 Task: Find connections with filter location La Garde with filter topic #Projectmanagementwith filter profile language Potuguese with filter current company Furlenco with filter school Doon International School with filter industry Financial Services with filter service category Insurance with filter keywords title Chief Robot Whisperer
Action: Mouse moved to (564, 97)
Screenshot: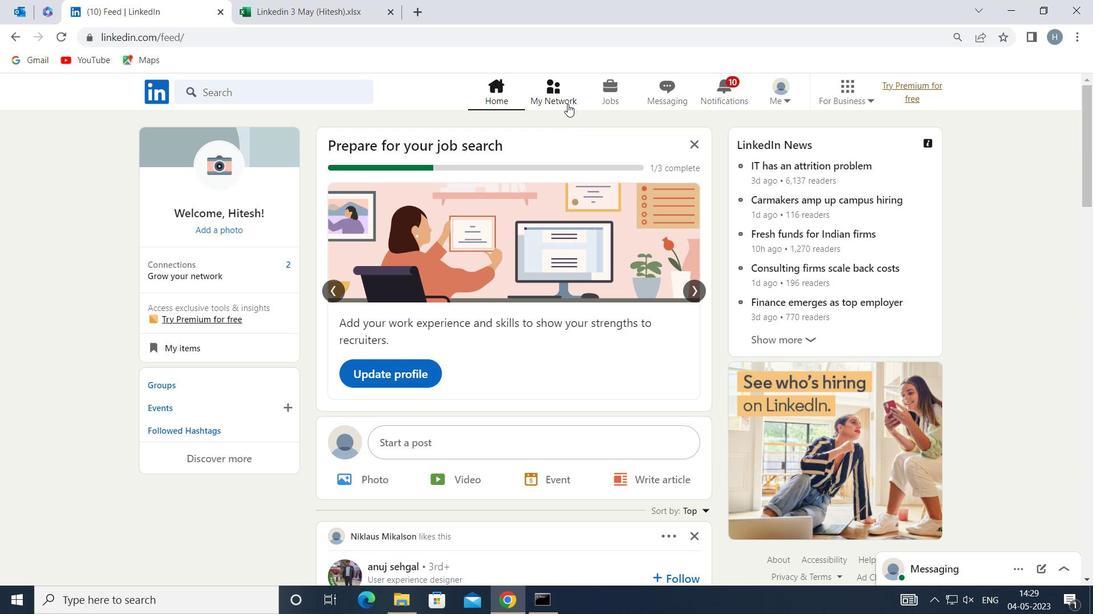 
Action: Mouse pressed left at (564, 97)
Screenshot: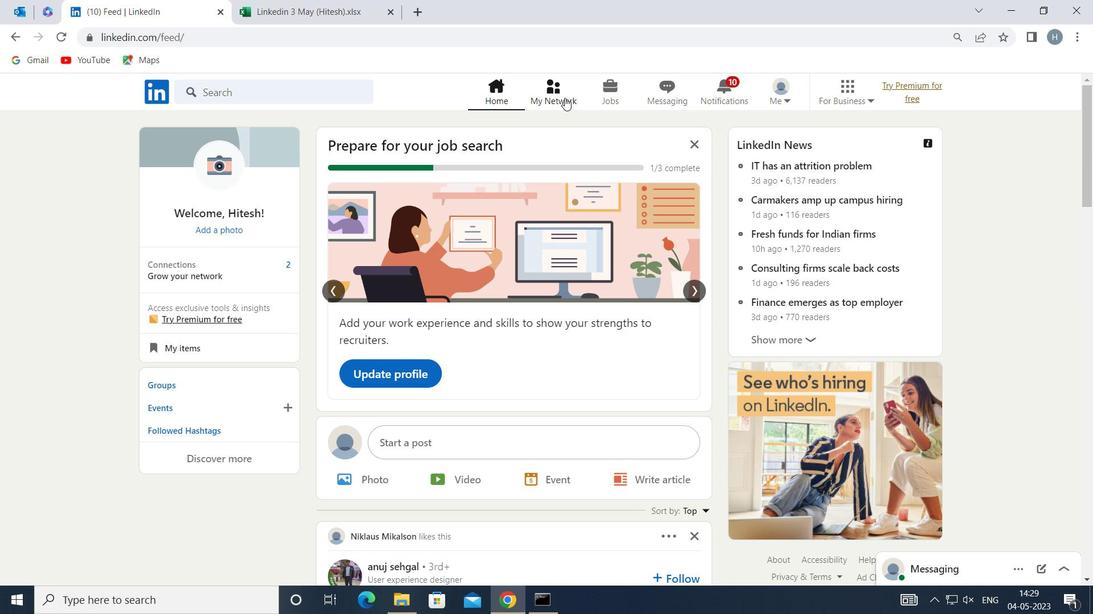 
Action: Mouse moved to (311, 170)
Screenshot: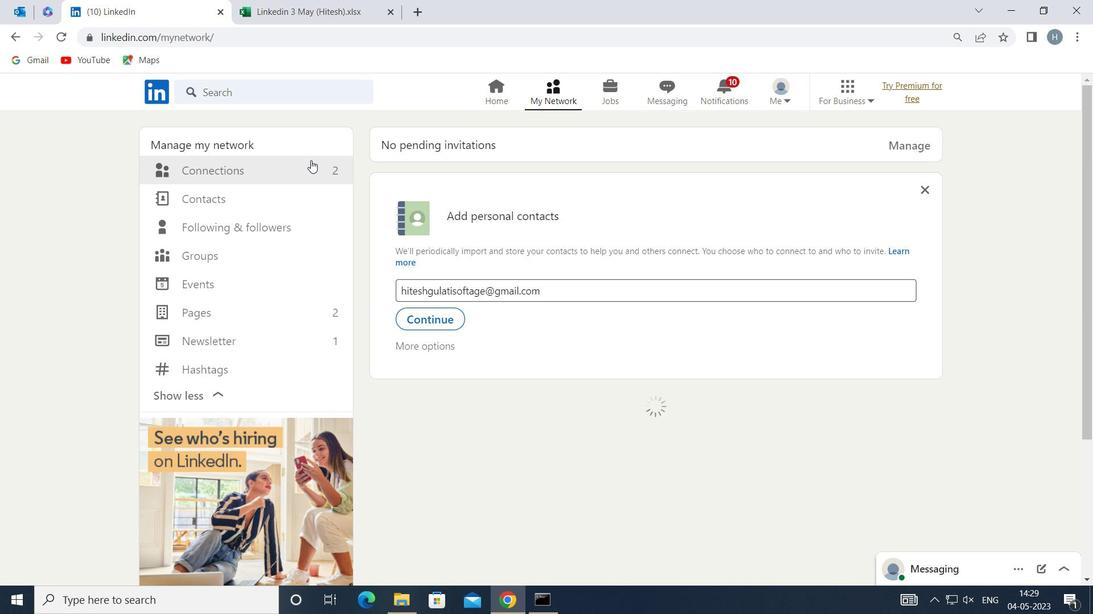 
Action: Mouse pressed left at (311, 170)
Screenshot: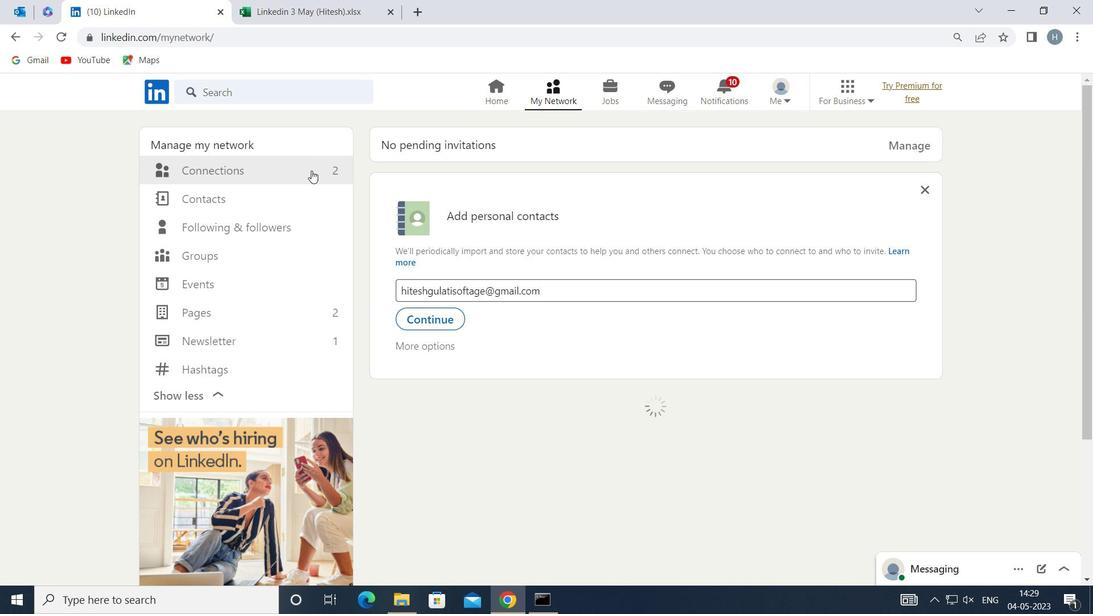 
Action: Mouse moved to (655, 174)
Screenshot: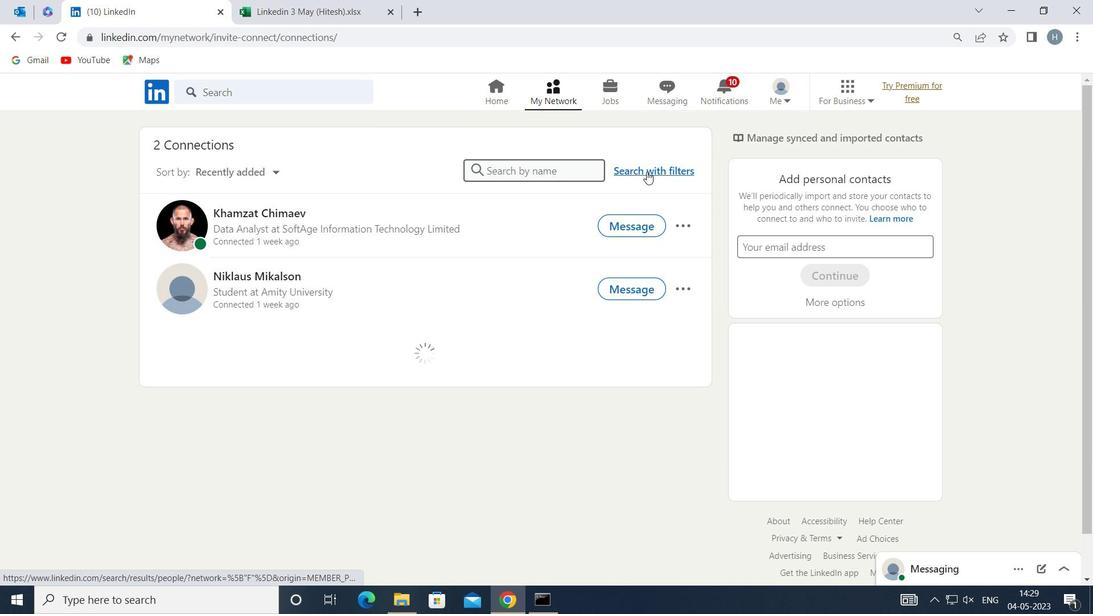 
Action: Mouse pressed left at (655, 174)
Screenshot: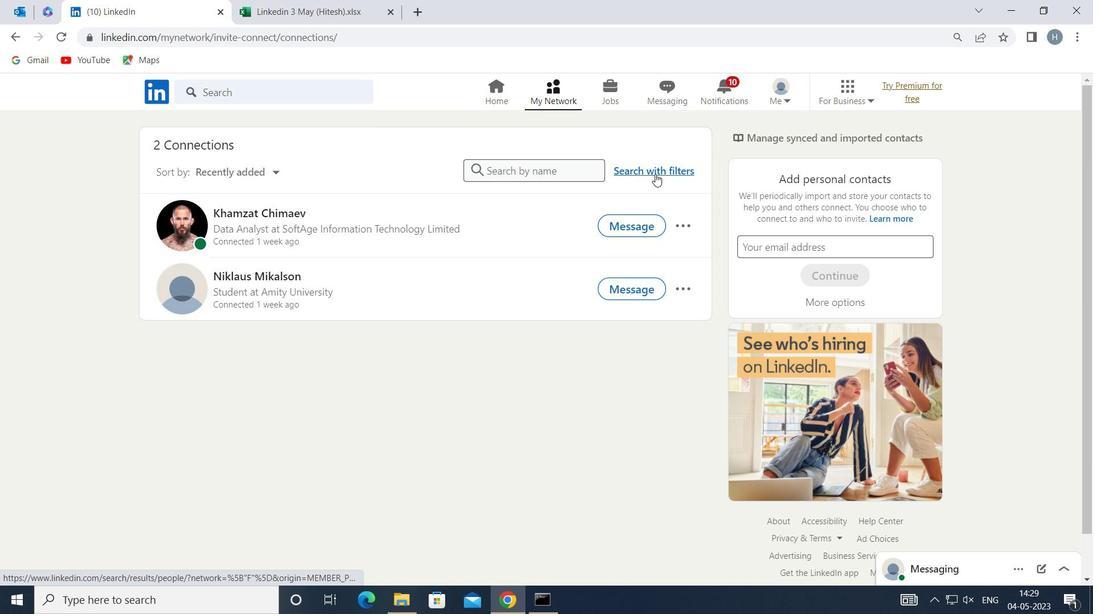 
Action: Mouse moved to (597, 132)
Screenshot: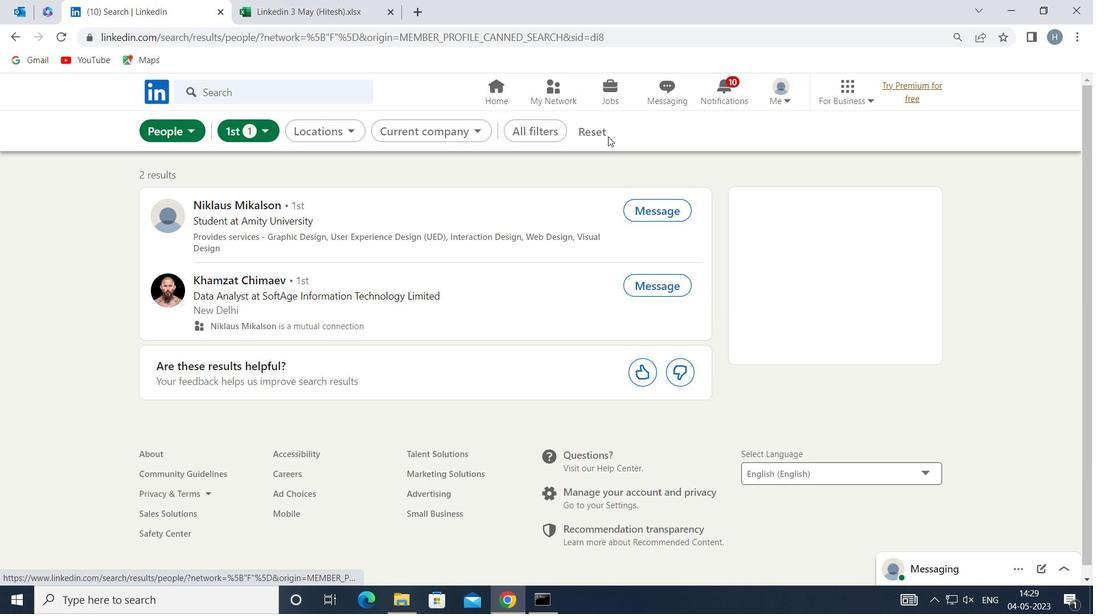 
Action: Mouse pressed left at (597, 132)
Screenshot: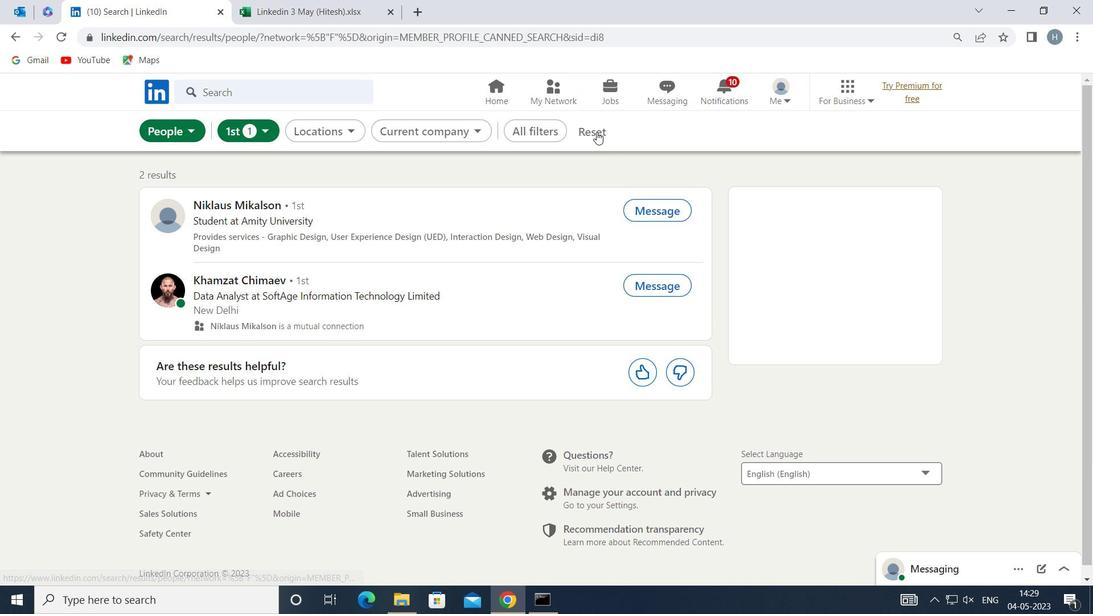 
Action: Mouse moved to (576, 131)
Screenshot: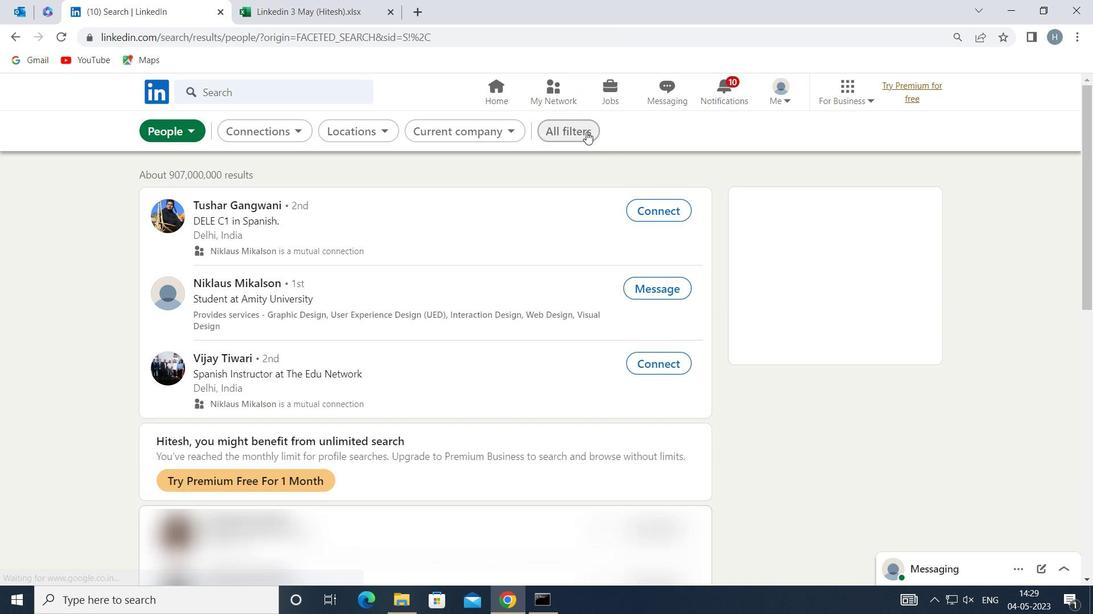 
Action: Mouse pressed left at (576, 131)
Screenshot: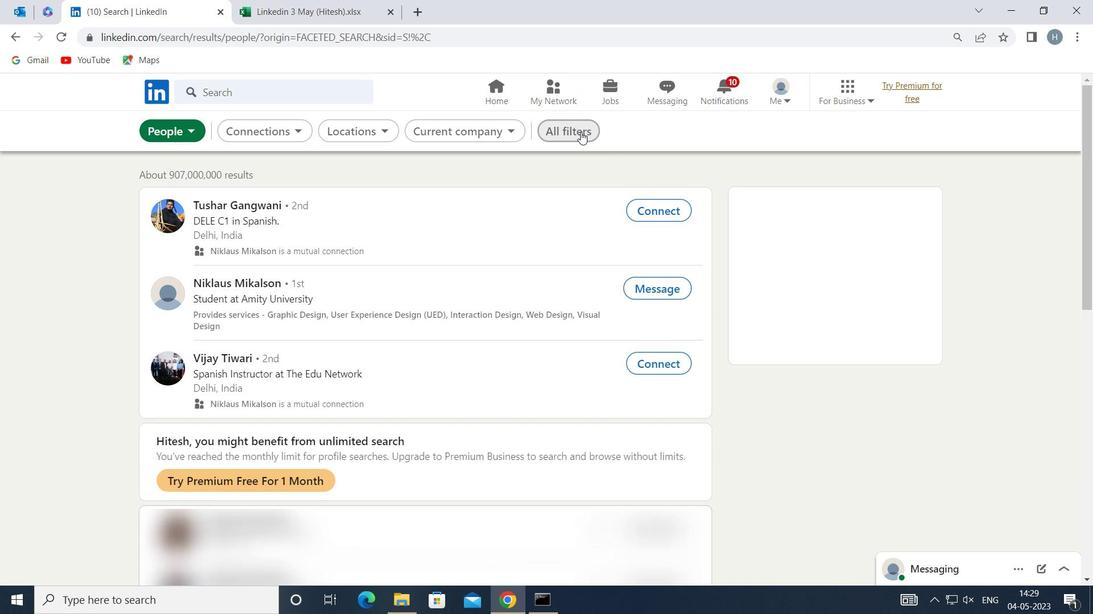 
Action: Mouse moved to (914, 423)
Screenshot: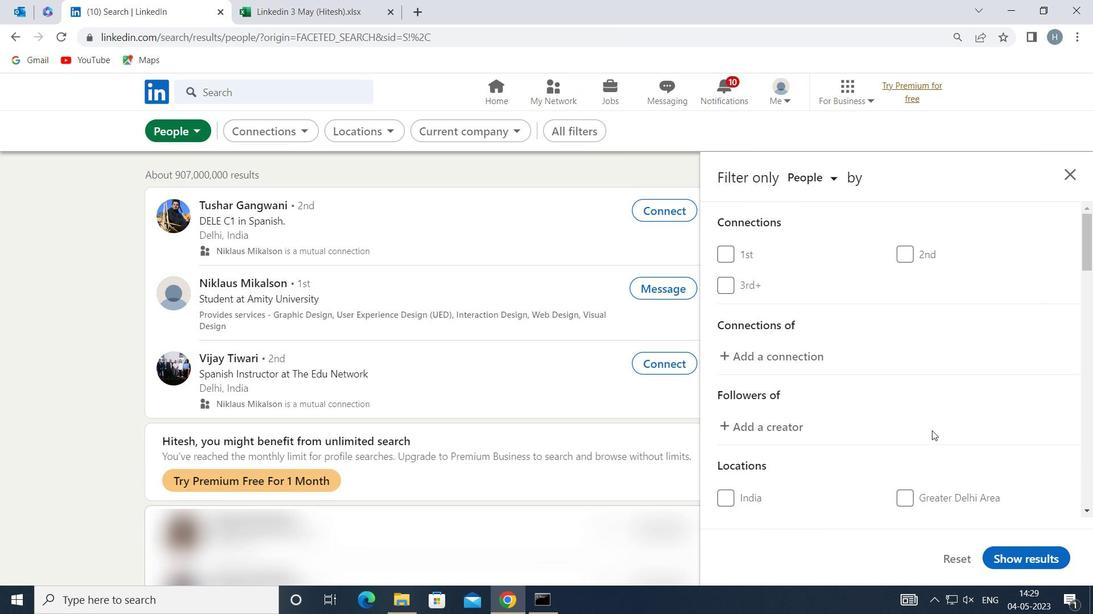 
Action: Mouse scrolled (914, 422) with delta (0, 0)
Screenshot: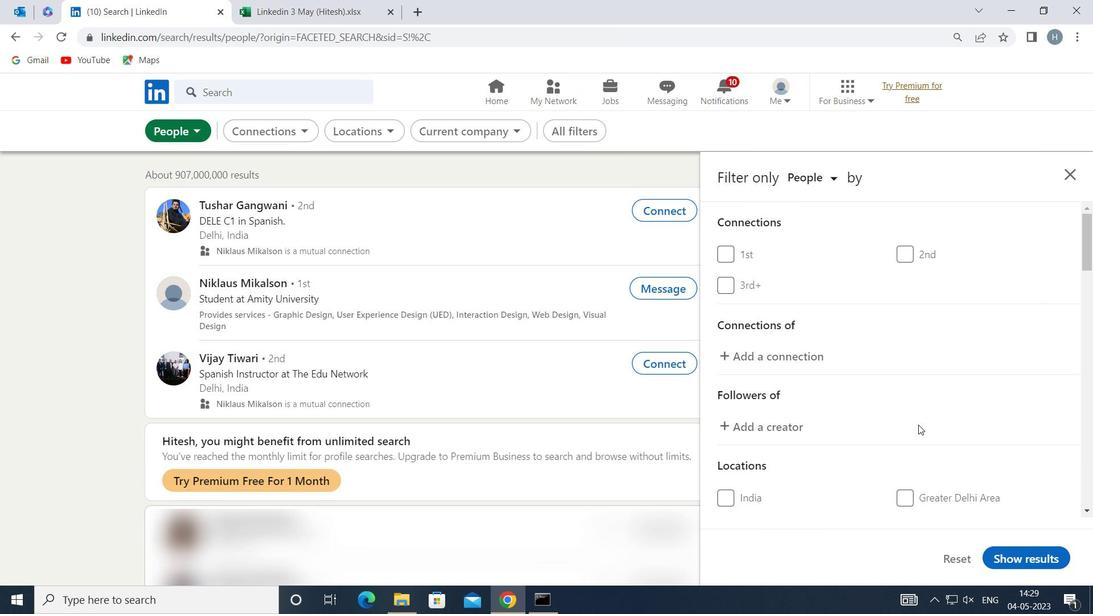 
Action: Mouse moved to (913, 421)
Screenshot: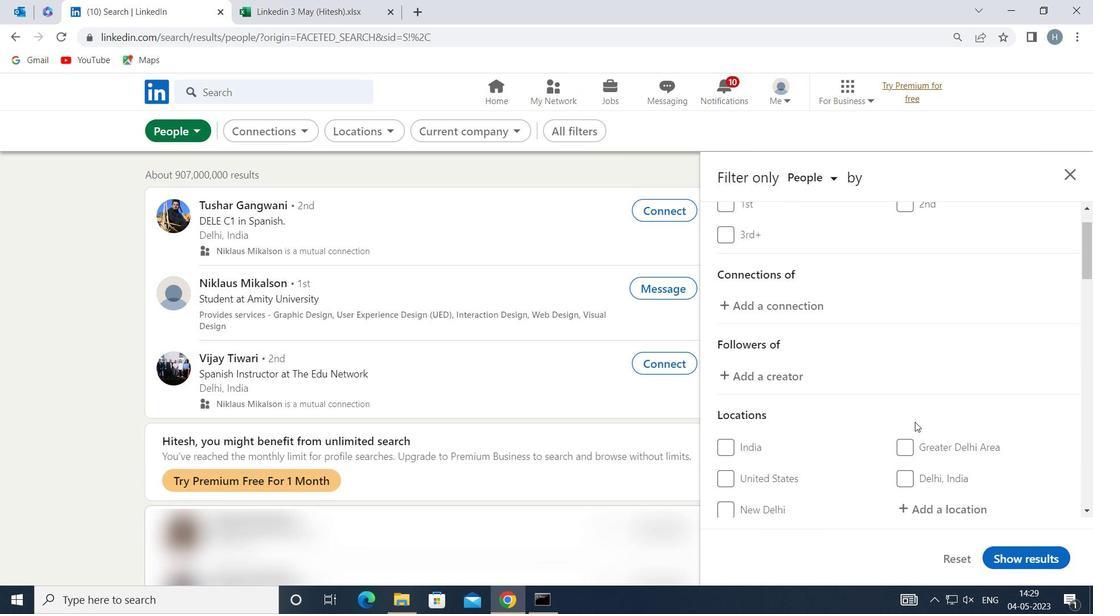 
Action: Mouse scrolled (913, 421) with delta (0, 0)
Screenshot: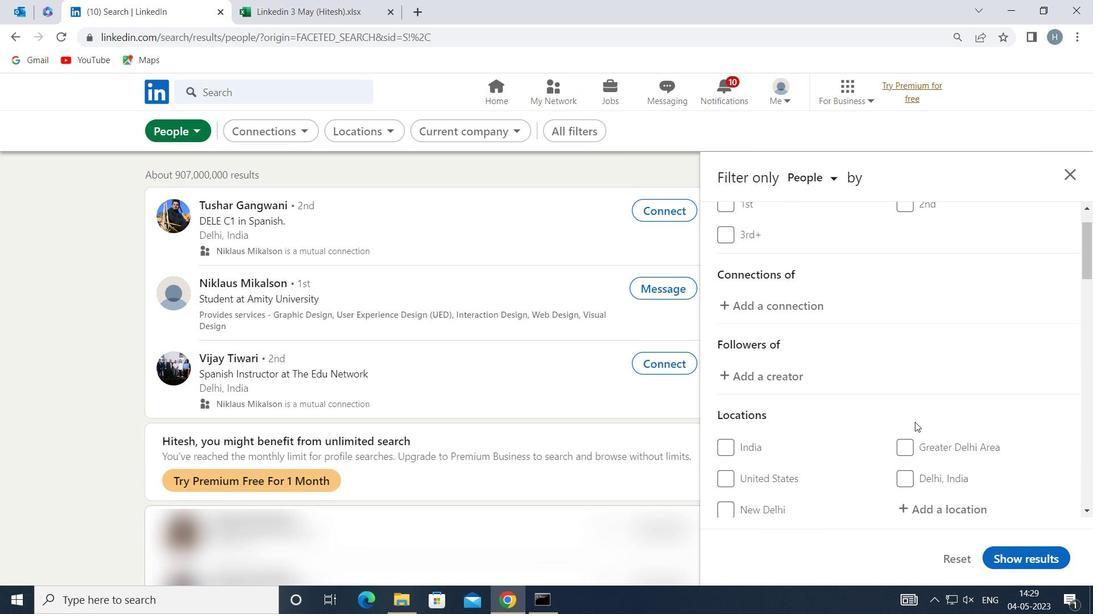 
Action: Mouse moved to (933, 419)
Screenshot: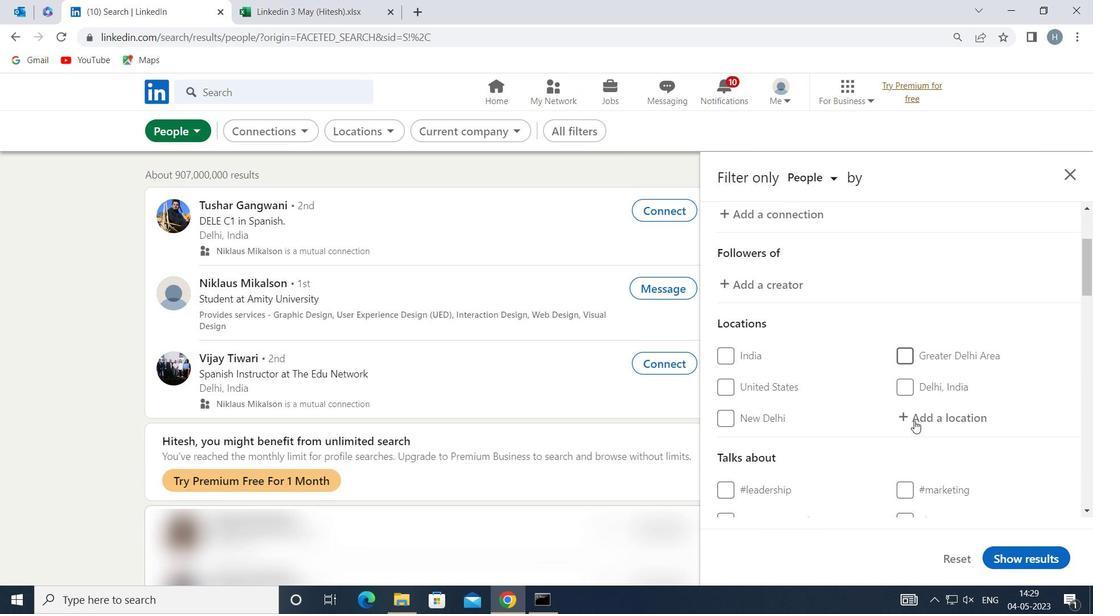 
Action: Mouse pressed left at (933, 419)
Screenshot: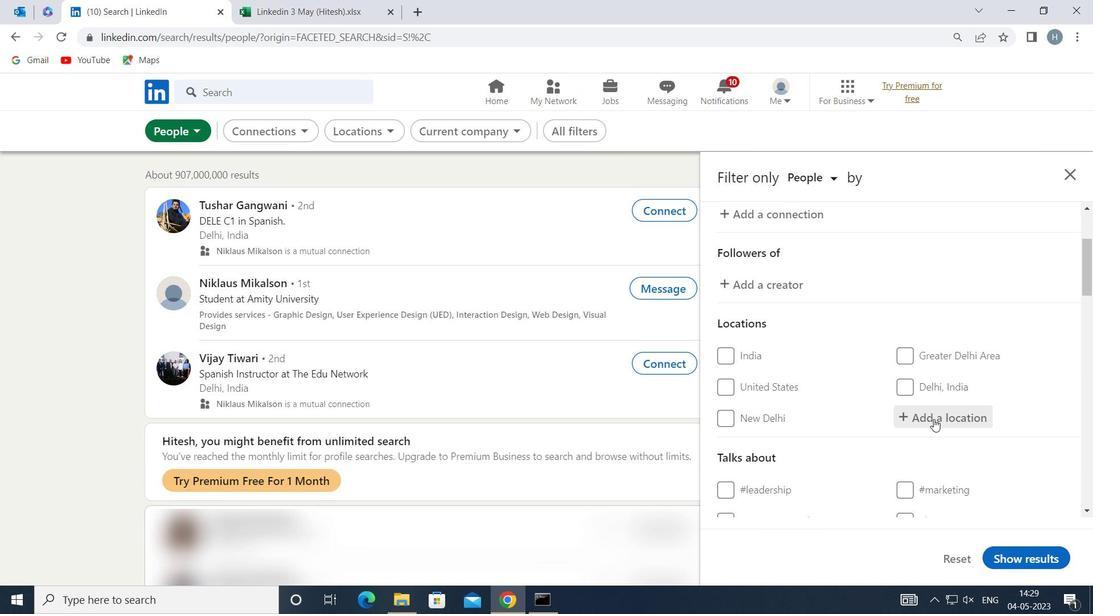 
Action: Key pressed <Key.shift>LA<Key.space><Key.shift>GARDE<Key.enter>
Screenshot: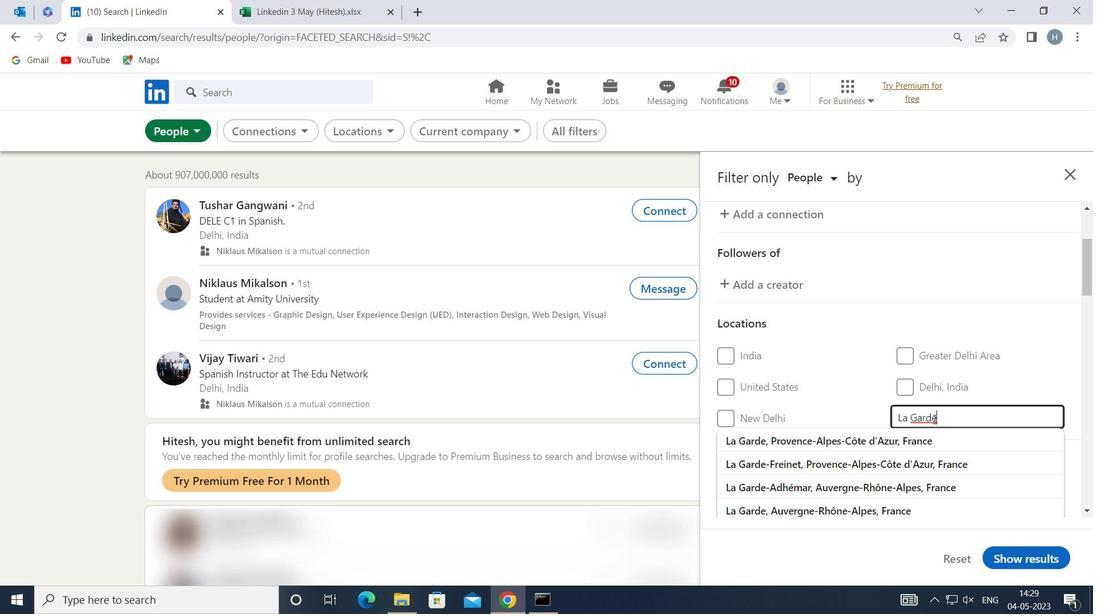 
Action: Mouse moved to (1046, 383)
Screenshot: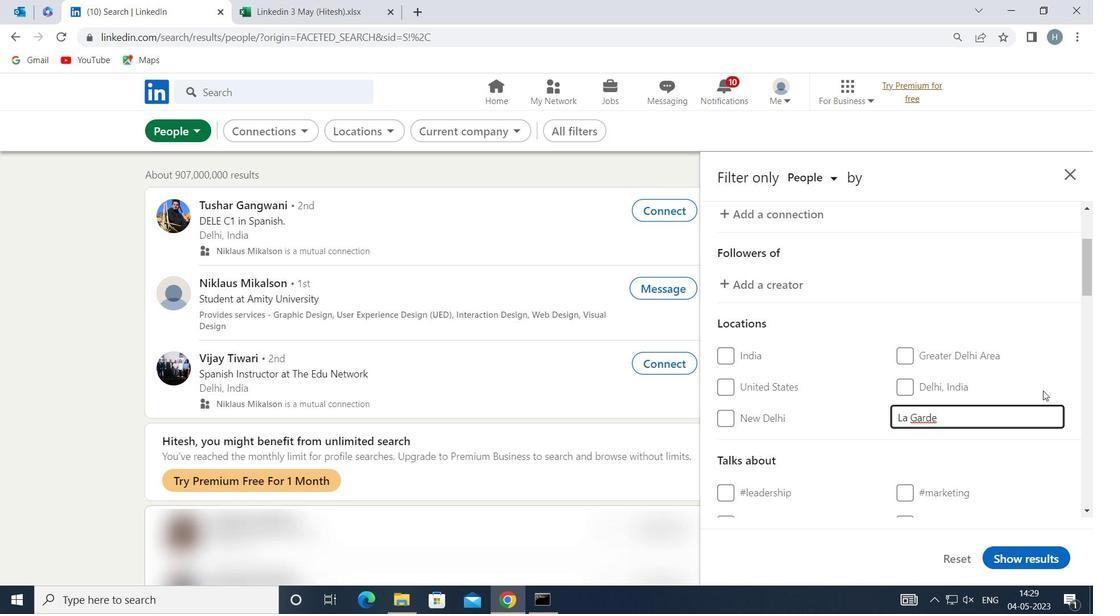 
Action: Mouse pressed left at (1046, 383)
Screenshot: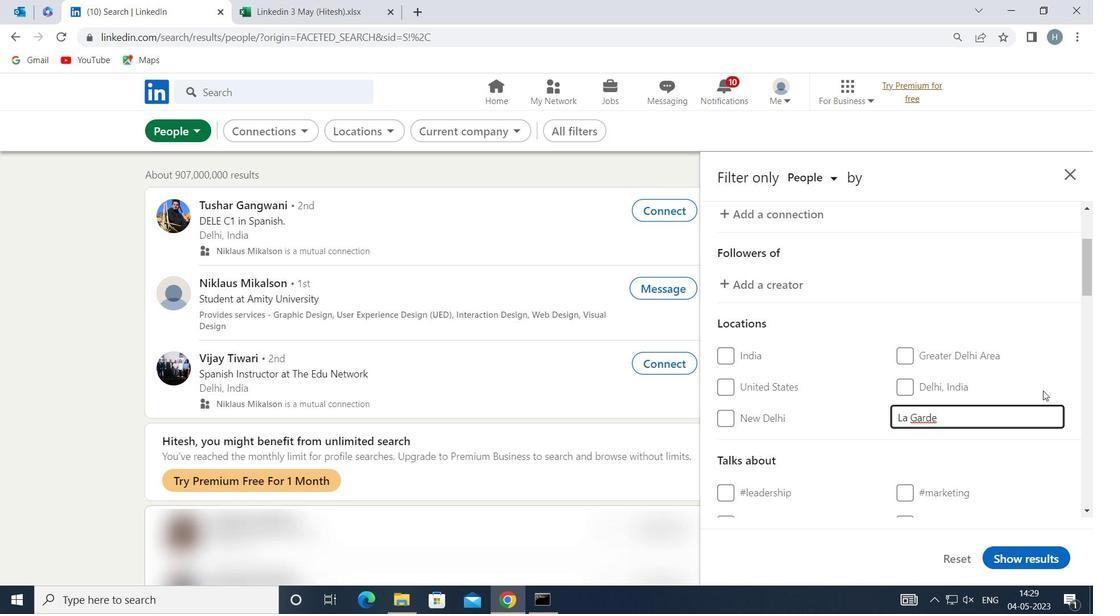 
Action: Mouse moved to (1017, 391)
Screenshot: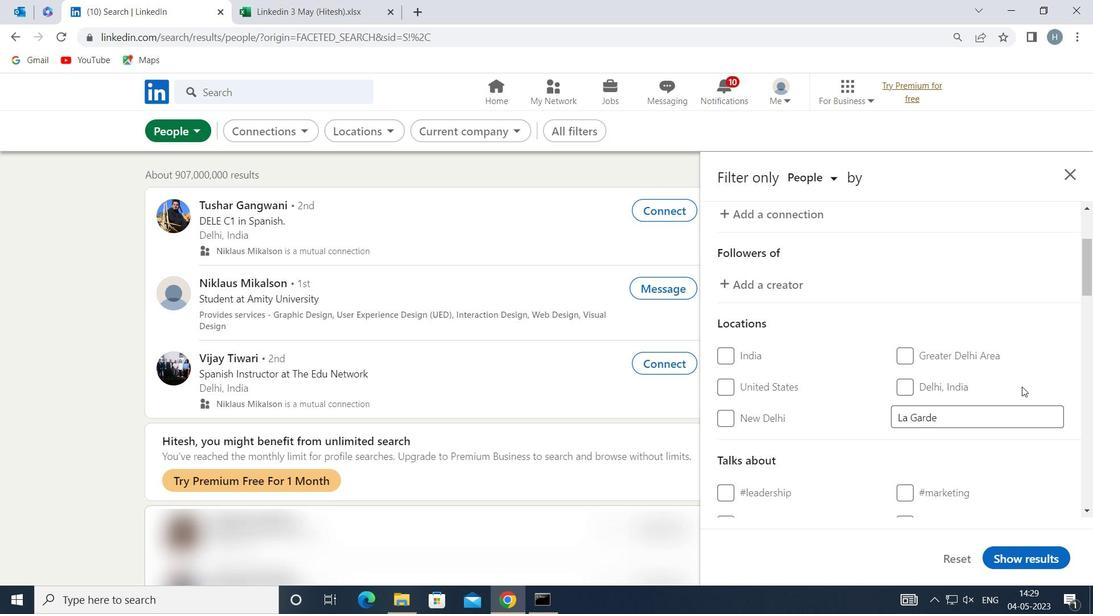
Action: Mouse scrolled (1017, 390) with delta (0, 0)
Screenshot: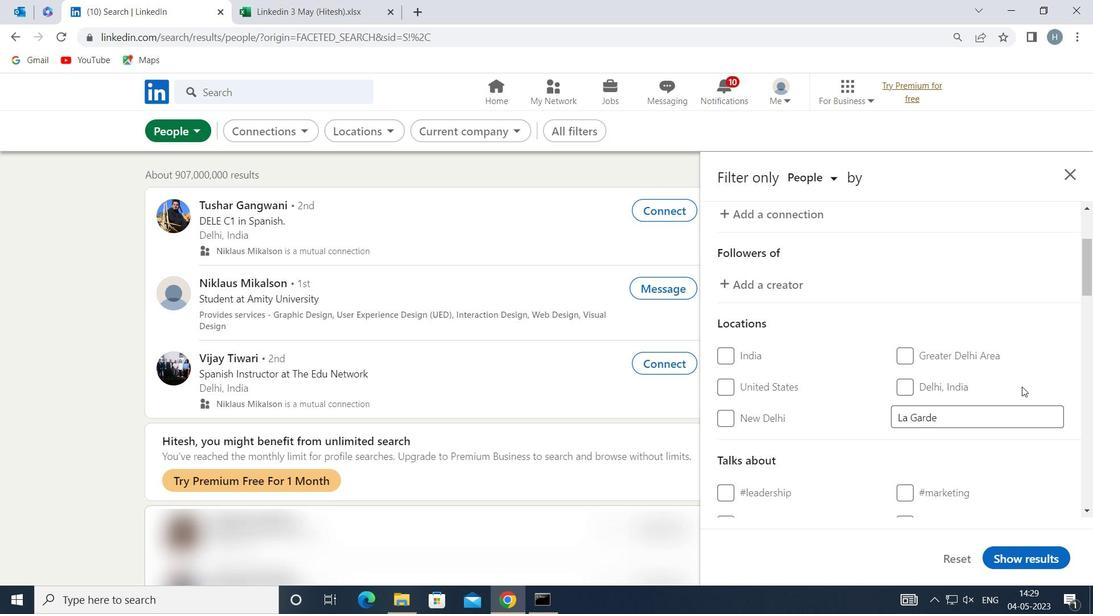 
Action: Mouse moved to (950, 475)
Screenshot: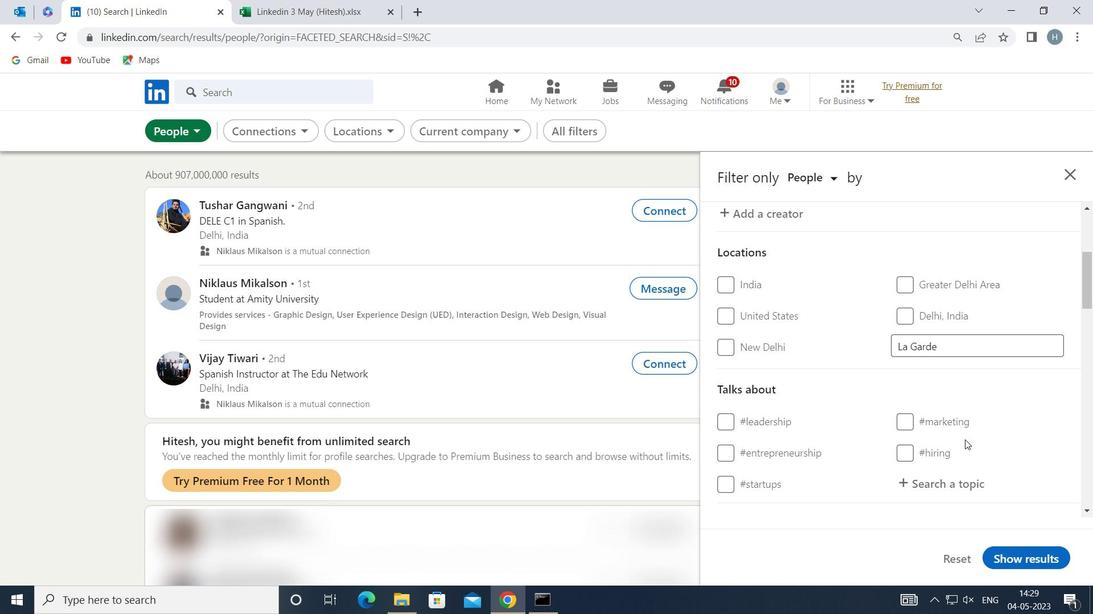 
Action: Mouse pressed left at (950, 475)
Screenshot: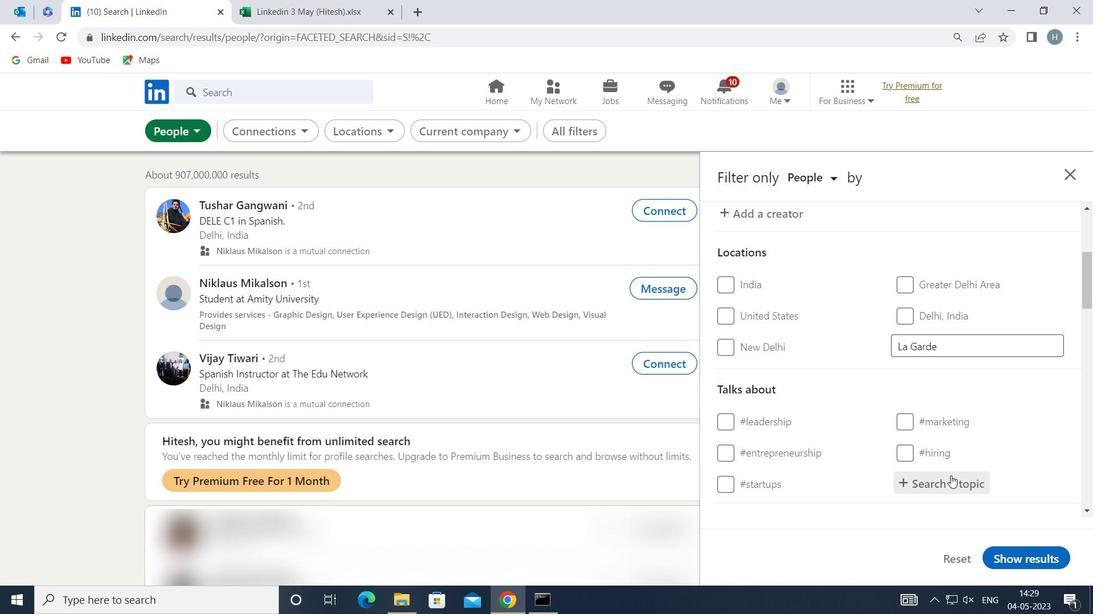 
Action: Key pressed <Key.shift>PROJECTMANAGEMENT
Screenshot: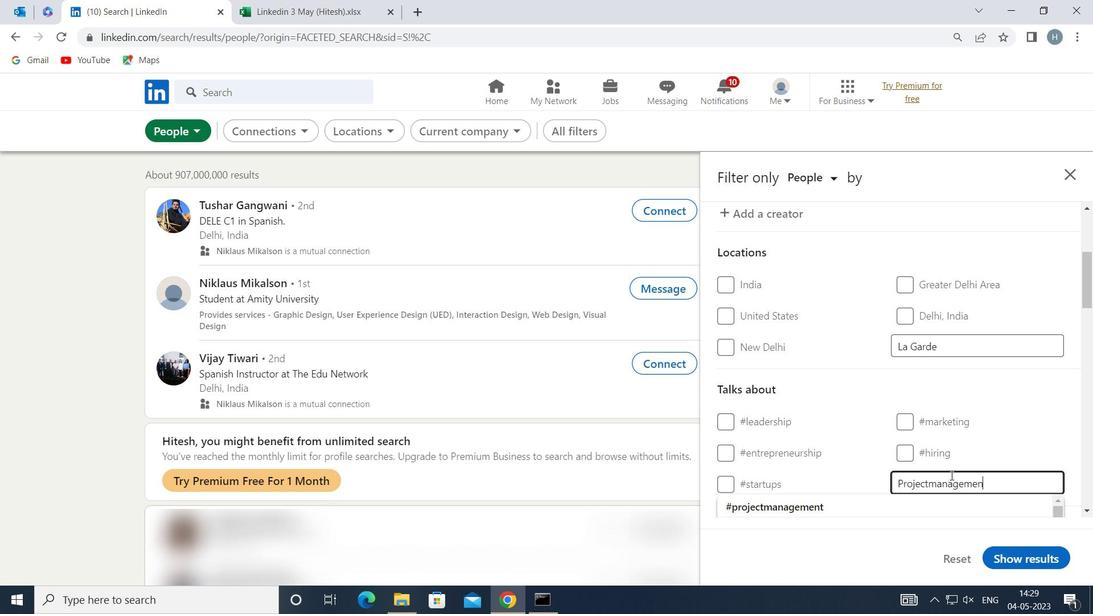 
Action: Mouse scrolled (950, 475) with delta (0, 0)
Screenshot: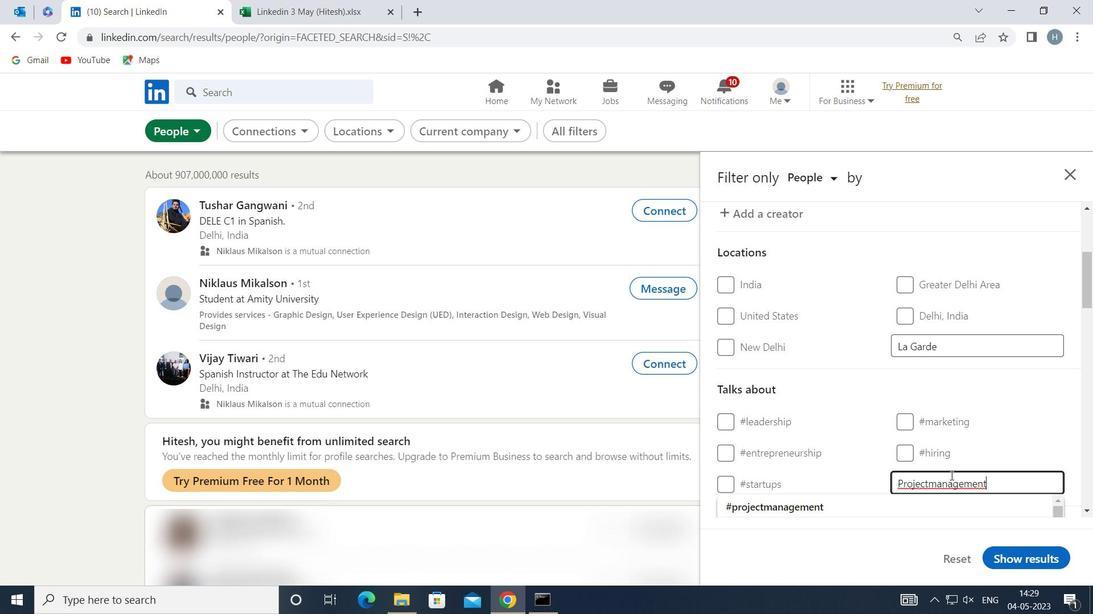
Action: Mouse moved to (893, 438)
Screenshot: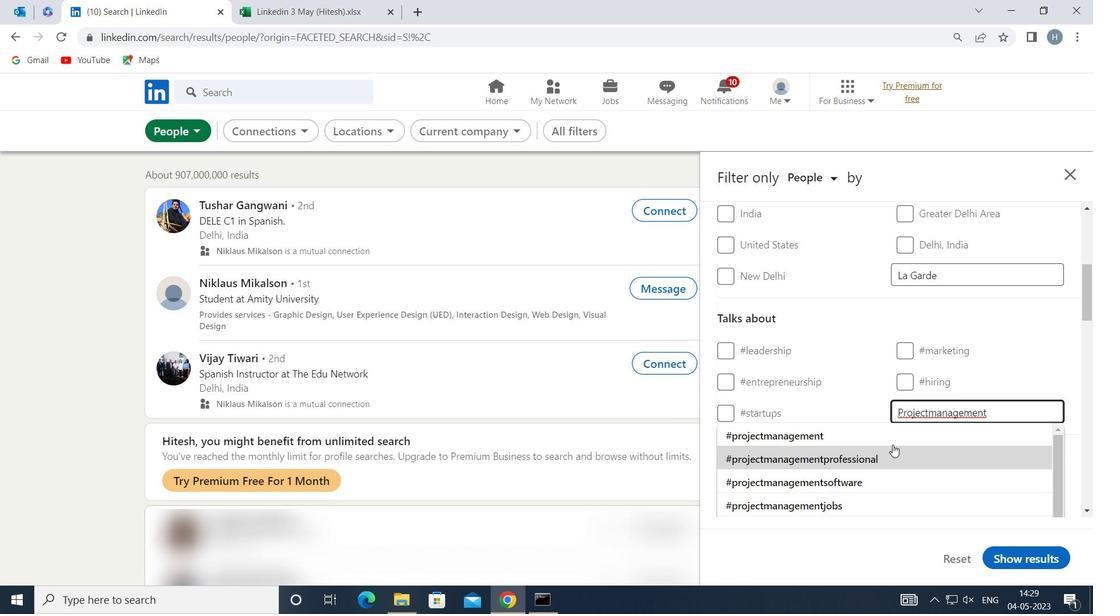 
Action: Mouse pressed left at (893, 438)
Screenshot: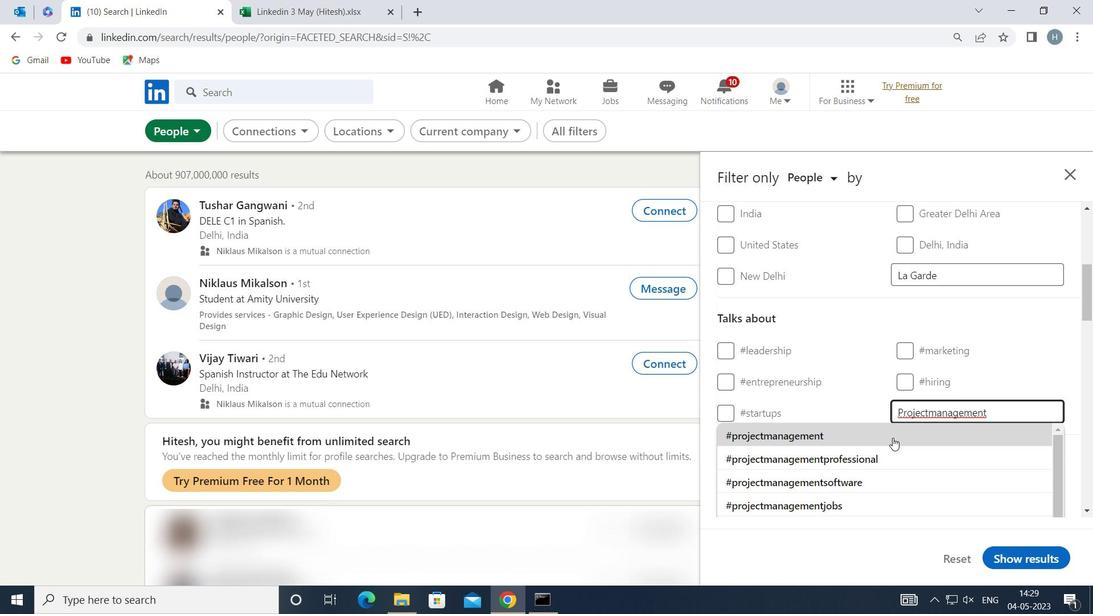 
Action: Mouse moved to (876, 401)
Screenshot: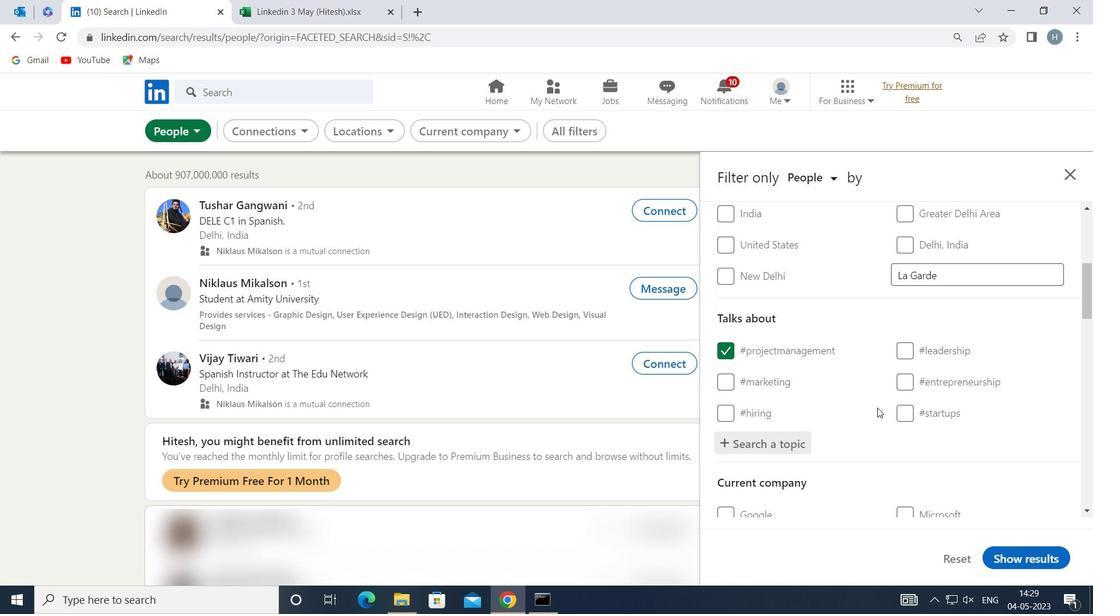 
Action: Mouse scrolled (876, 401) with delta (0, 0)
Screenshot: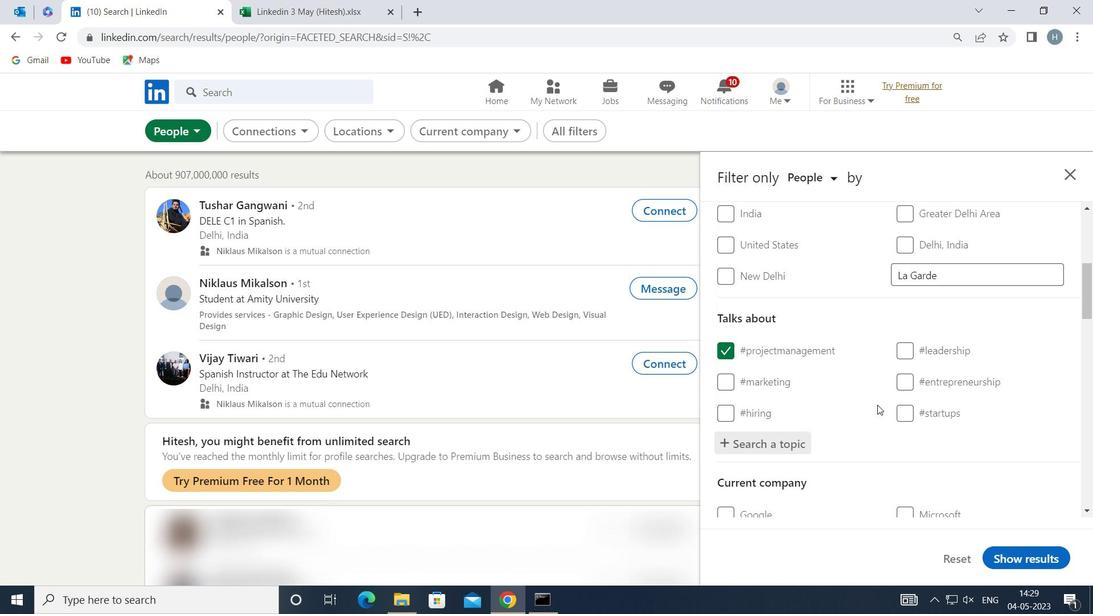 
Action: Mouse moved to (866, 375)
Screenshot: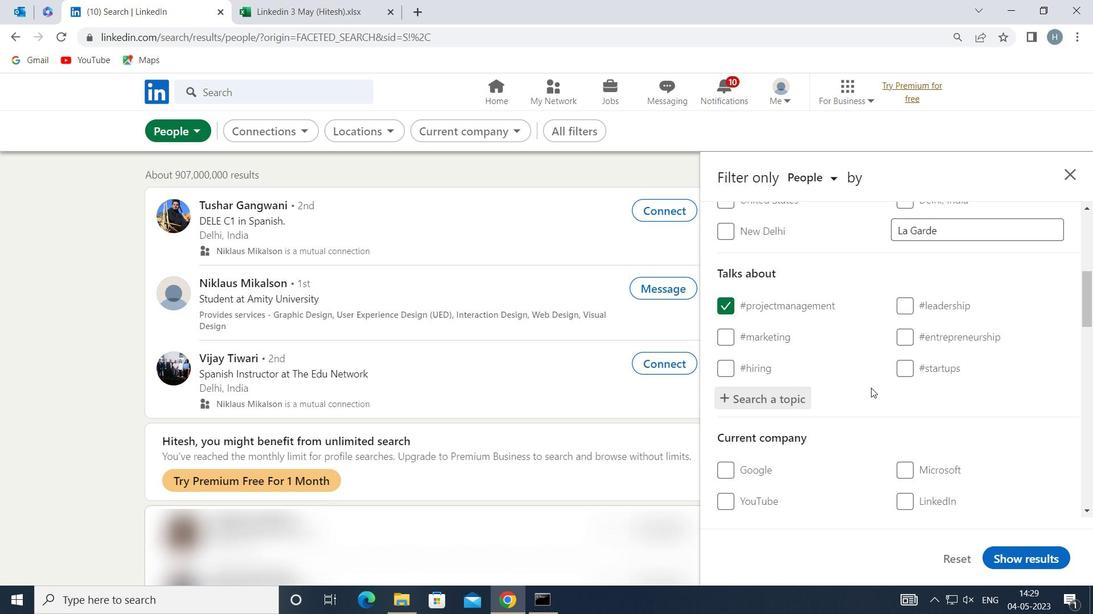 
Action: Mouse scrolled (866, 374) with delta (0, 0)
Screenshot: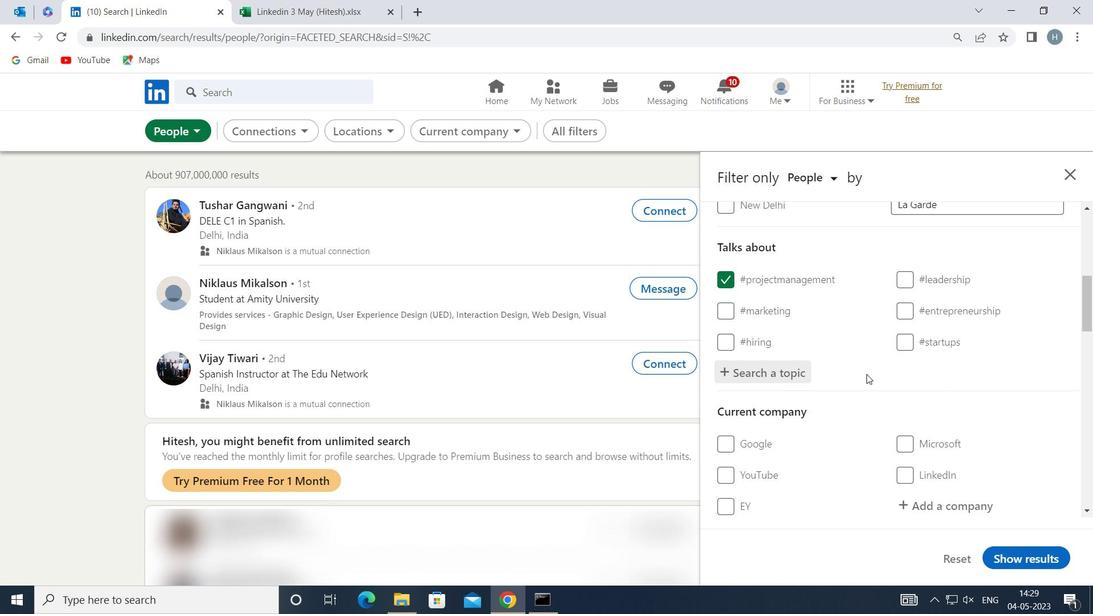 
Action: Mouse scrolled (866, 374) with delta (0, 0)
Screenshot: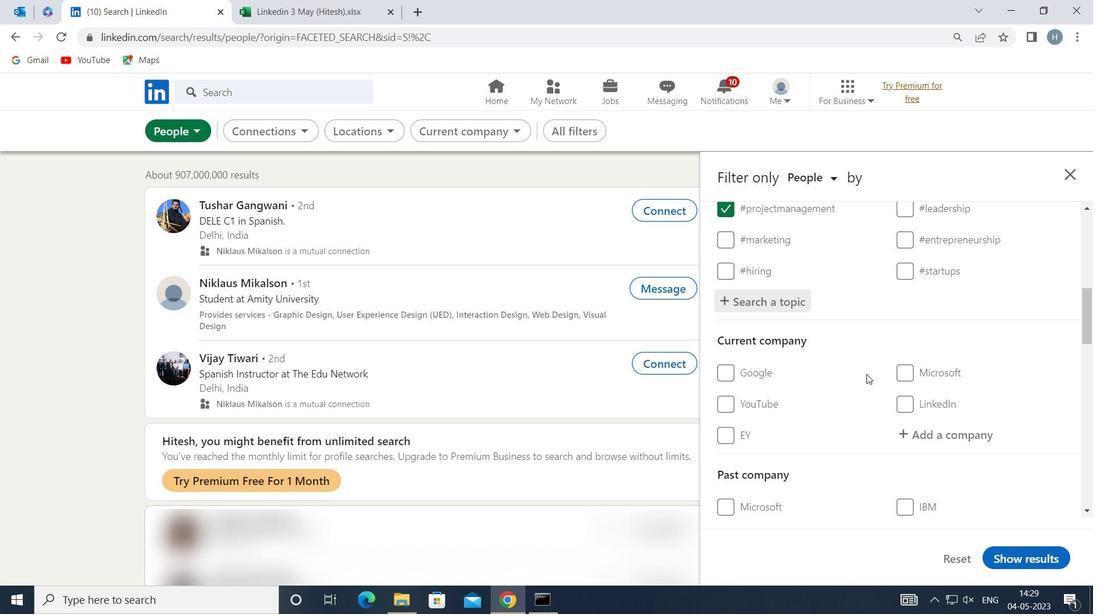
Action: Mouse scrolled (866, 374) with delta (0, 0)
Screenshot: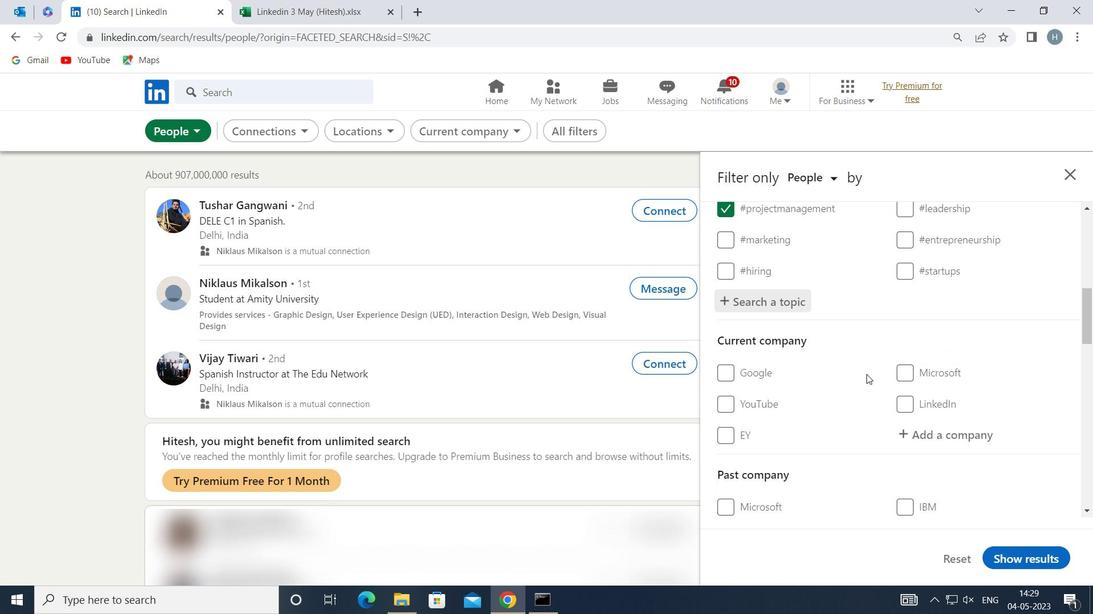 
Action: Mouse scrolled (866, 374) with delta (0, 0)
Screenshot: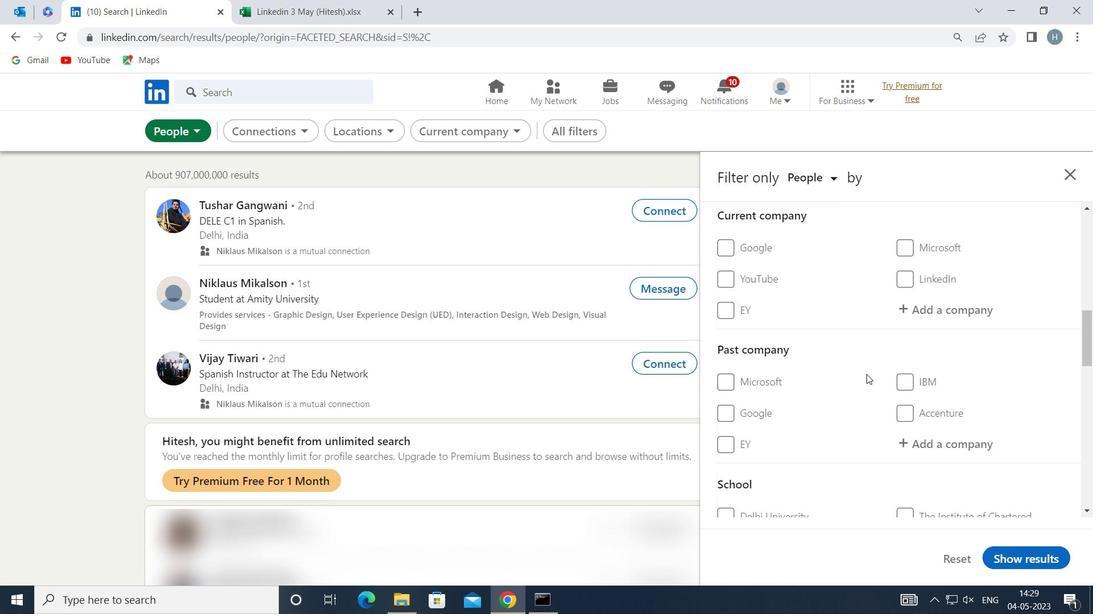 
Action: Mouse scrolled (866, 374) with delta (0, 0)
Screenshot: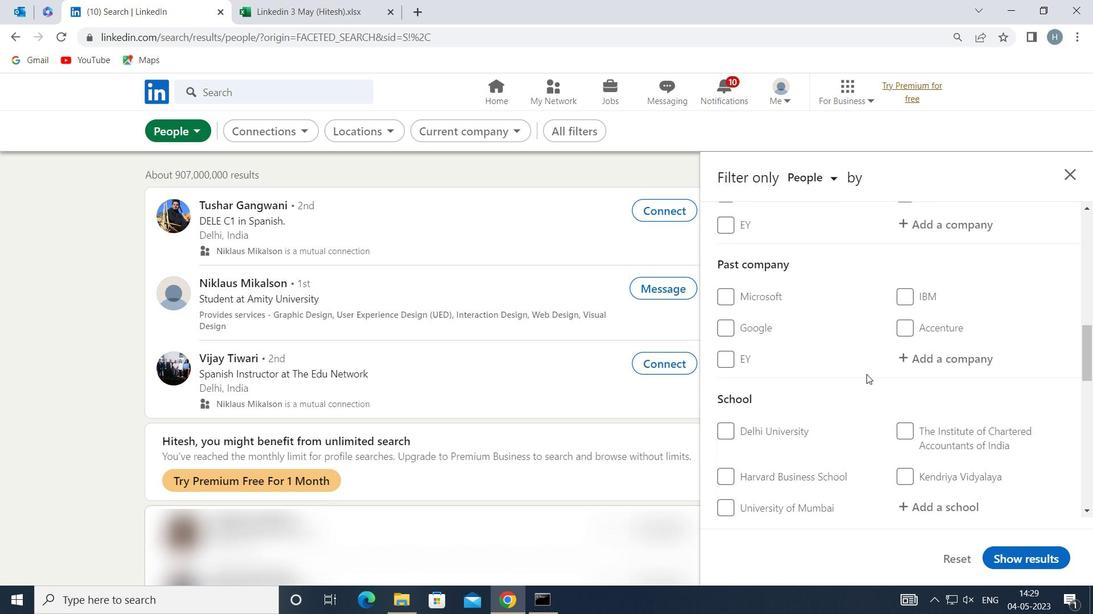 
Action: Mouse scrolled (866, 374) with delta (0, 0)
Screenshot: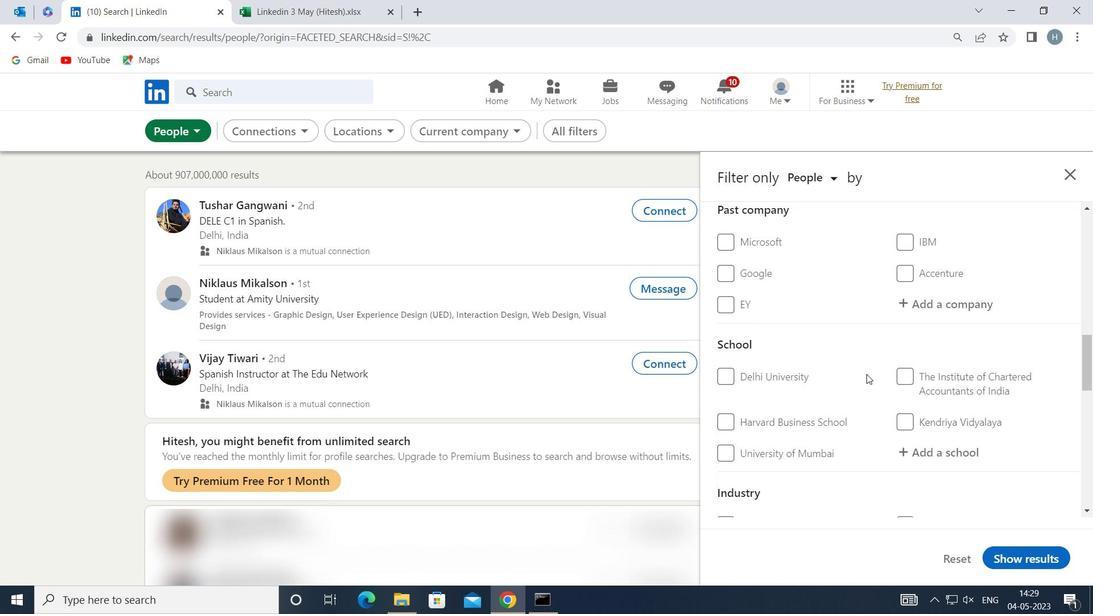 
Action: Mouse scrolled (866, 374) with delta (0, 0)
Screenshot: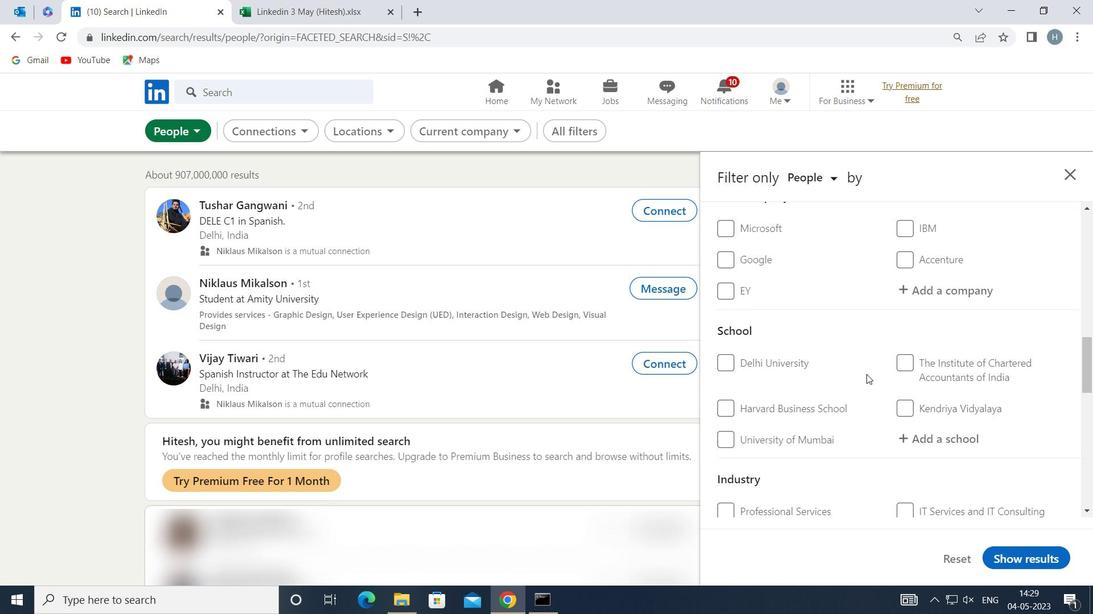 
Action: Mouse scrolled (866, 374) with delta (0, 0)
Screenshot: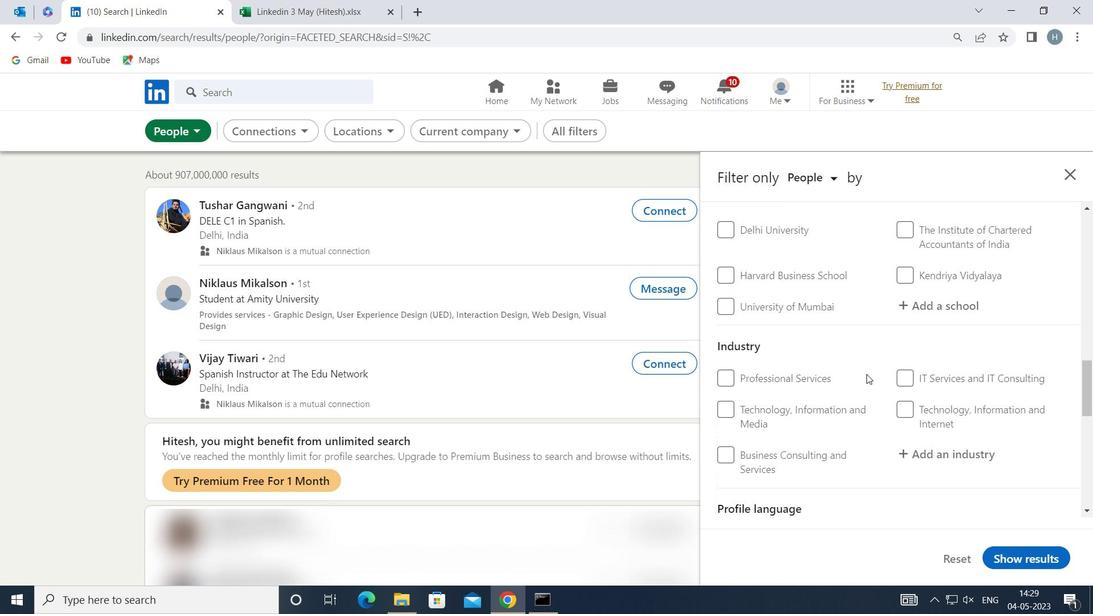 
Action: Mouse moved to (868, 375)
Screenshot: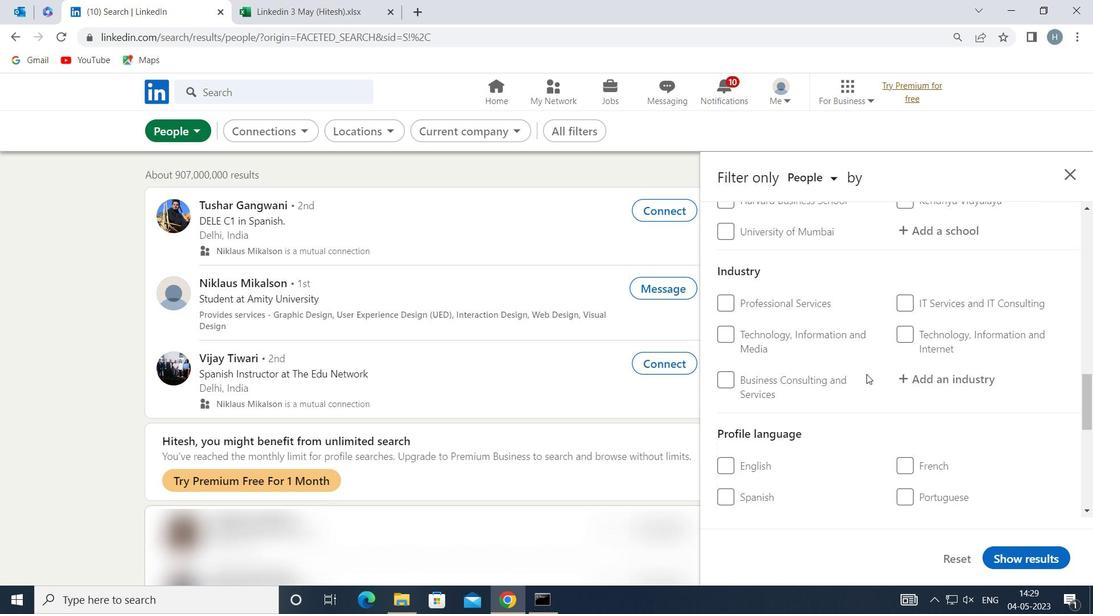 
Action: Mouse scrolled (868, 374) with delta (0, 0)
Screenshot: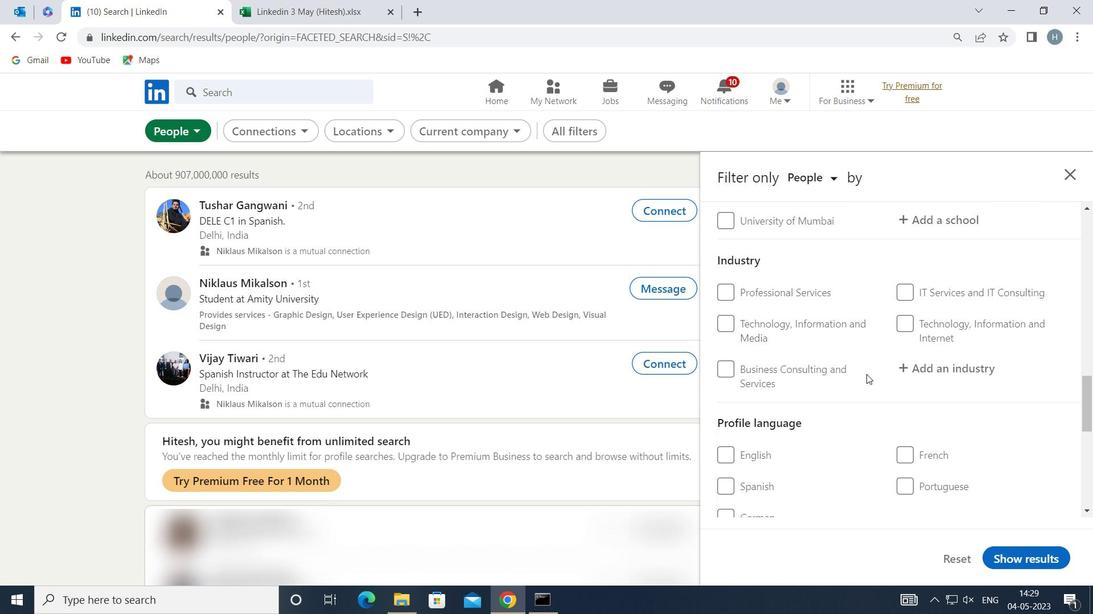 
Action: Mouse moved to (901, 409)
Screenshot: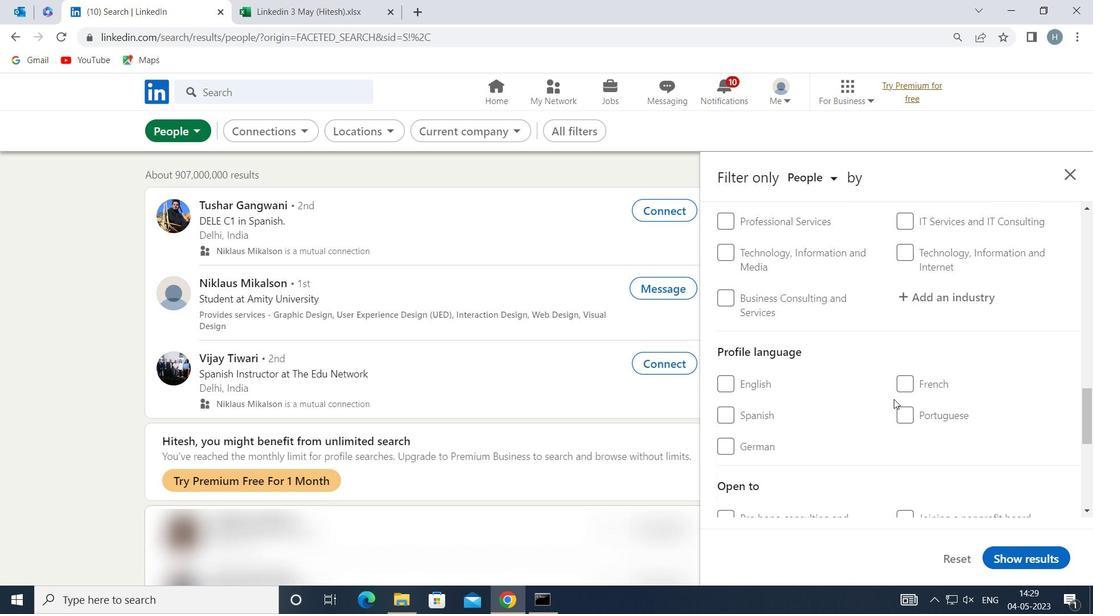 
Action: Mouse pressed left at (901, 409)
Screenshot: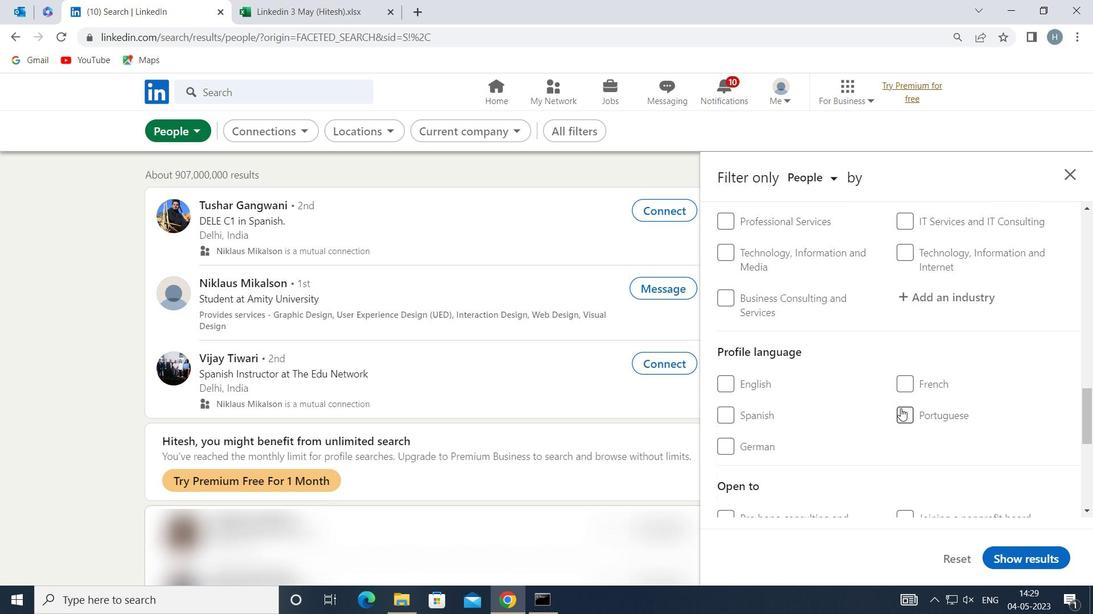 
Action: Mouse moved to (862, 403)
Screenshot: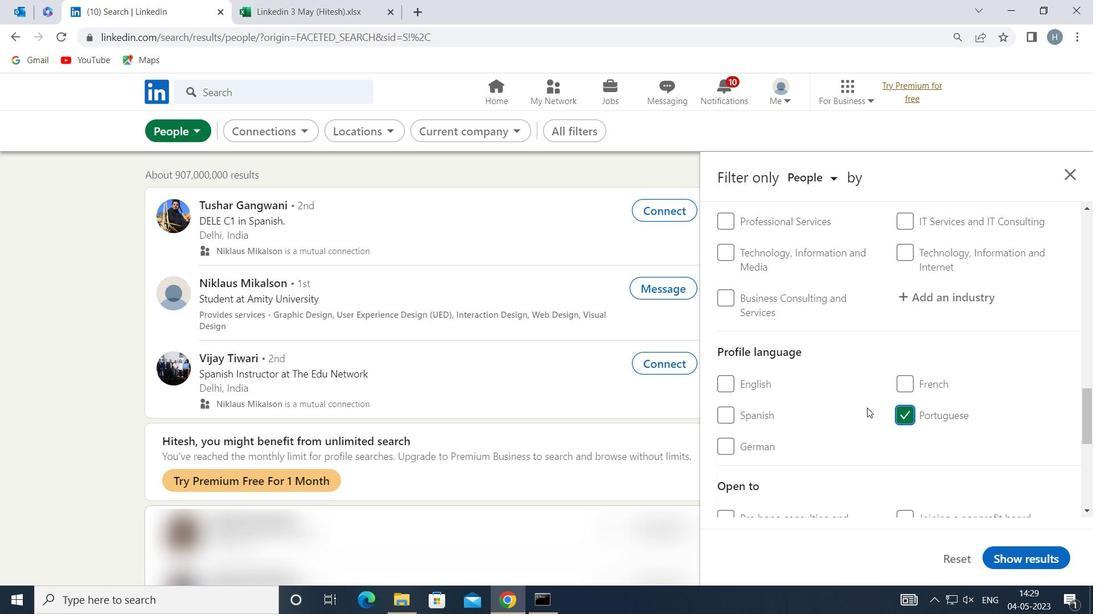 
Action: Mouse scrolled (862, 403) with delta (0, 0)
Screenshot: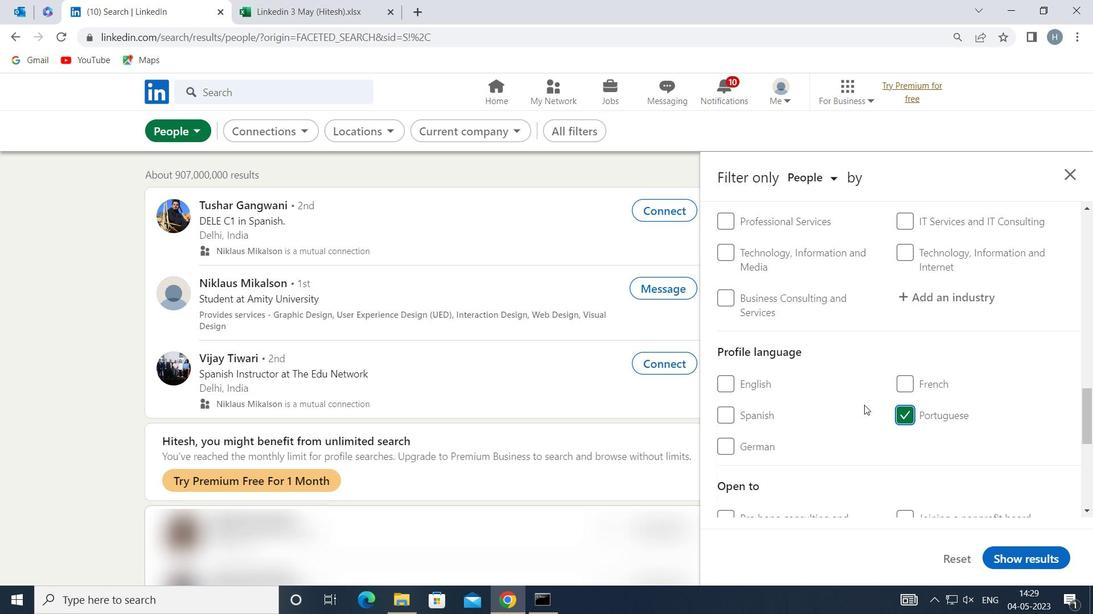 
Action: Mouse scrolled (862, 403) with delta (0, 0)
Screenshot: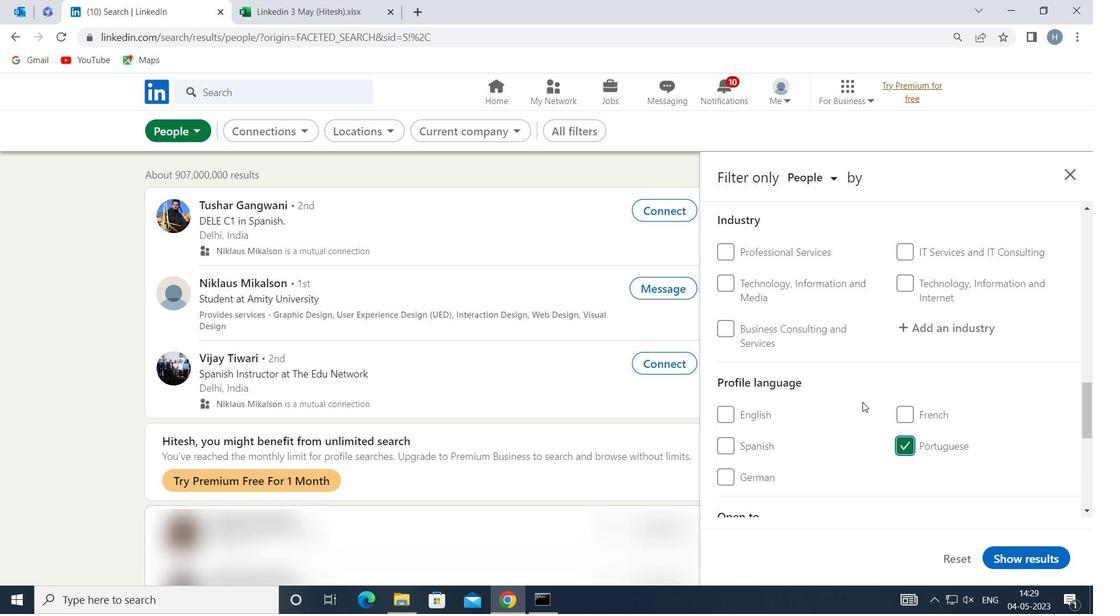 
Action: Mouse scrolled (862, 403) with delta (0, 0)
Screenshot: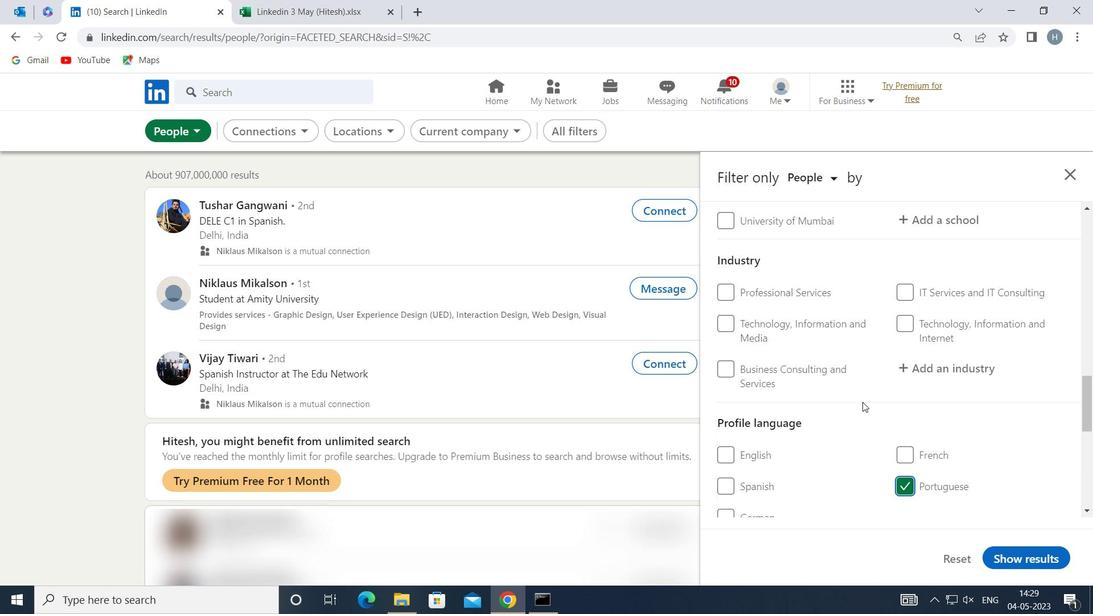 
Action: Mouse scrolled (862, 403) with delta (0, 0)
Screenshot: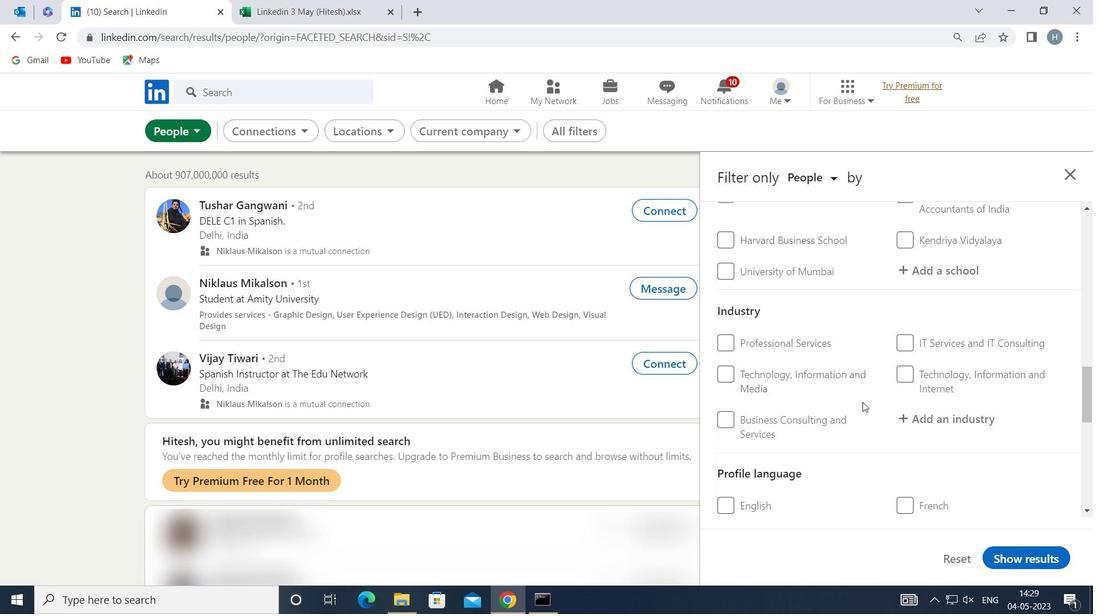 
Action: Mouse scrolled (862, 403) with delta (0, 0)
Screenshot: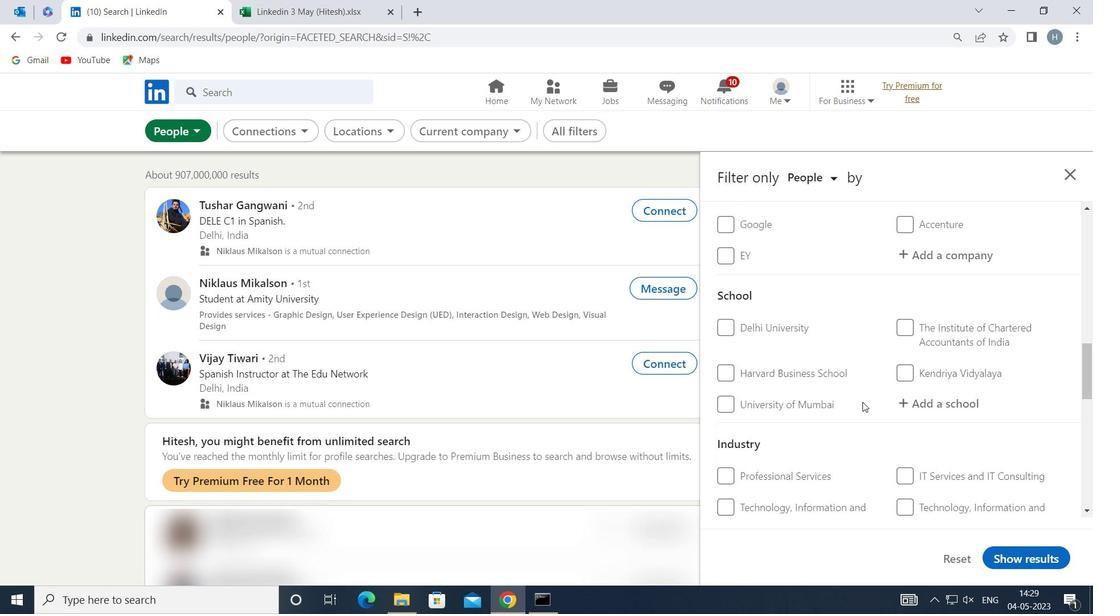 
Action: Mouse scrolled (862, 403) with delta (0, 0)
Screenshot: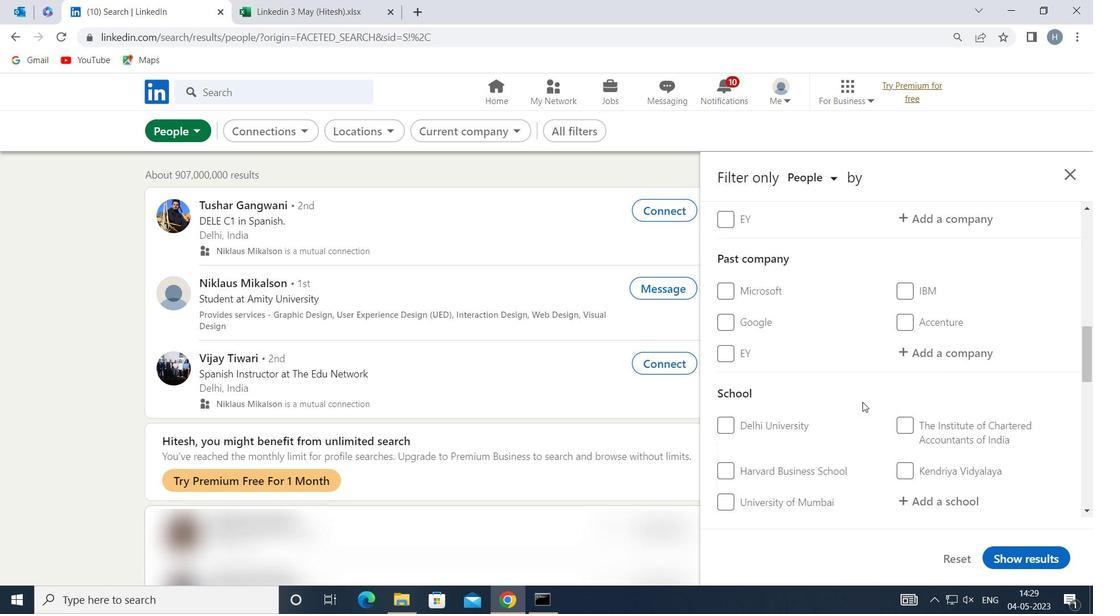 
Action: Mouse scrolled (862, 403) with delta (0, 0)
Screenshot: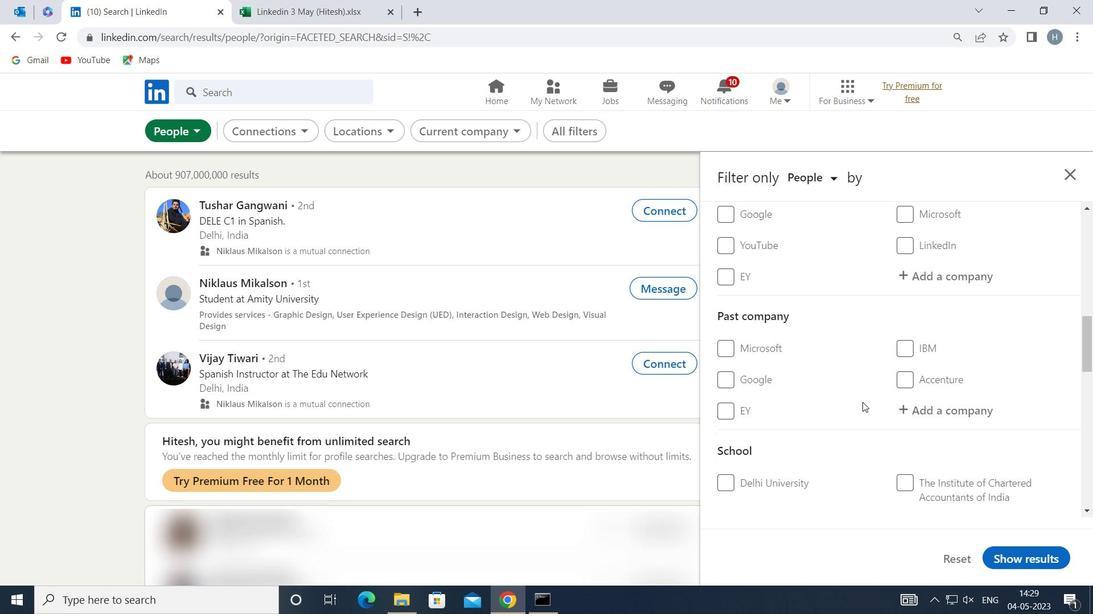 
Action: Mouse scrolled (862, 403) with delta (0, 0)
Screenshot: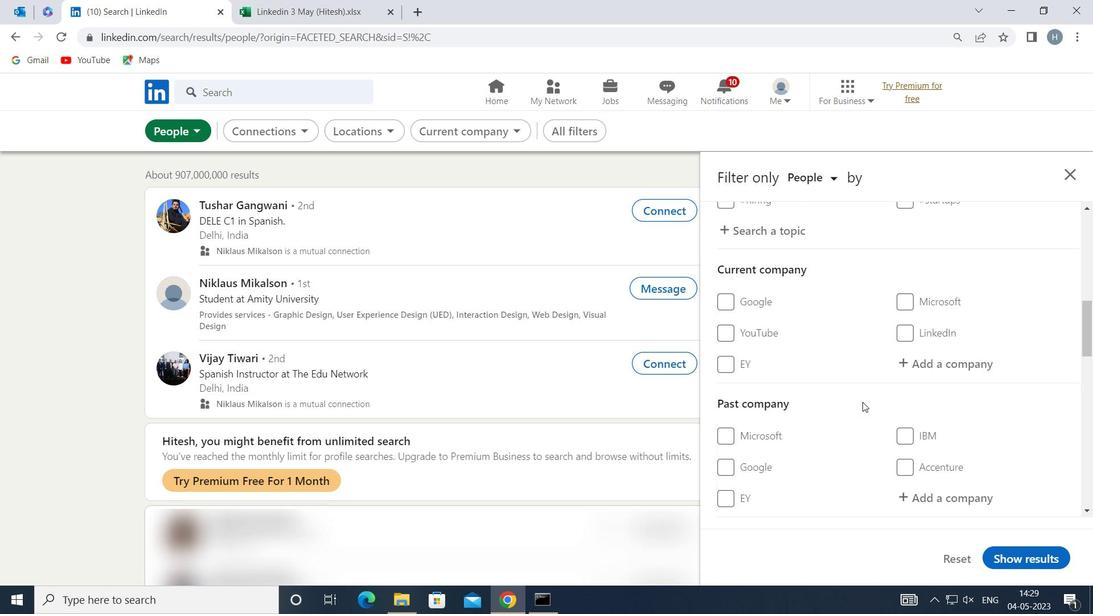 
Action: Mouse moved to (934, 434)
Screenshot: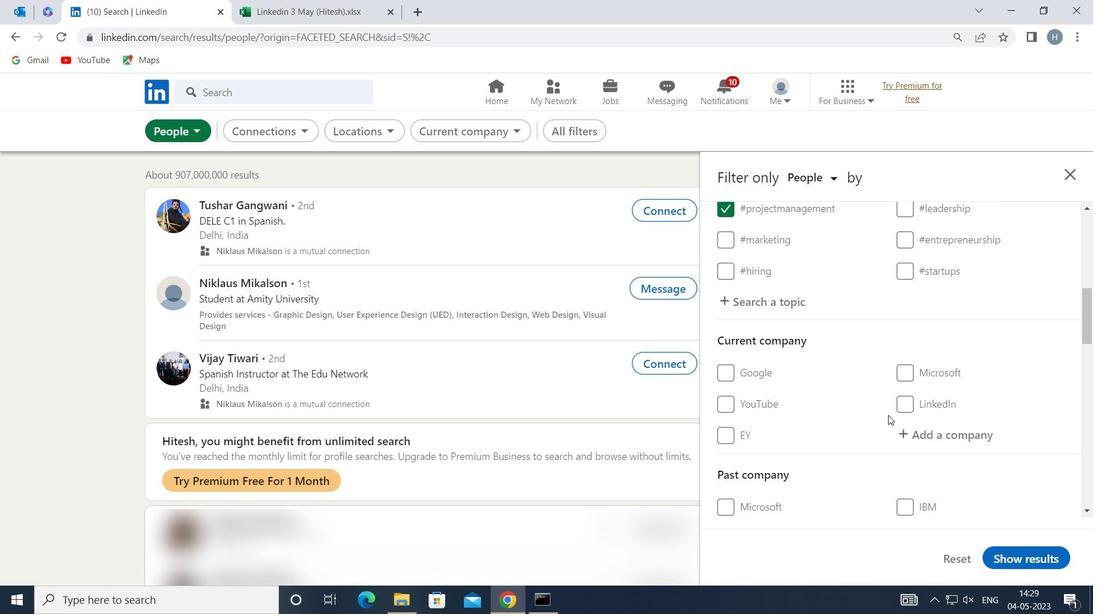 
Action: Mouse pressed left at (934, 434)
Screenshot: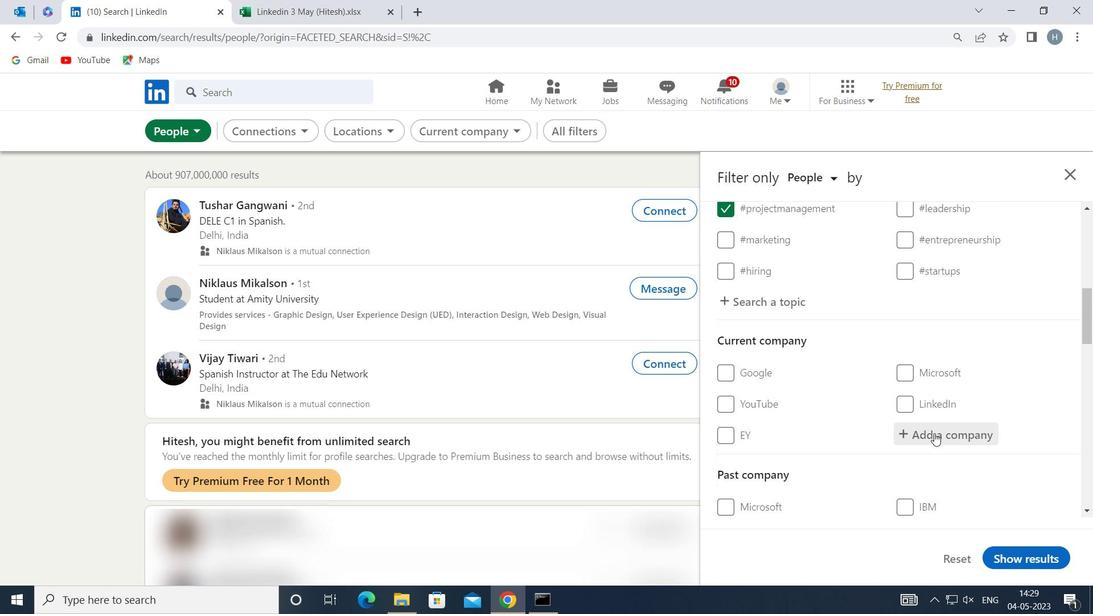 
Action: Key pressed <Key.shift>FURLENCO
Screenshot: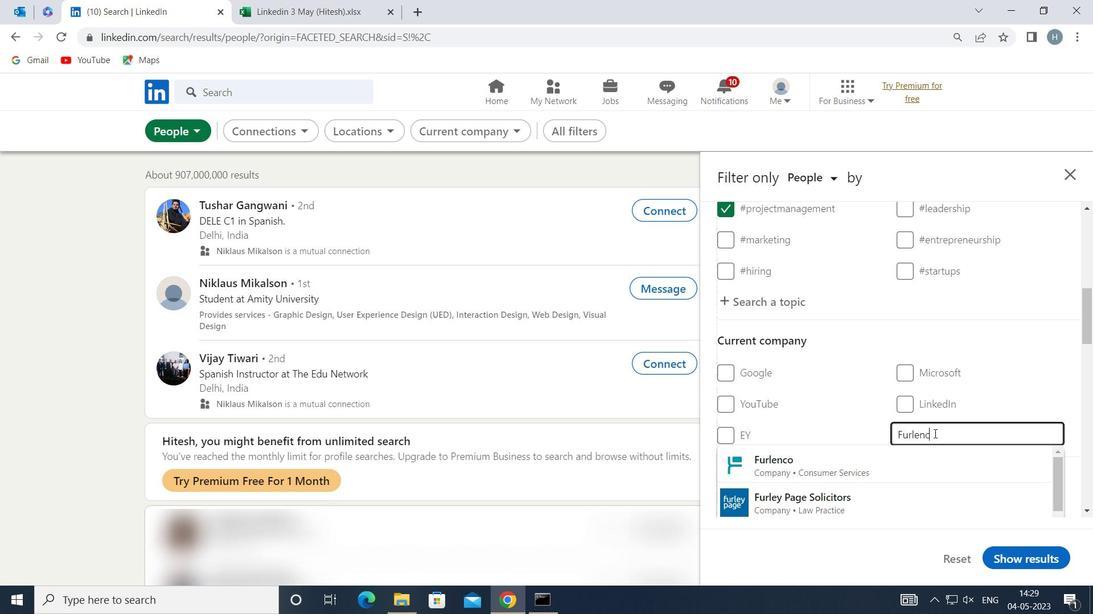
Action: Mouse moved to (857, 453)
Screenshot: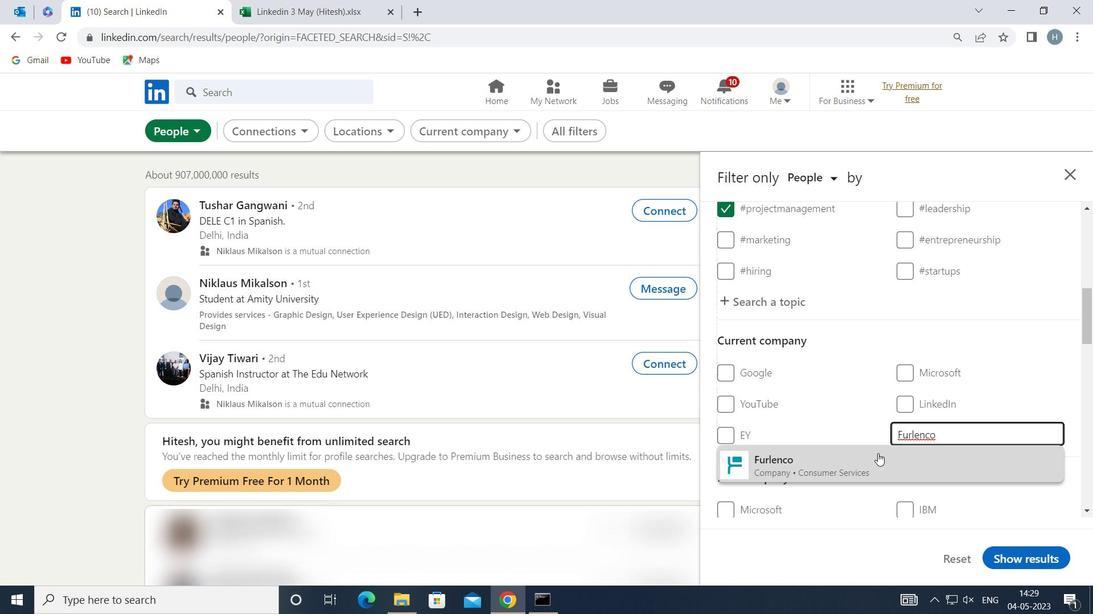 
Action: Mouse pressed left at (857, 453)
Screenshot: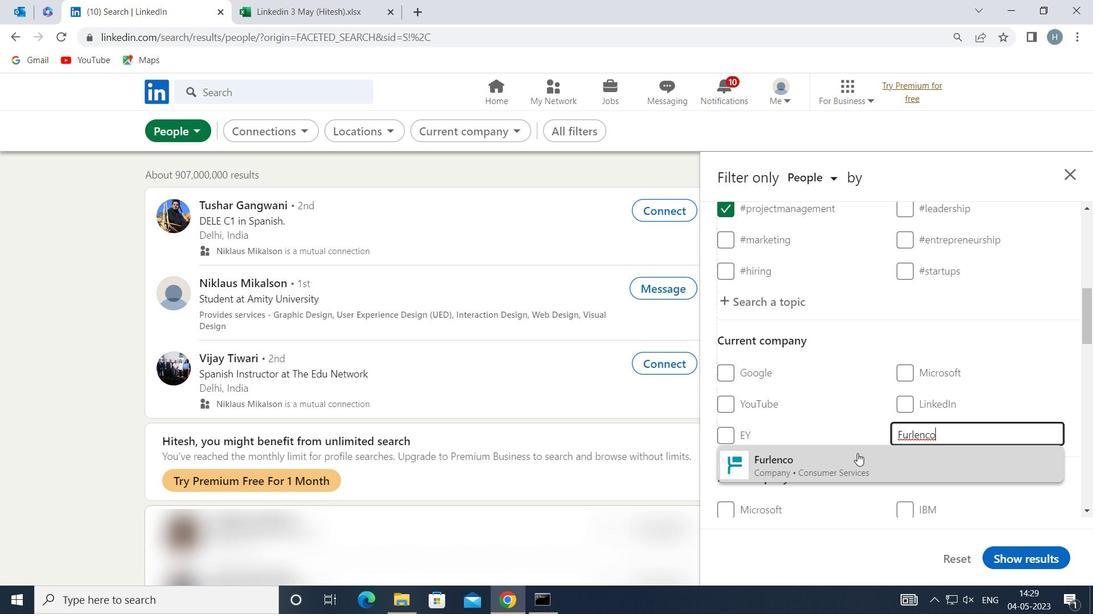 
Action: Mouse moved to (857, 411)
Screenshot: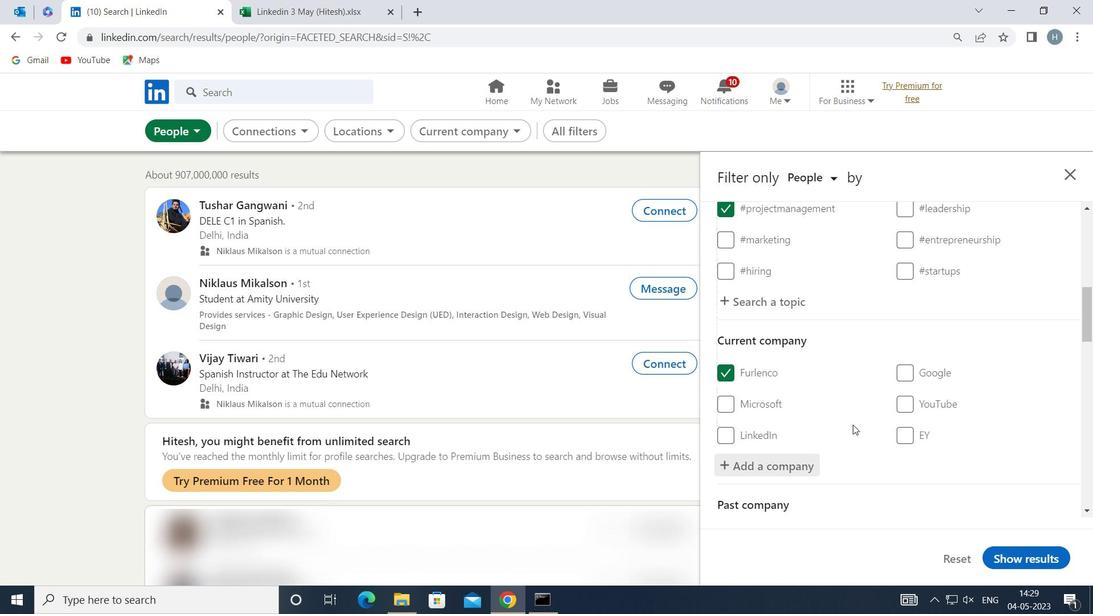 
Action: Mouse scrolled (857, 411) with delta (0, 0)
Screenshot: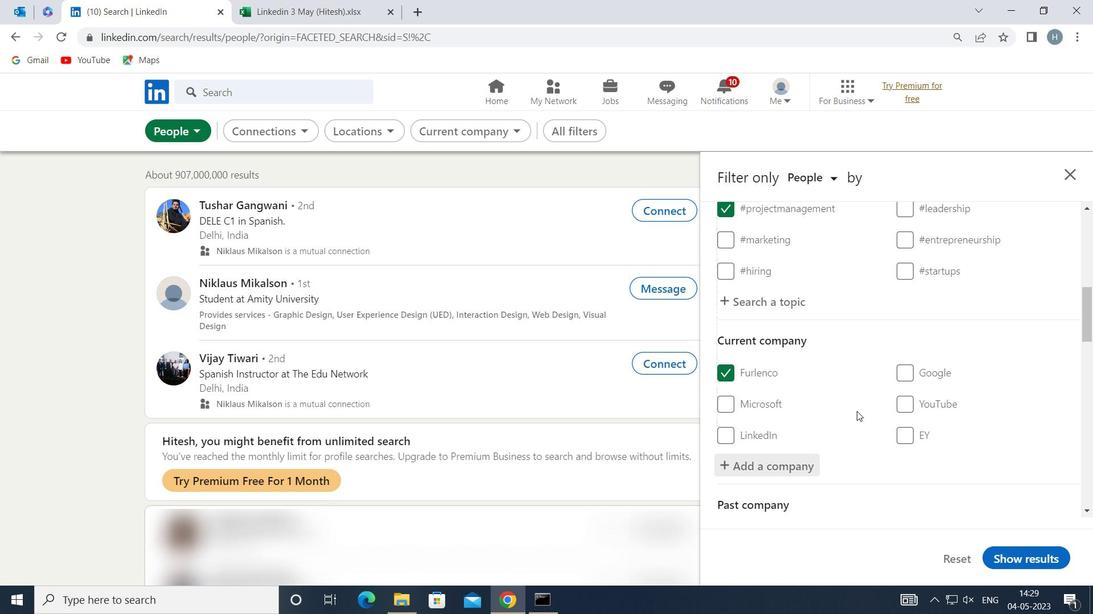 
Action: Mouse scrolled (857, 411) with delta (0, 0)
Screenshot: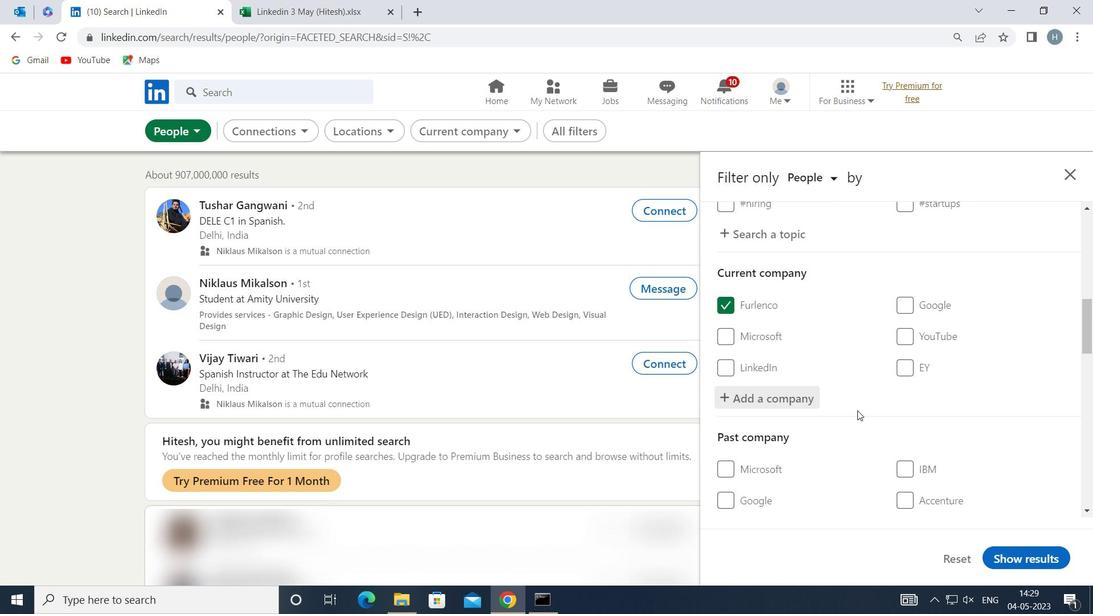 
Action: Mouse scrolled (857, 411) with delta (0, 0)
Screenshot: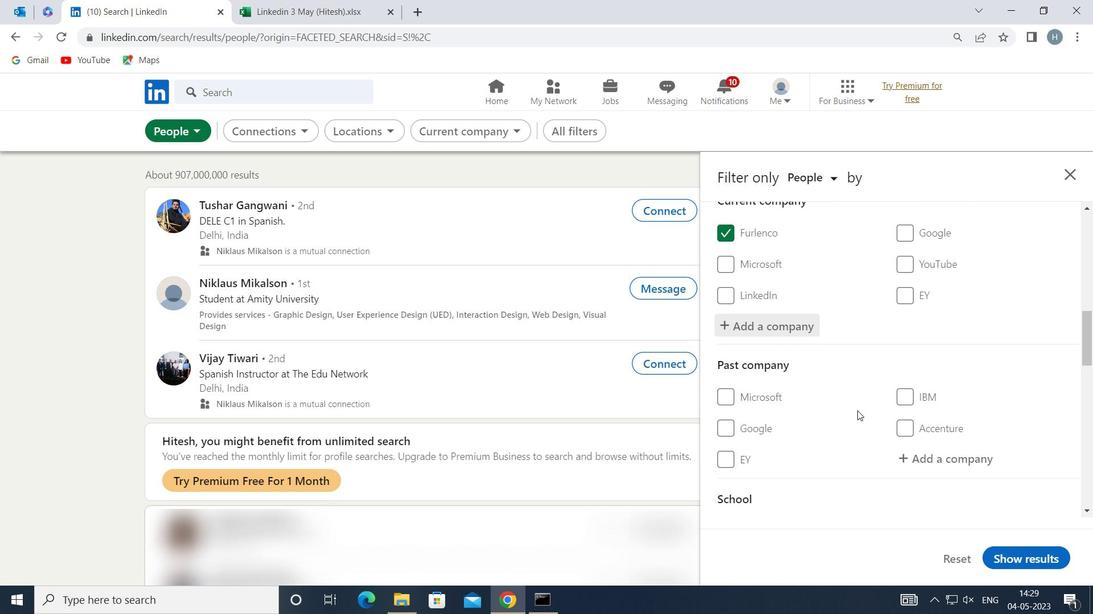 
Action: Mouse scrolled (857, 411) with delta (0, 0)
Screenshot: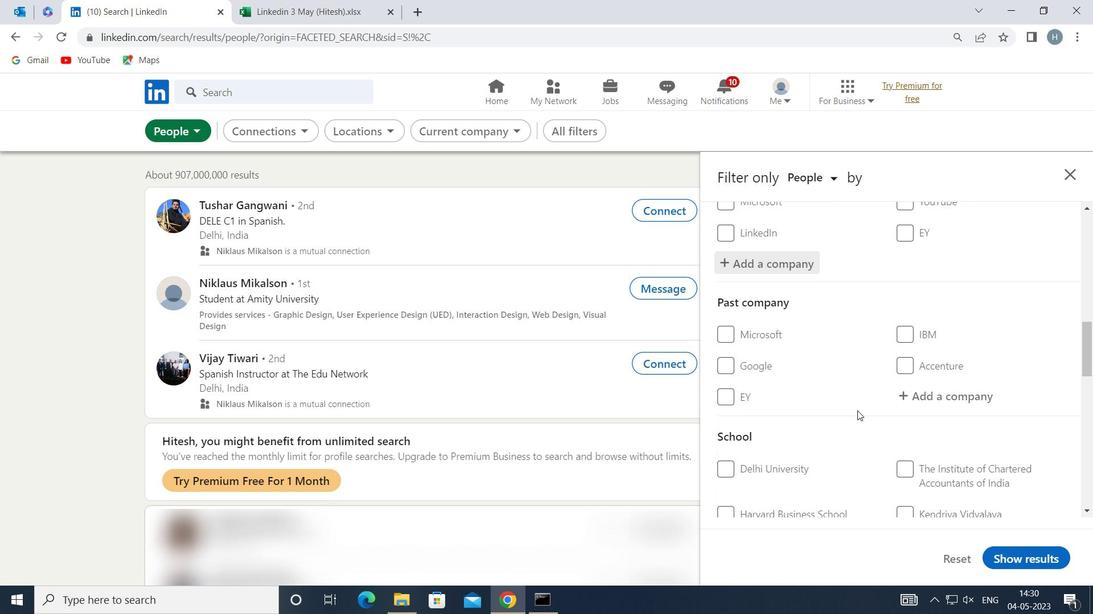 
Action: Mouse moved to (962, 470)
Screenshot: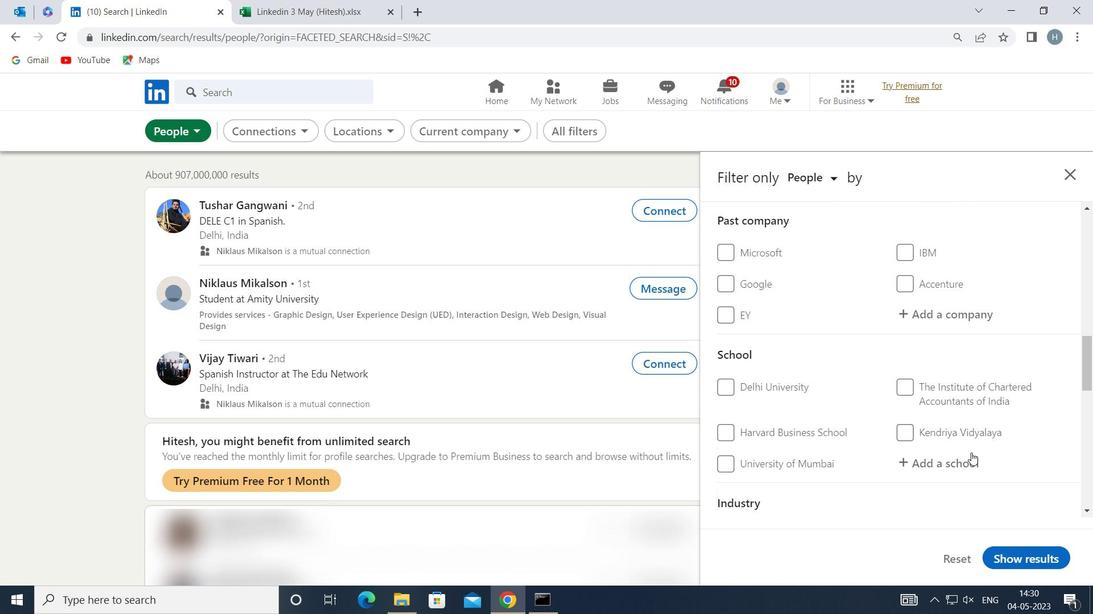 
Action: Mouse pressed left at (962, 470)
Screenshot: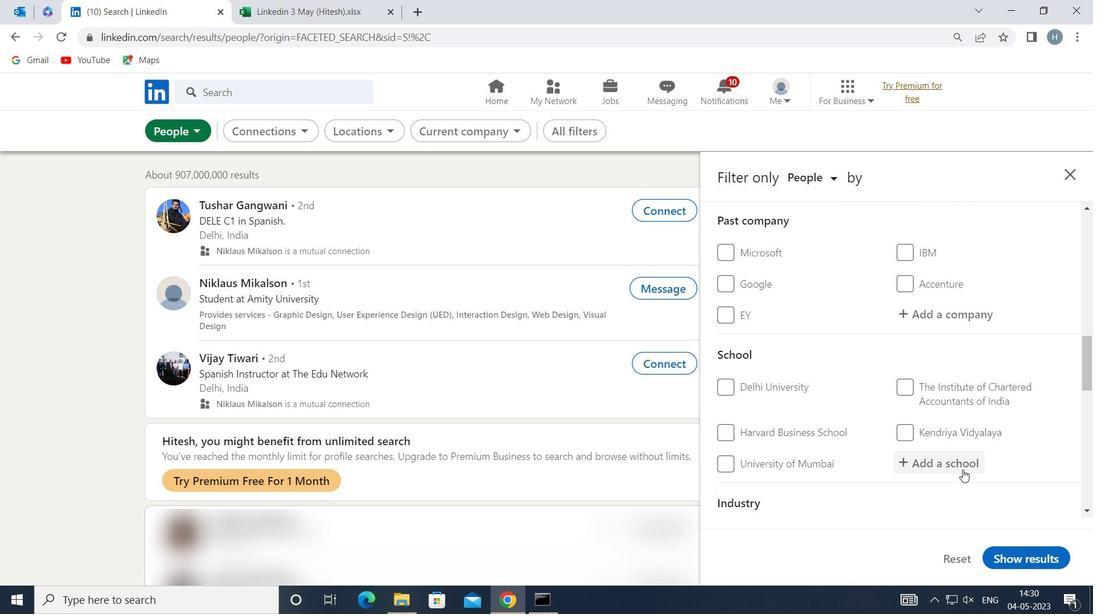 
Action: Mouse moved to (961, 467)
Screenshot: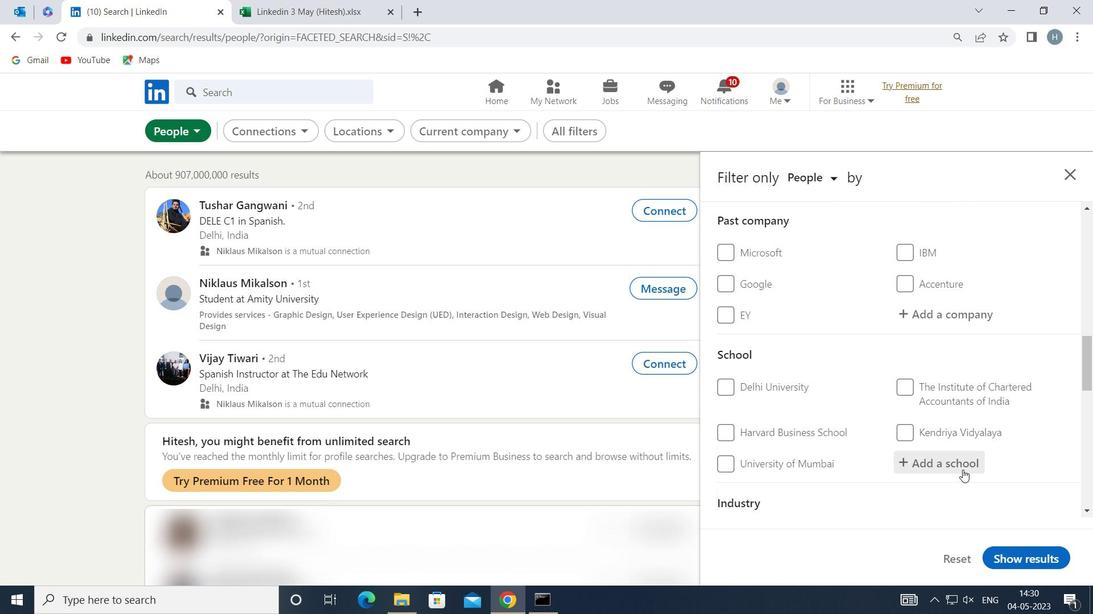 
Action: Key pressed <Key.shift>DOON<Key.space><Key.shift>INTERNATIONAL<Key.space><Key.shift><Key.shift>SCH<Key.backspace><Key.backspace>S<Key.backspace>CHOOL
Screenshot: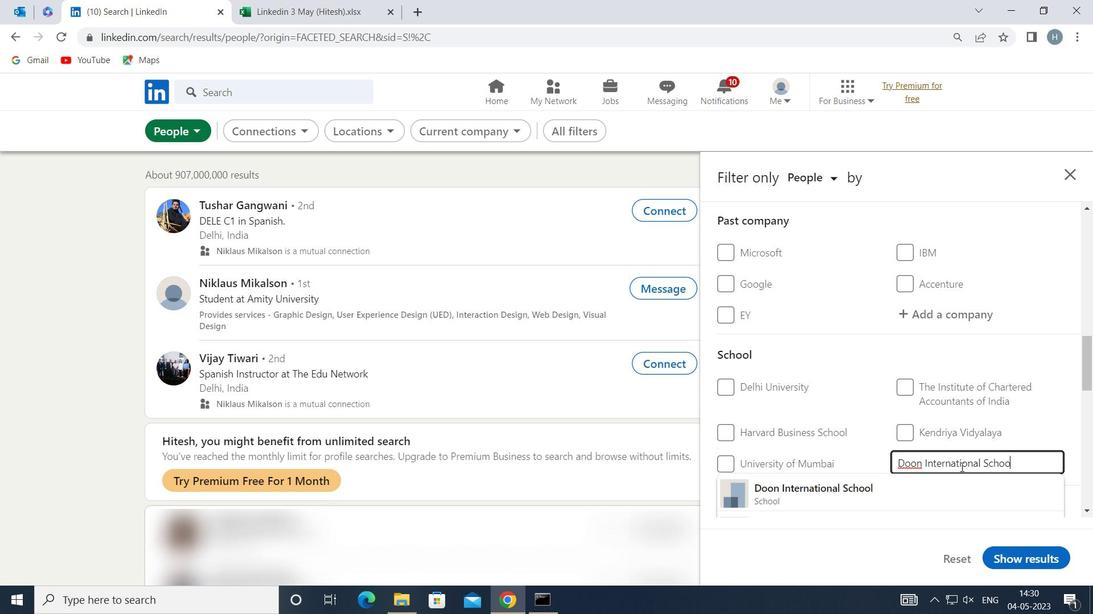 
Action: Mouse moved to (900, 486)
Screenshot: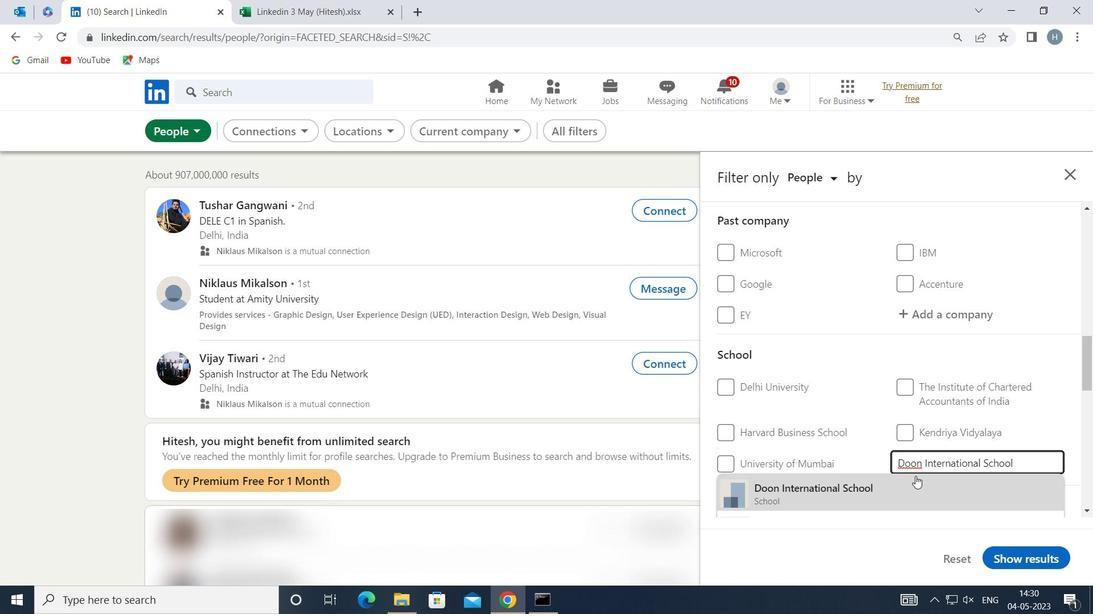 
Action: Mouse pressed left at (900, 486)
Screenshot: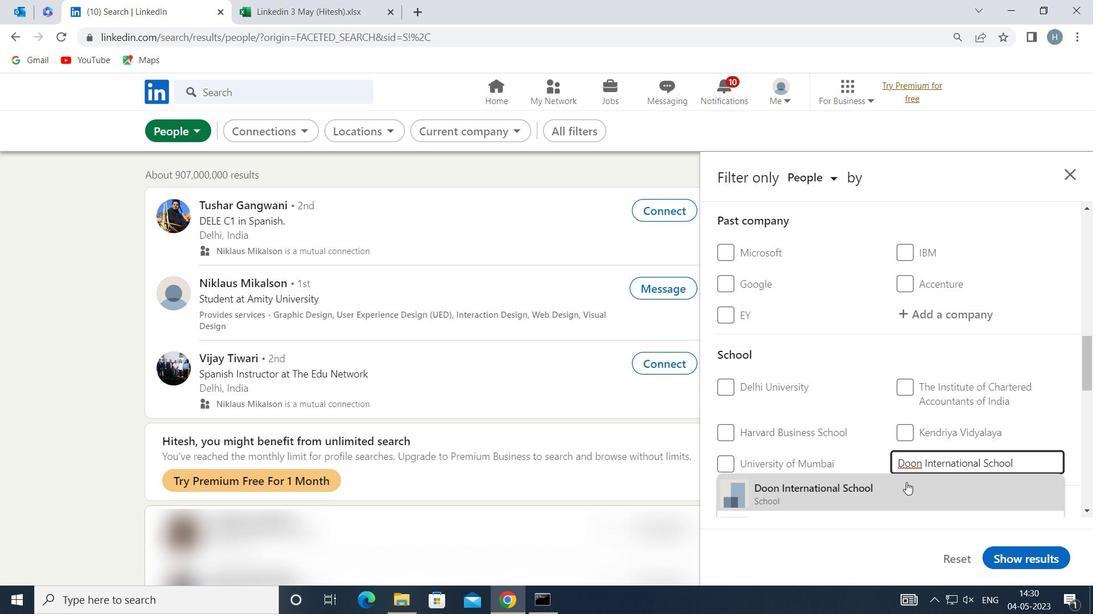 
Action: Mouse moved to (902, 416)
Screenshot: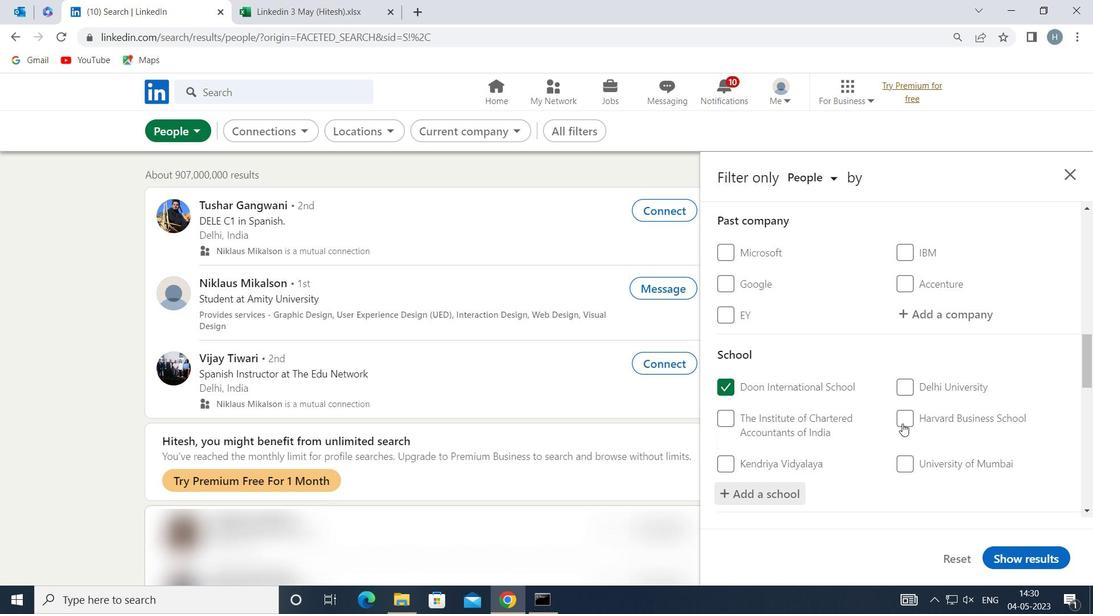 
Action: Mouse scrolled (902, 415) with delta (0, 0)
Screenshot: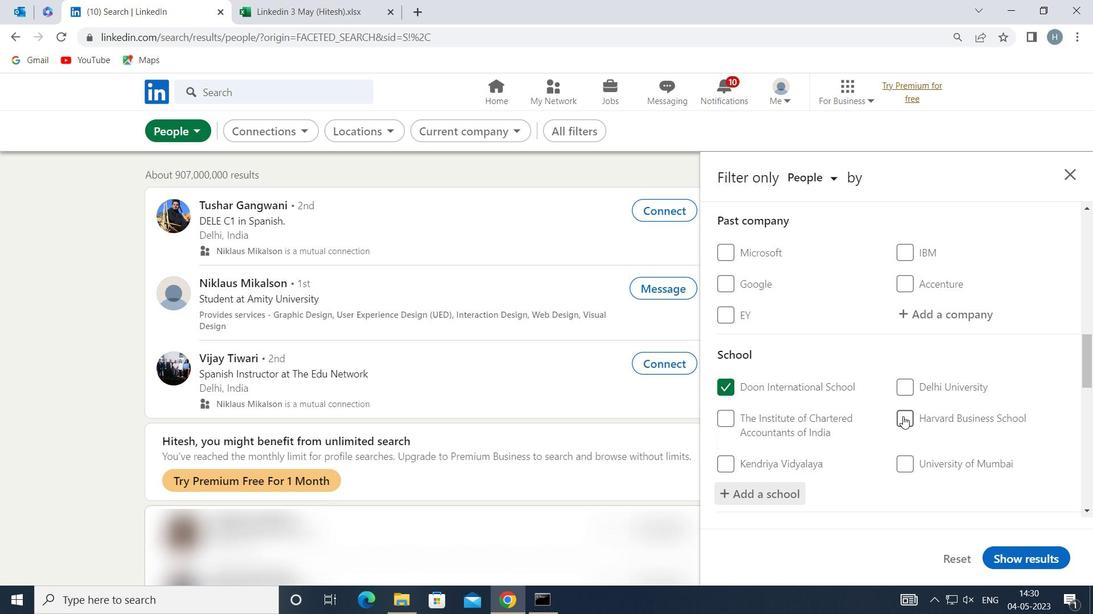 
Action: Mouse moved to (923, 409)
Screenshot: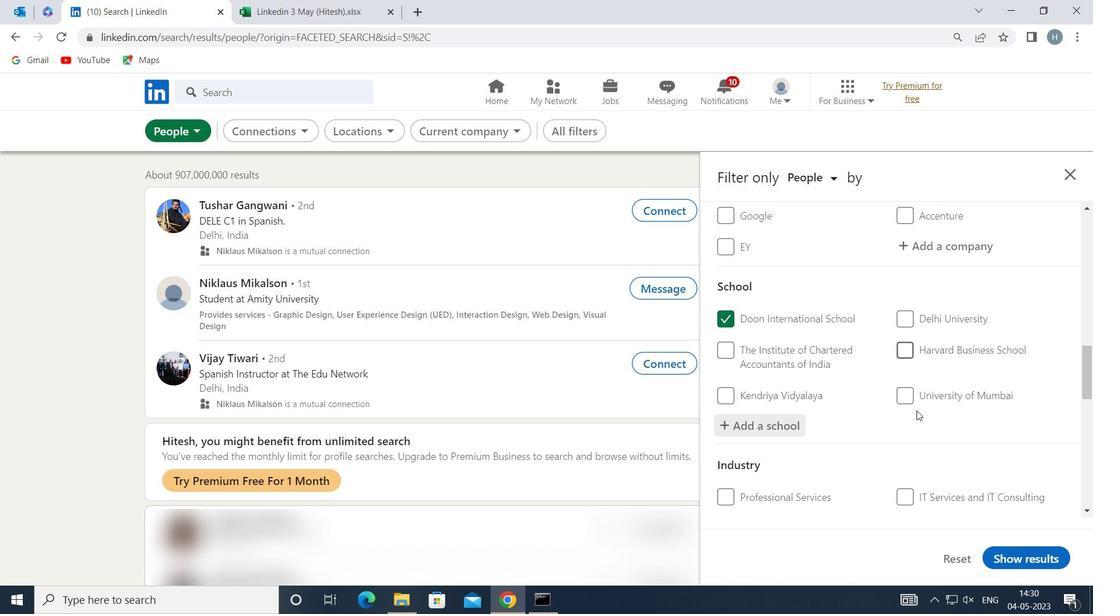 
Action: Mouse scrolled (923, 408) with delta (0, 0)
Screenshot: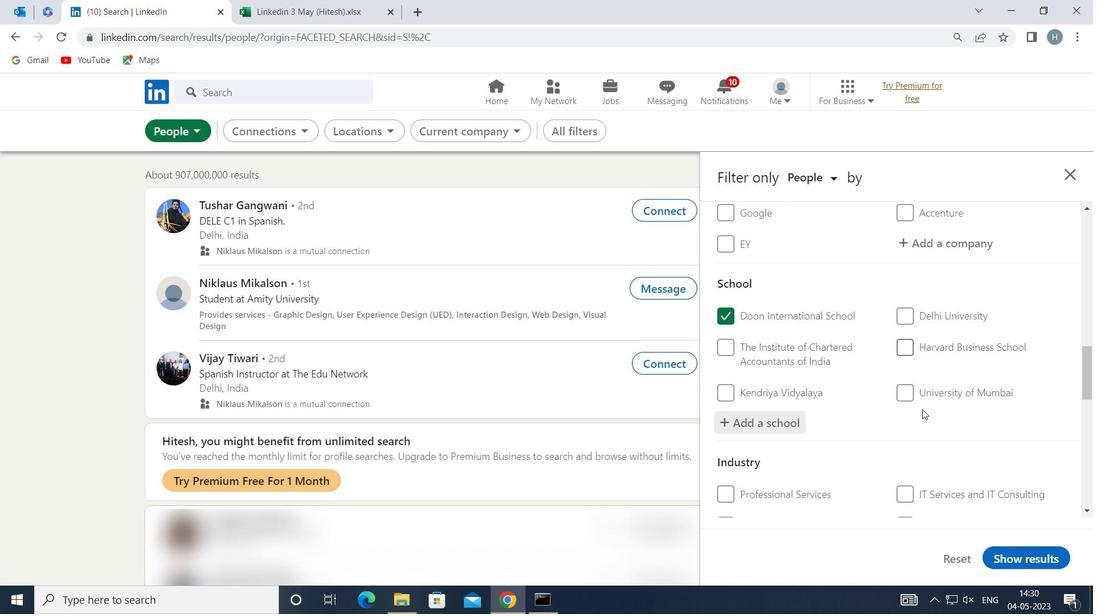 
Action: Mouse moved to (919, 405)
Screenshot: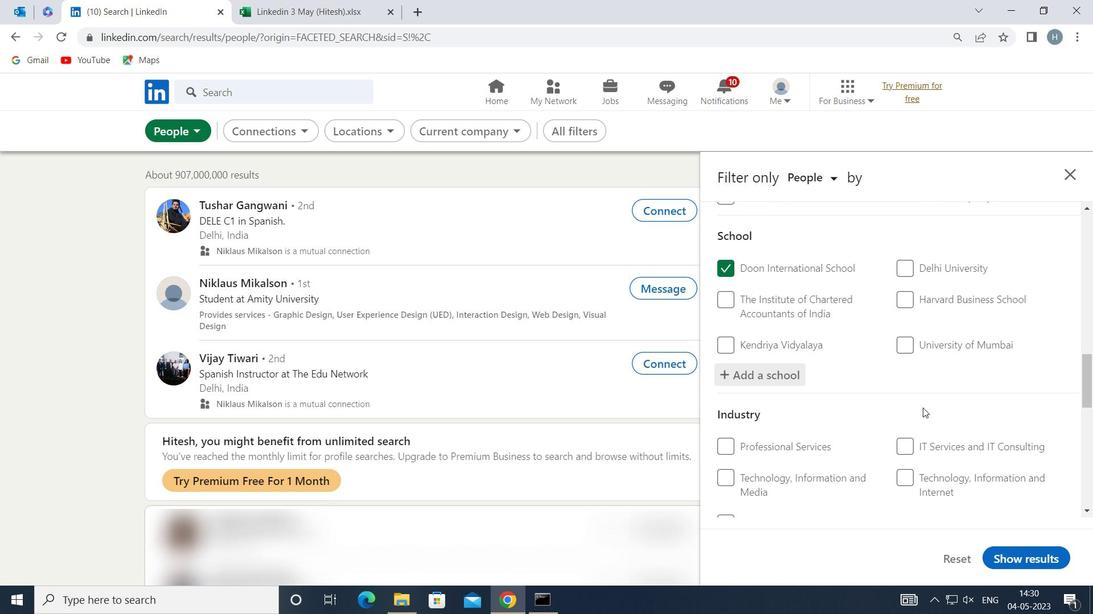 
Action: Mouse scrolled (919, 404) with delta (0, 0)
Screenshot: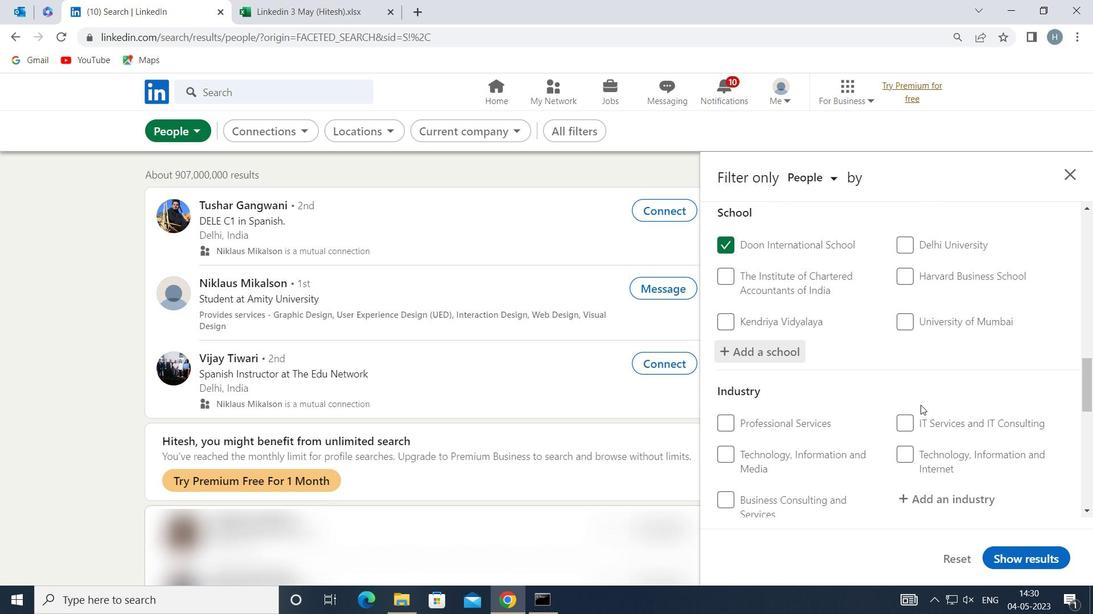 
Action: Mouse moved to (948, 422)
Screenshot: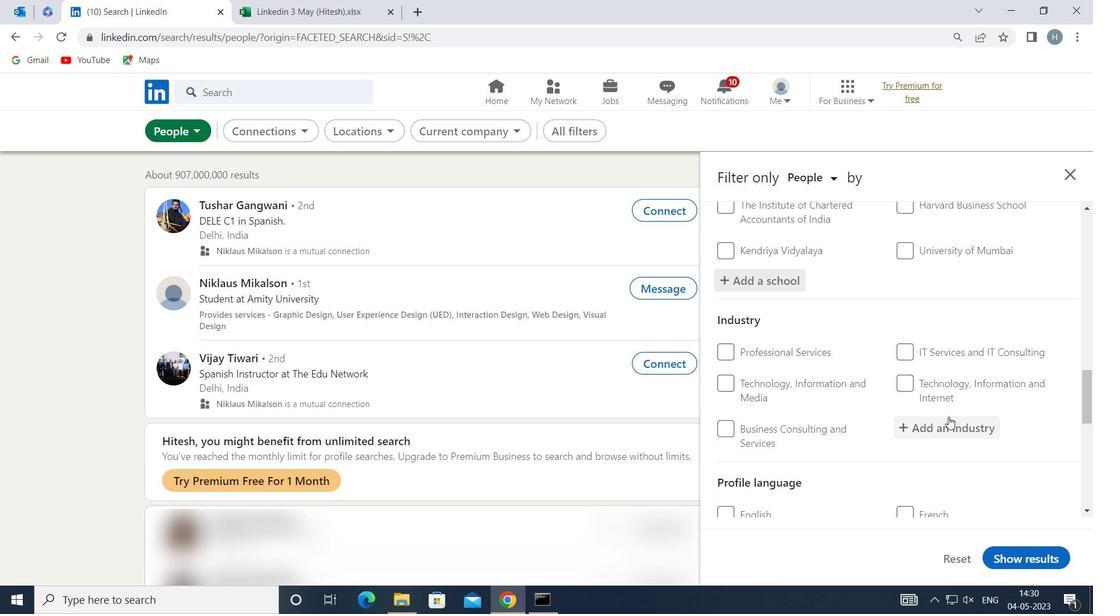
Action: Mouse pressed left at (948, 422)
Screenshot: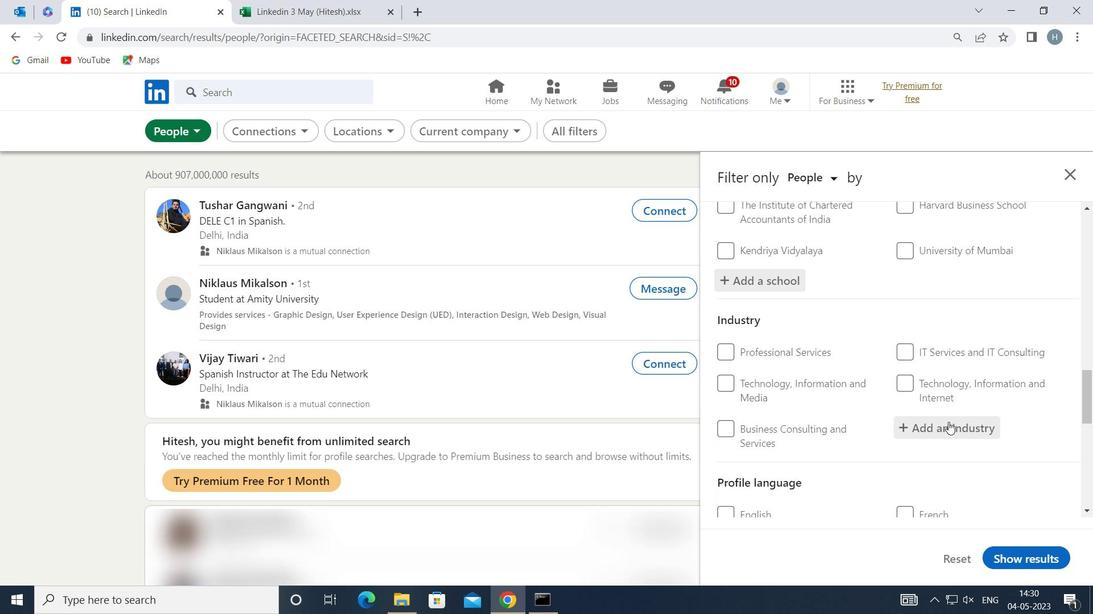 
Action: Mouse moved to (944, 424)
Screenshot: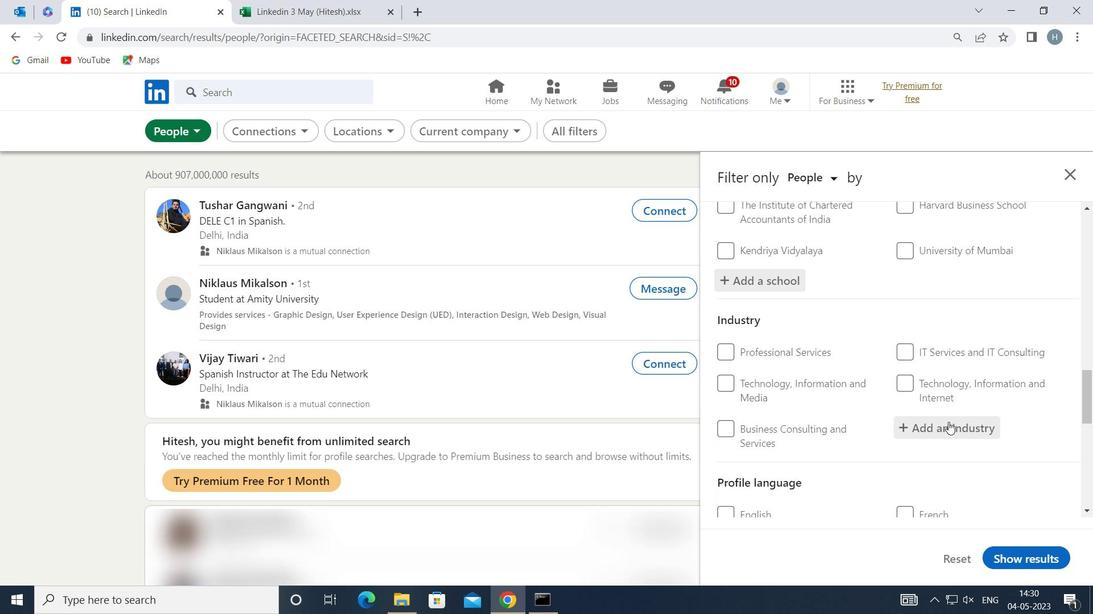 
Action: Key pressed <Key.shift>FINANCIAL<Key.space>
Screenshot: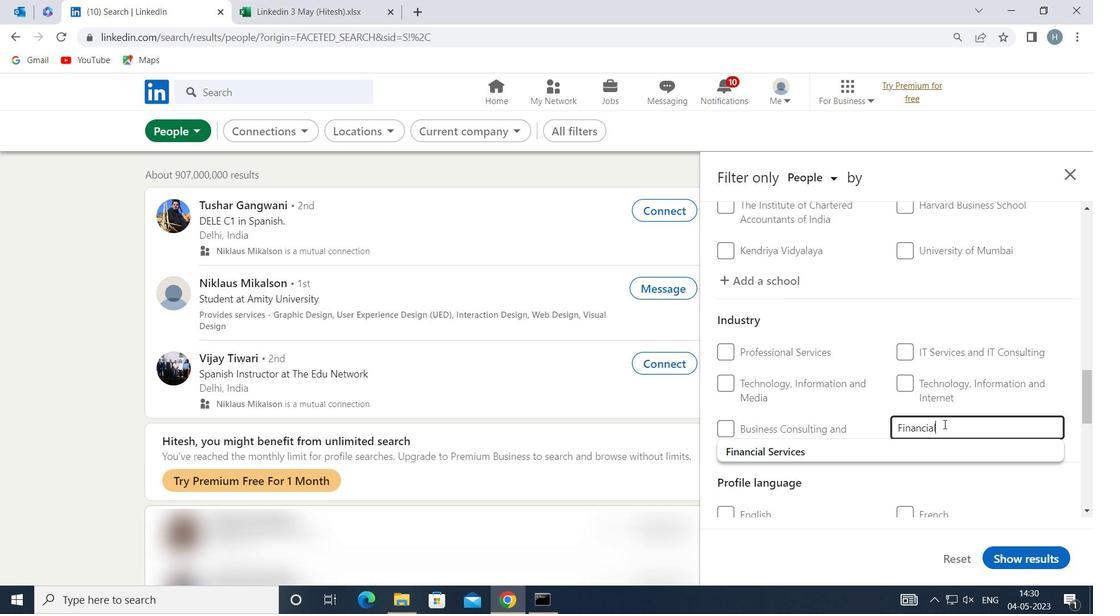 
Action: Mouse moved to (878, 448)
Screenshot: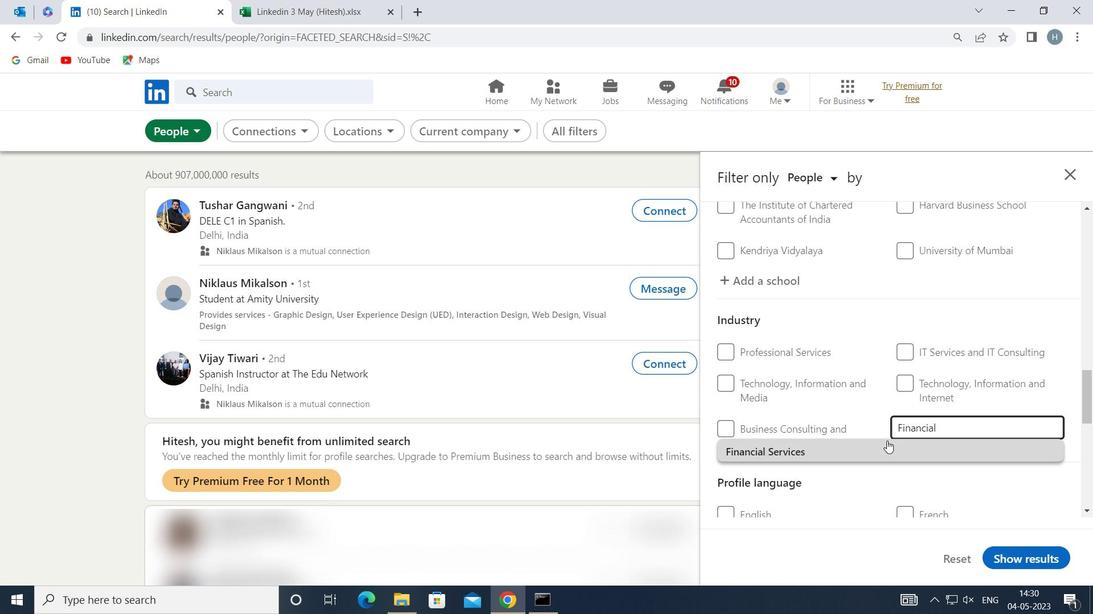 
Action: Mouse pressed left at (878, 448)
Screenshot: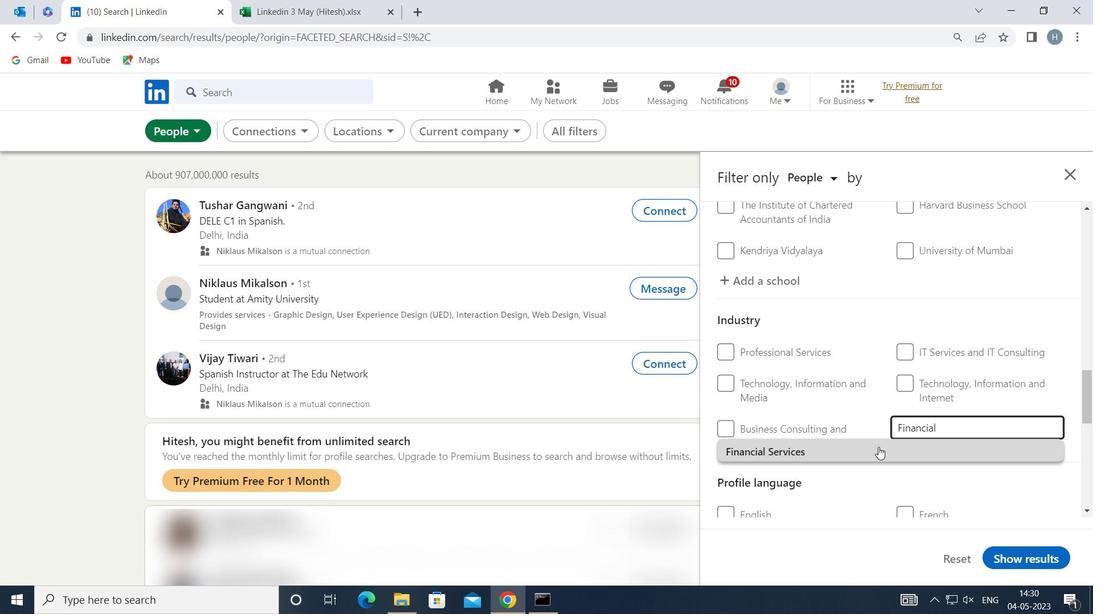 
Action: Mouse moved to (840, 413)
Screenshot: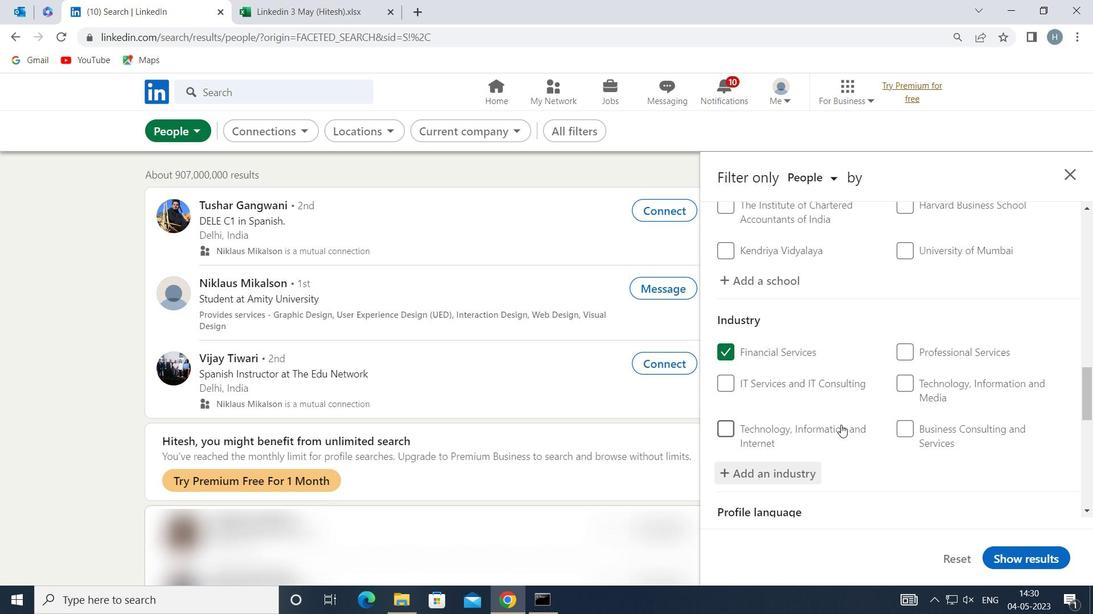 
Action: Mouse scrolled (840, 412) with delta (0, 0)
Screenshot: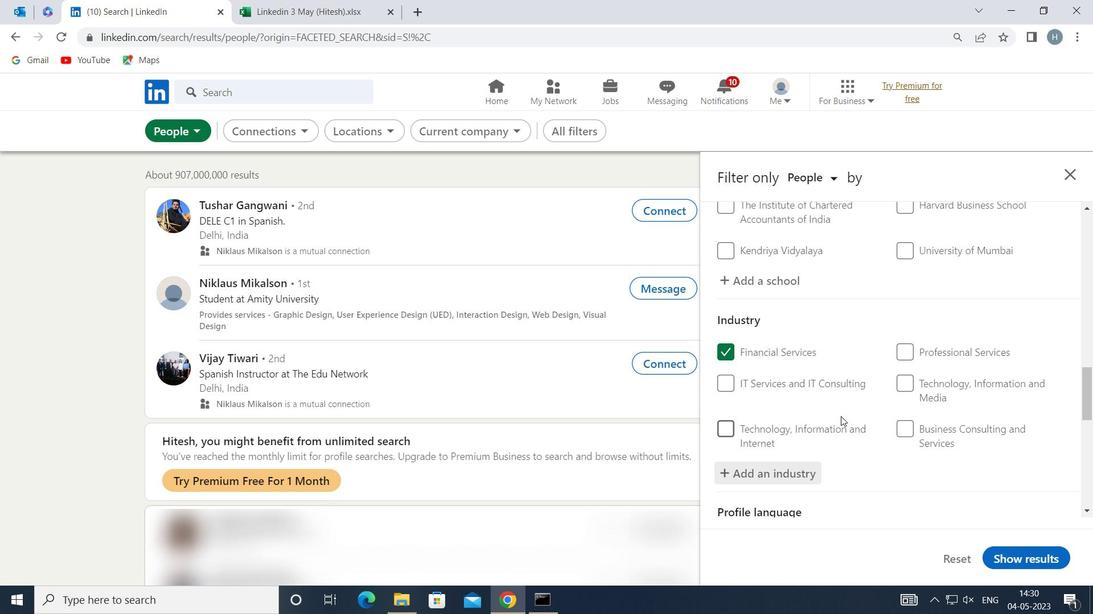 
Action: Mouse scrolled (840, 412) with delta (0, 0)
Screenshot: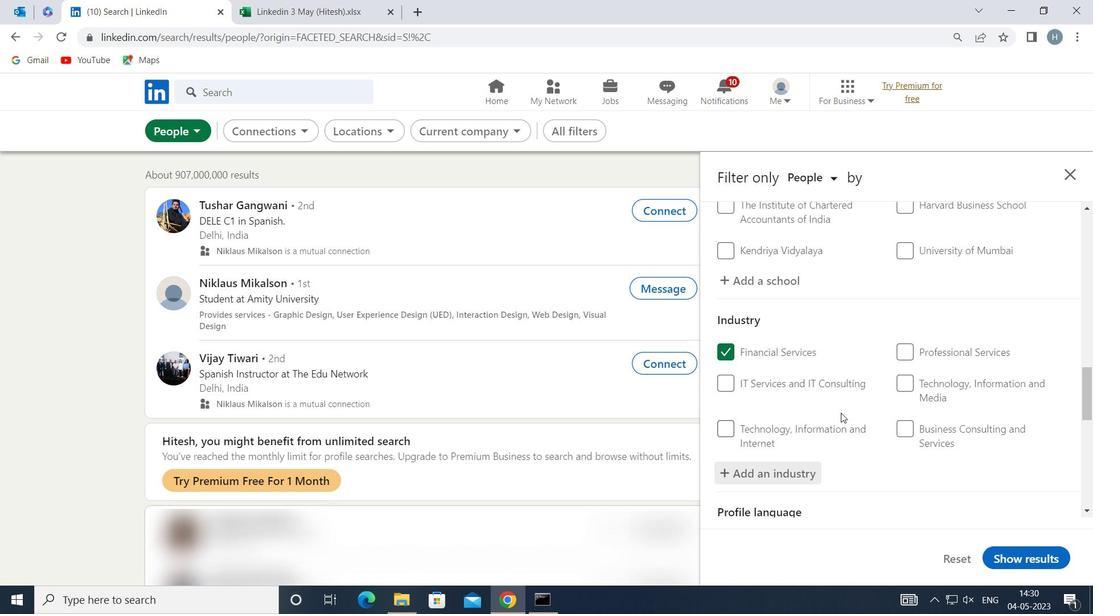 
Action: Mouse moved to (849, 403)
Screenshot: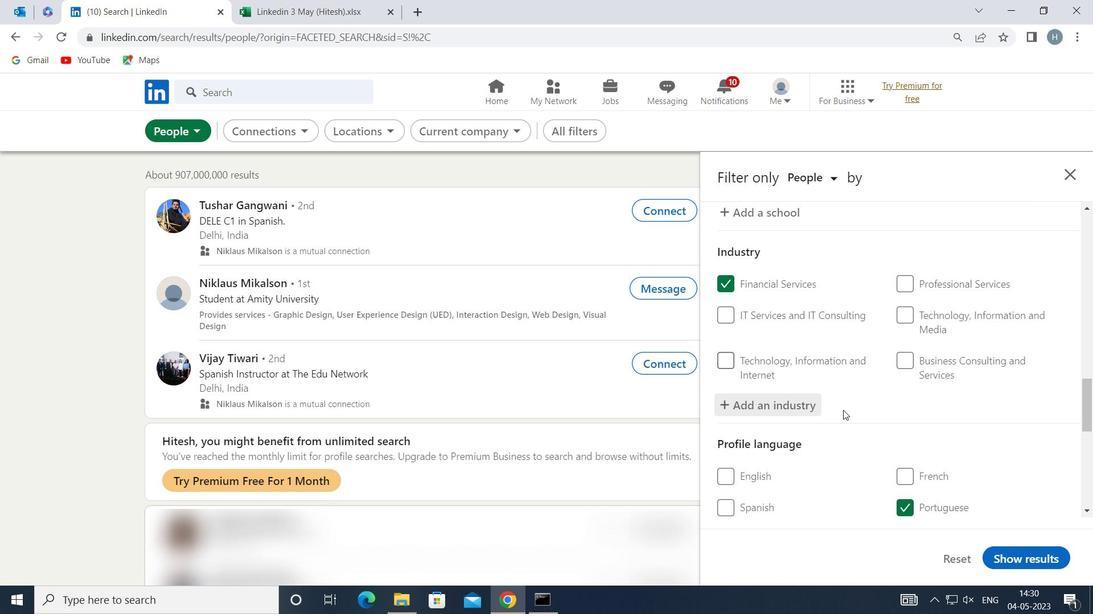 
Action: Mouse scrolled (849, 402) with delta (0, 0)
Screenshot: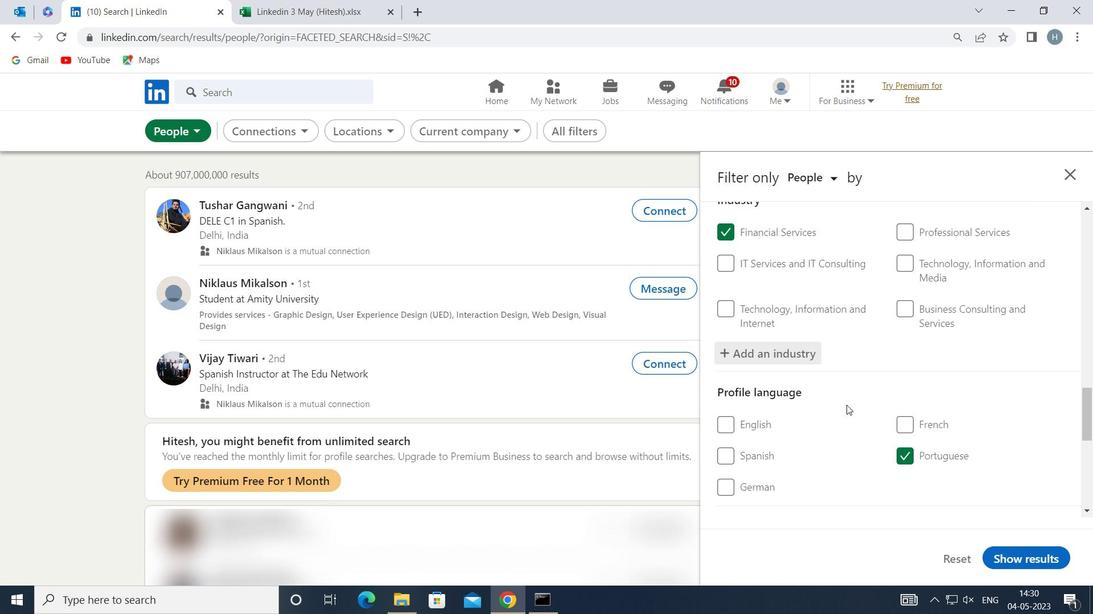 
Action: Mouse scrolled (849, 402) with delta (0, 0)
Screenshot: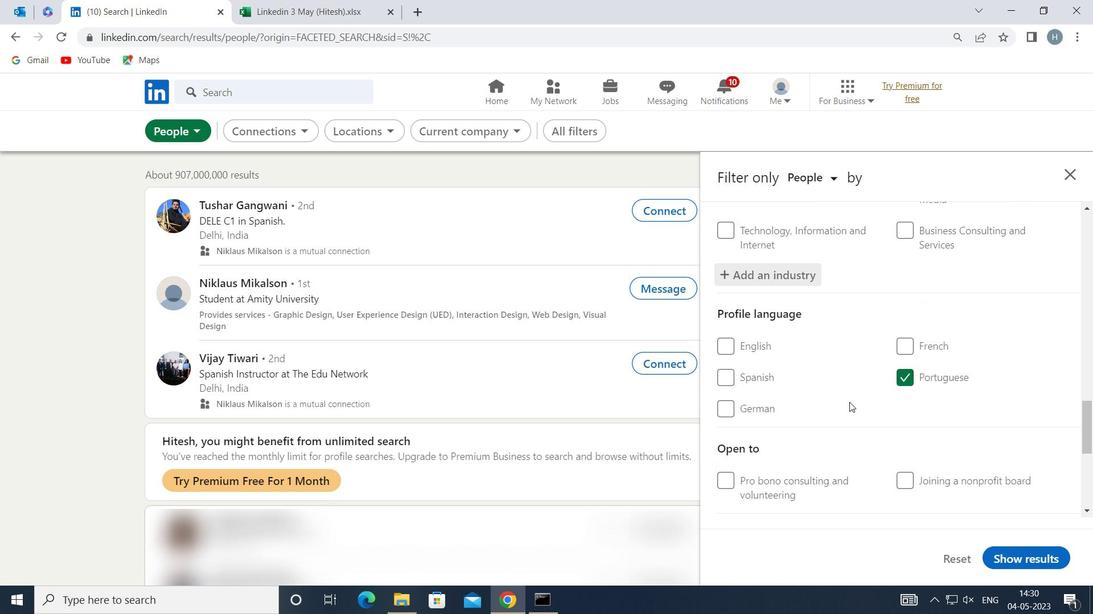 
Action: Mouse scrolled (849, 402) with delta (0, 0)
Screenshot: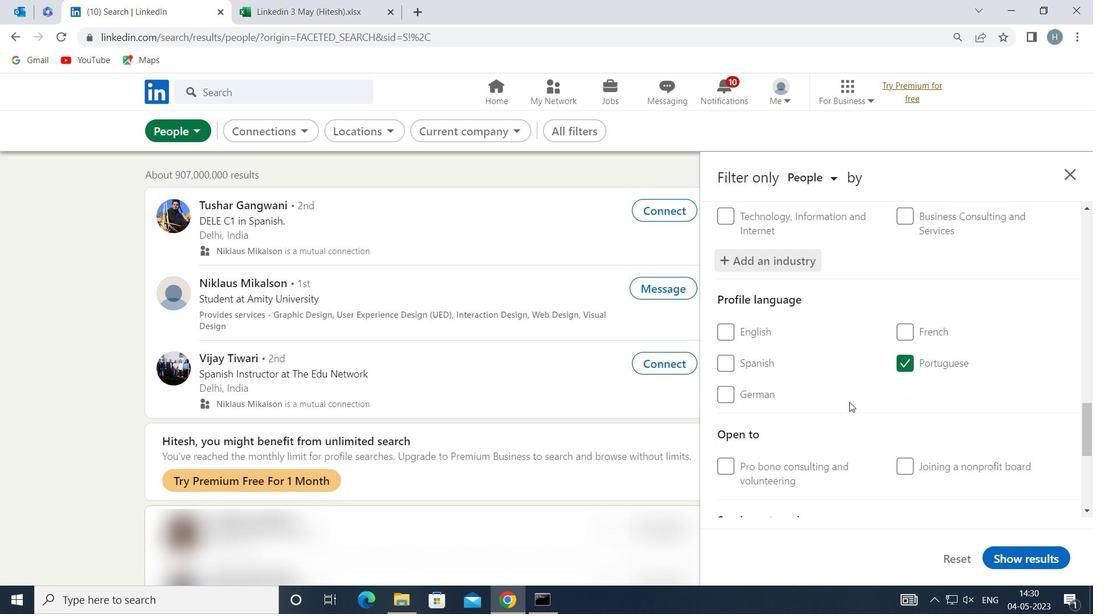 
Action: Mouse scrolled (849, 402) with delta (0, 0)
Screenshot: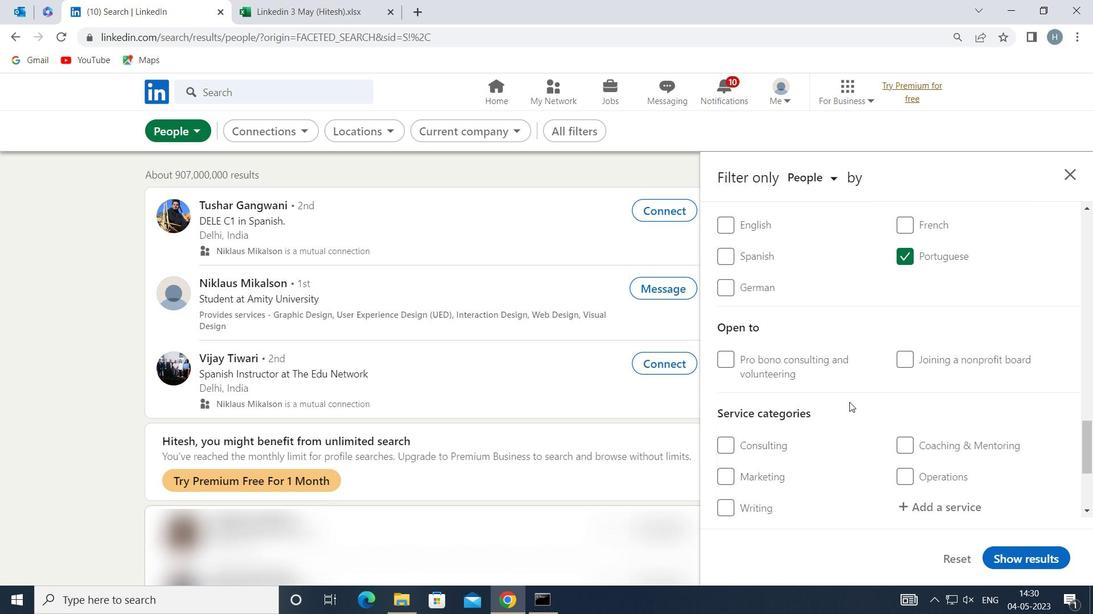 
Action: Mouse moved to (945, 400)
Screenshot: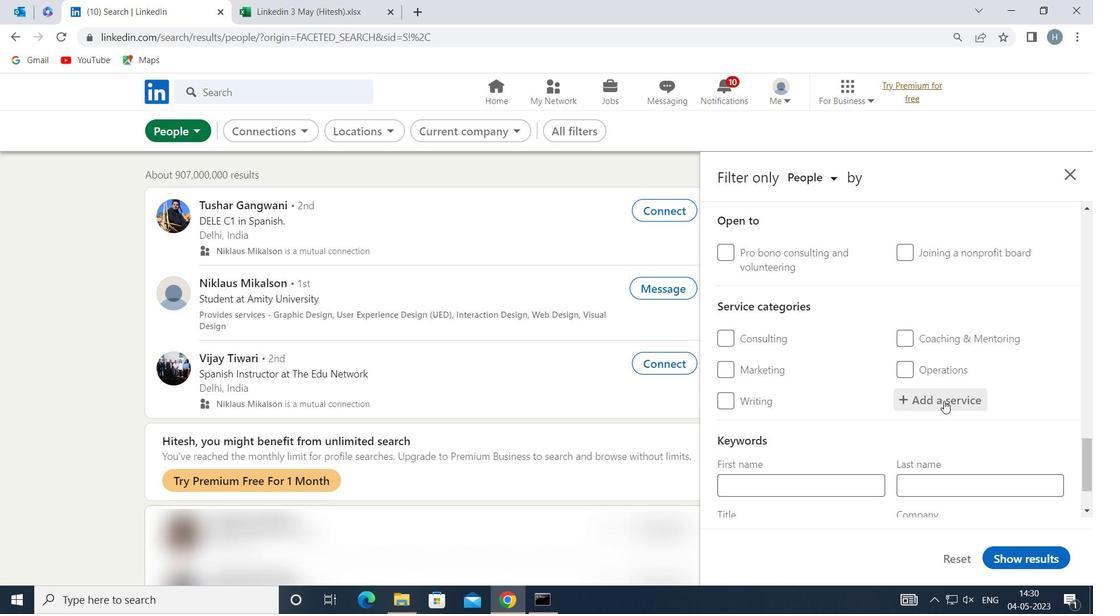 
Action: Mouse pressed left at (945, 400)
Screenshot: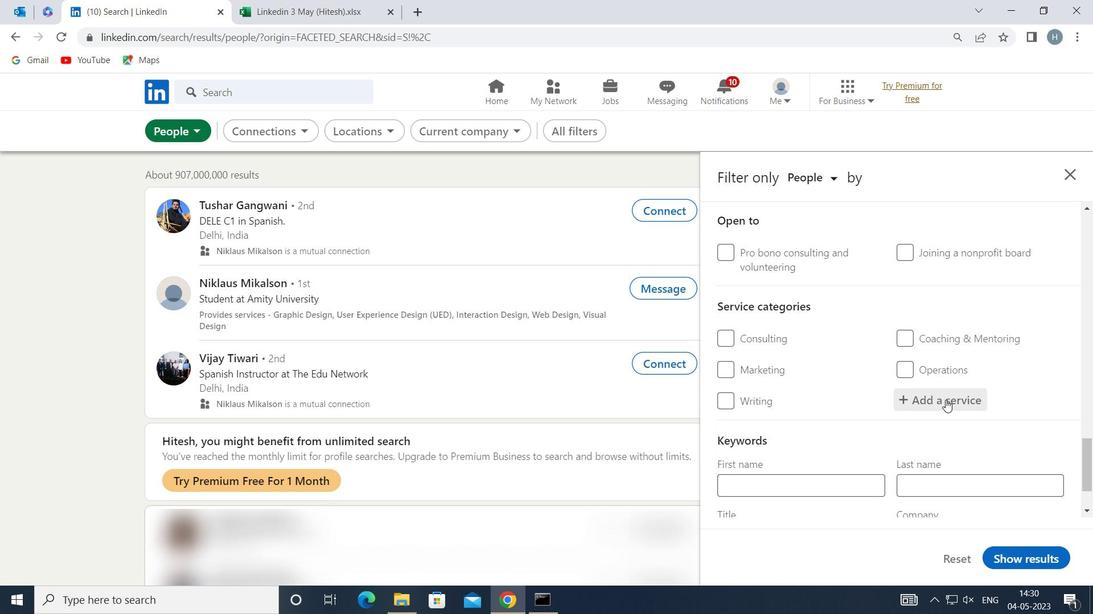 
Action: Key pressed <Key.shift>INSURANCE
Screenshot: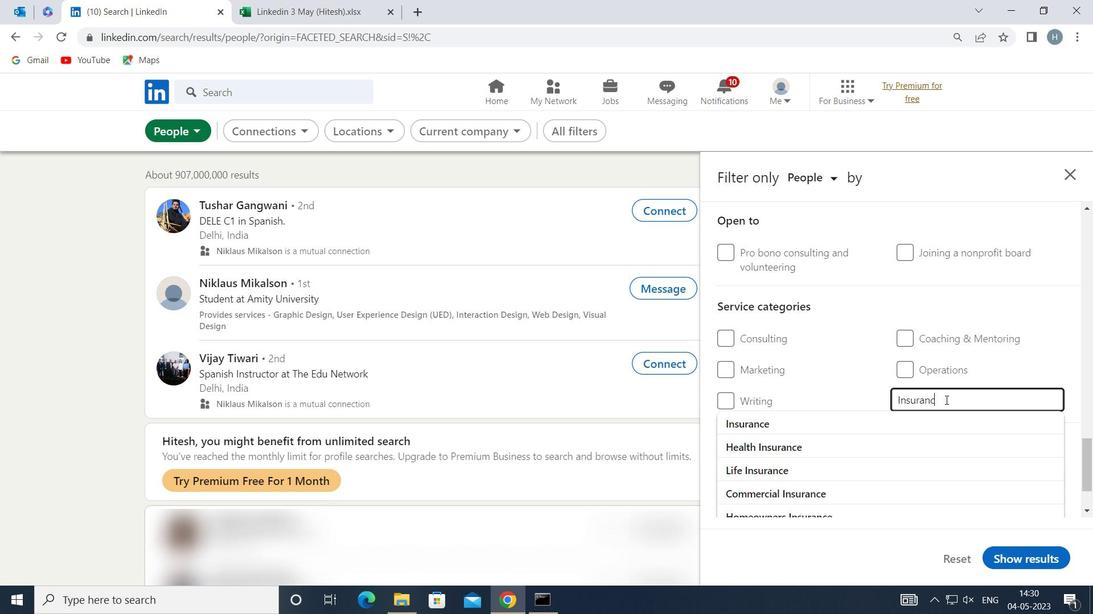 
Action: Mouse moved to (839, 422)
Screenshot: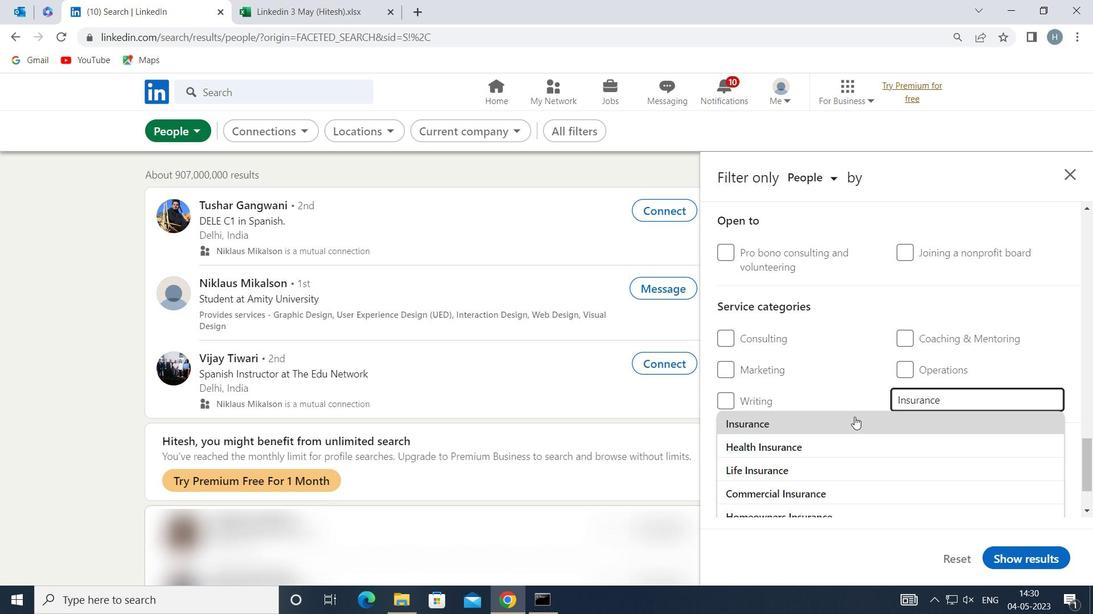 
Action: Mouse pressed left at (839, 422)
Screenshot: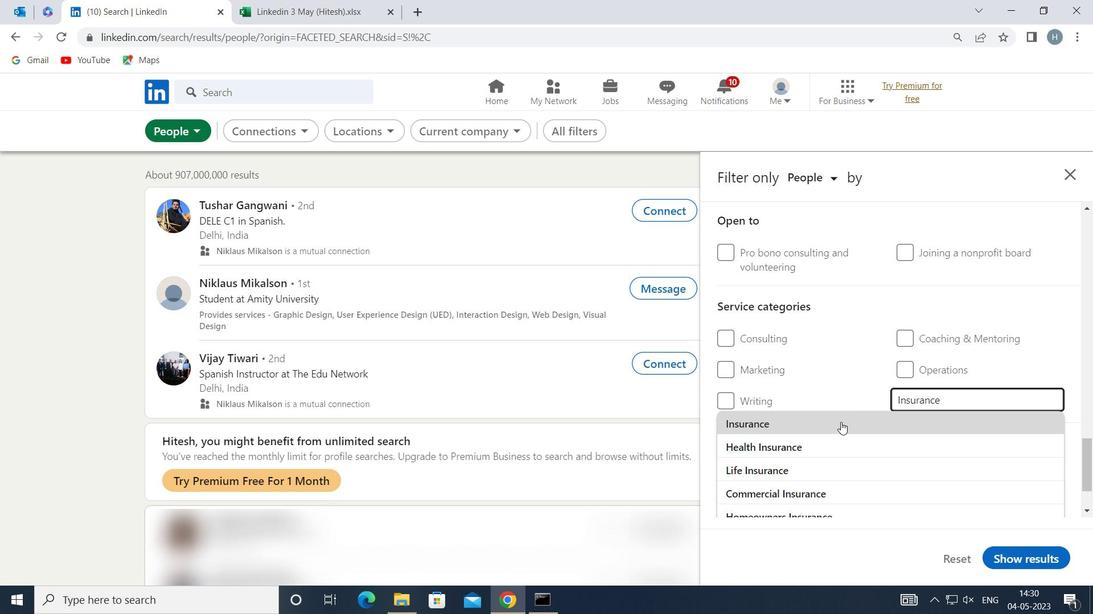 
Action: Mouse moved to (851, 415)
Screenshot: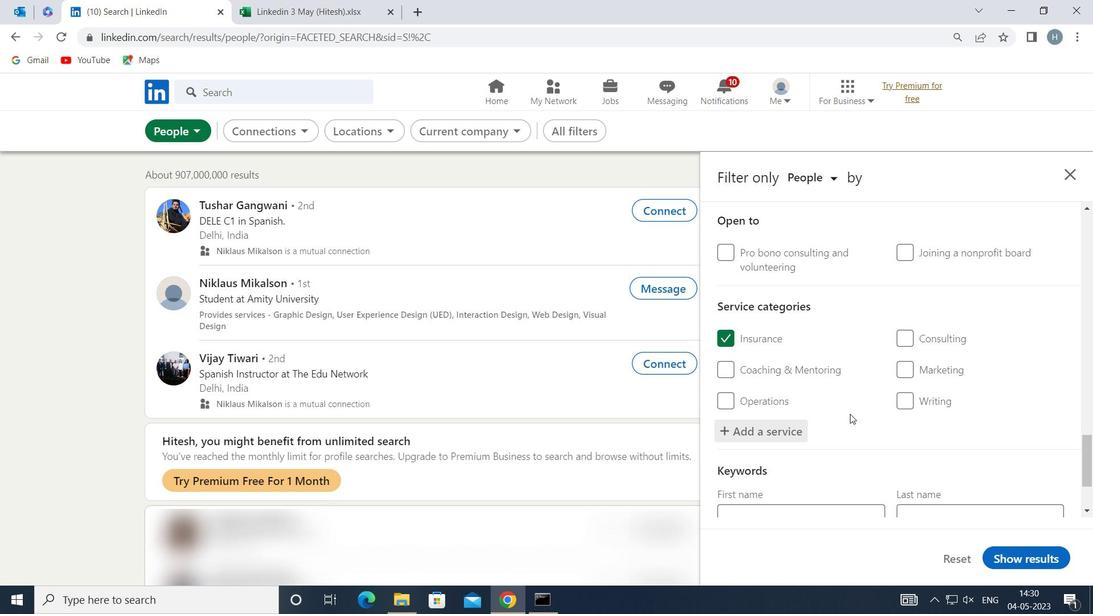 
Action: Mouse scrolled (851, 414) with delta (0, 0)
Screenshot: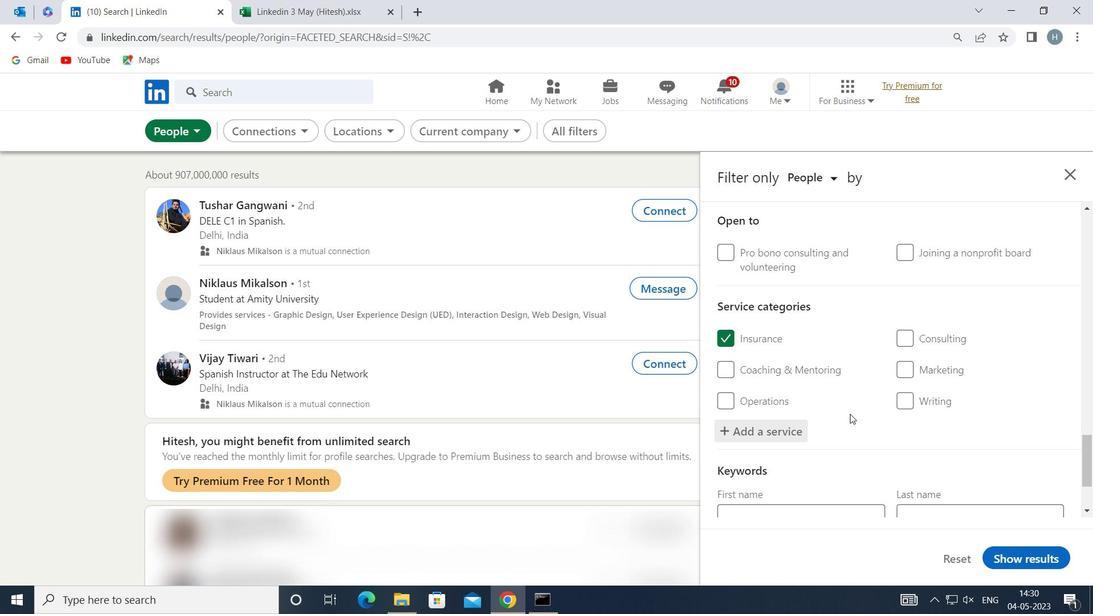 
Action: Mouse scrolled (851, 414) with delta (0, 0)
Screenshot: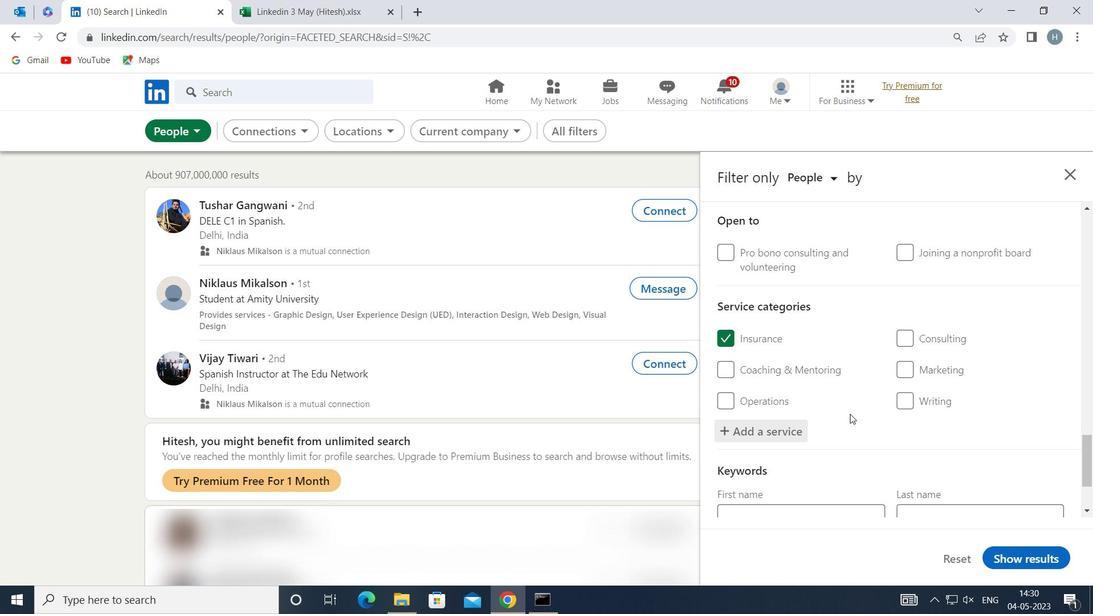 
Action: Mouse scrolled (851, 414) with delta (0, 0)
Screenshot: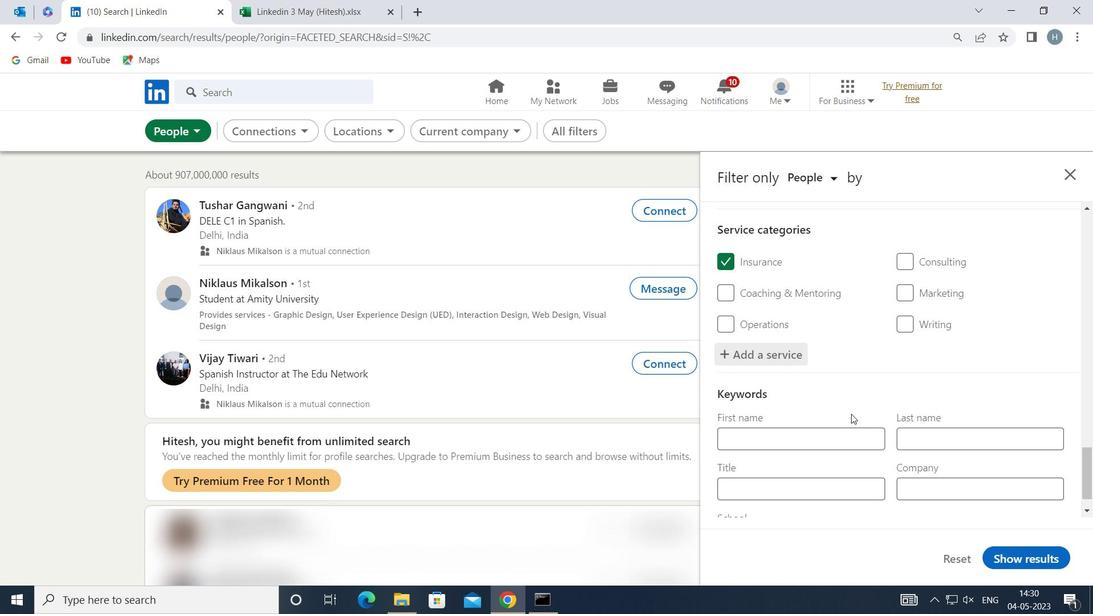 
Action: Mouse scrolled (851, 414) with delta (0, 0)
Screenshot: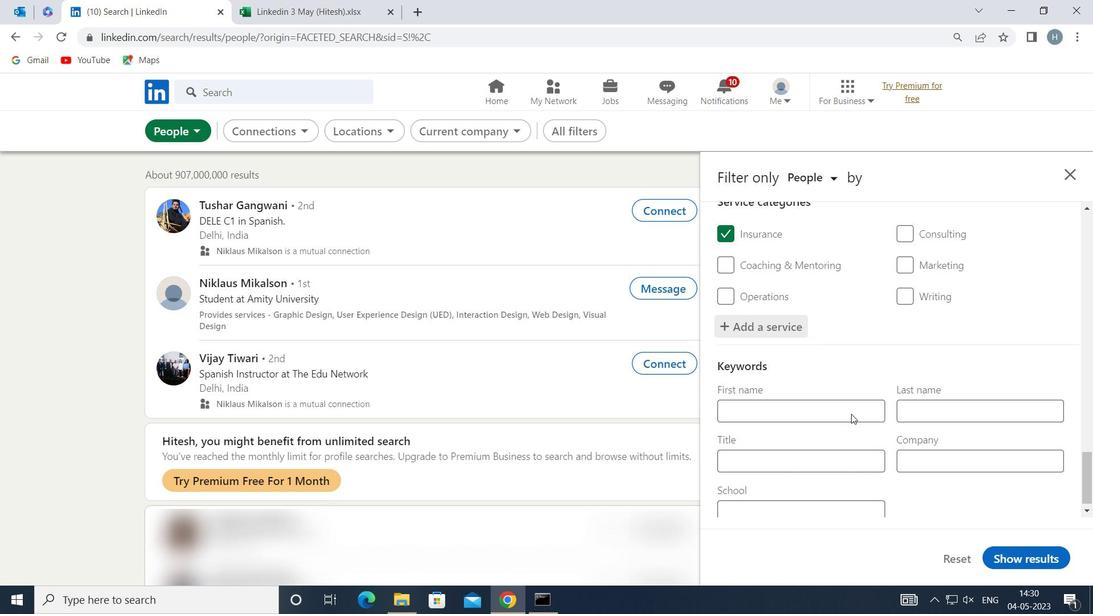 
Action: Mouse moved to (849, 448)
Screenshot: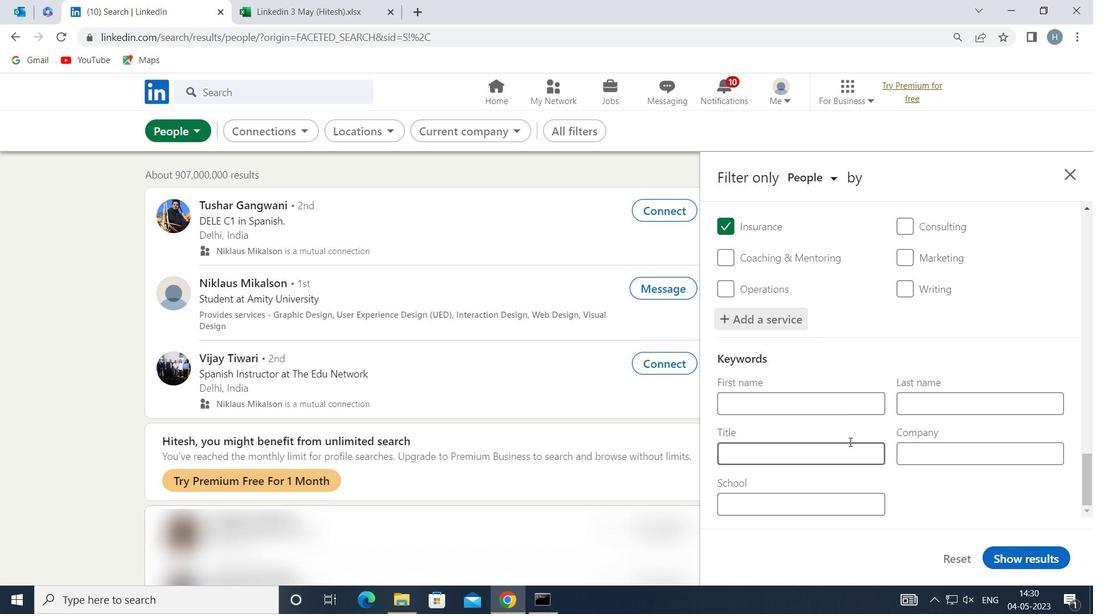 
Action: Mouse pressed left at (849, 448)
Screenshot: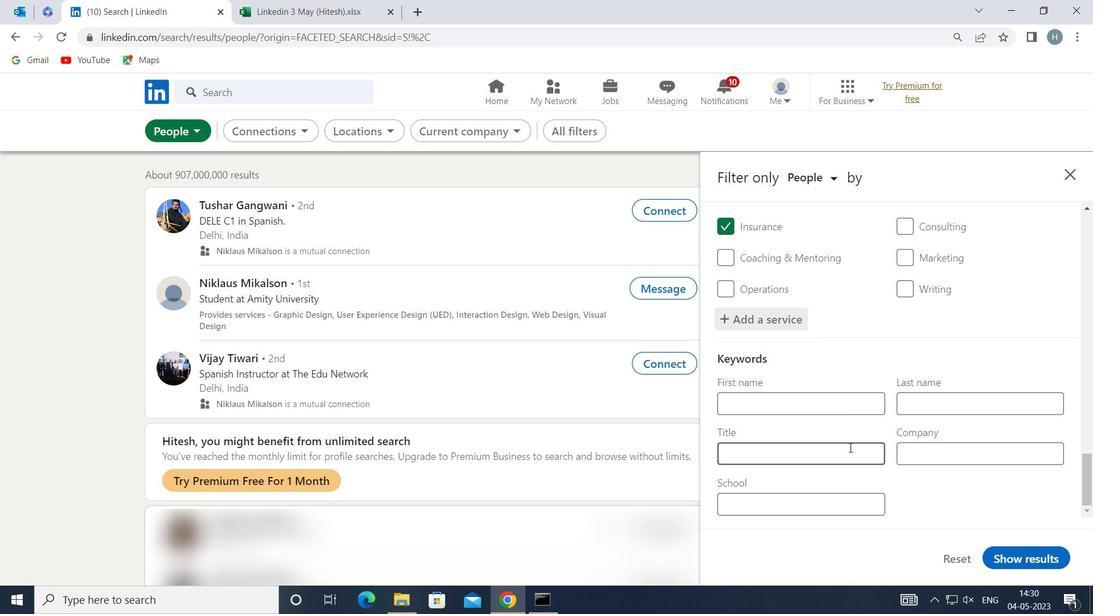 
Action: Key pressed <Key.shift>CHIEF<Key.space><Key.shift>ROBOT<Key.space><Key.shift>WHISPERER
Screenshot: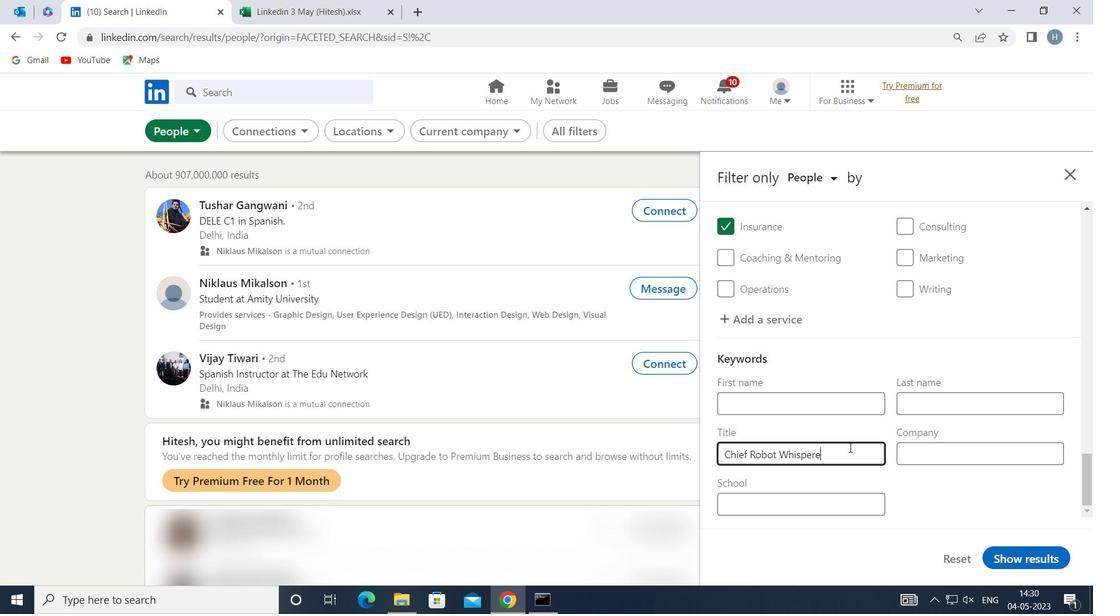 
Action: Mouse moved to (1024, 559)
Screenshot: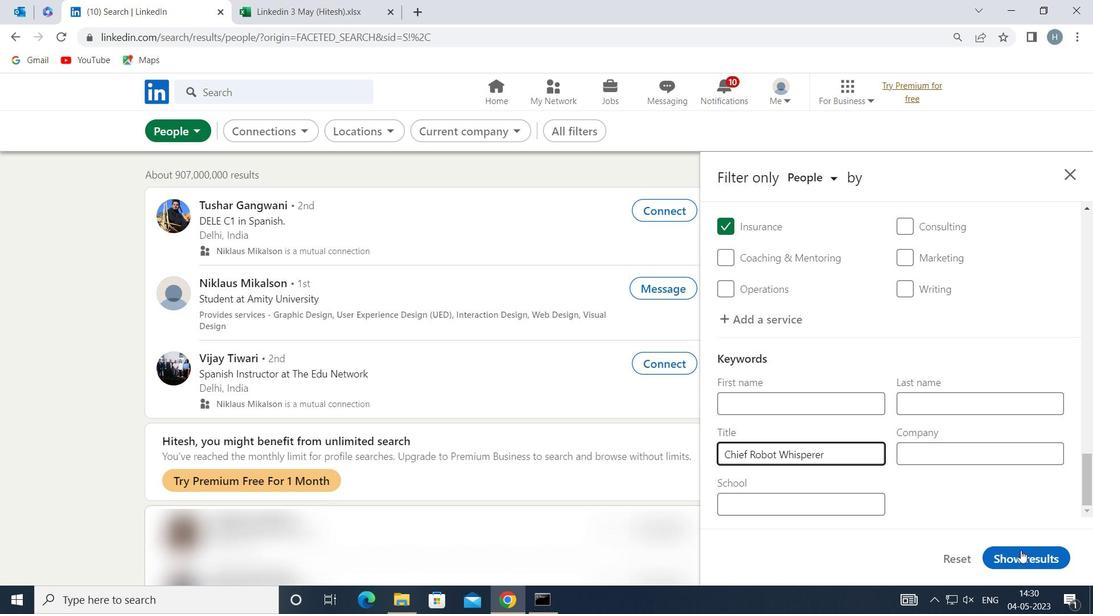 
Action: Mouse pressed left at (1024, 559)
Screenshot: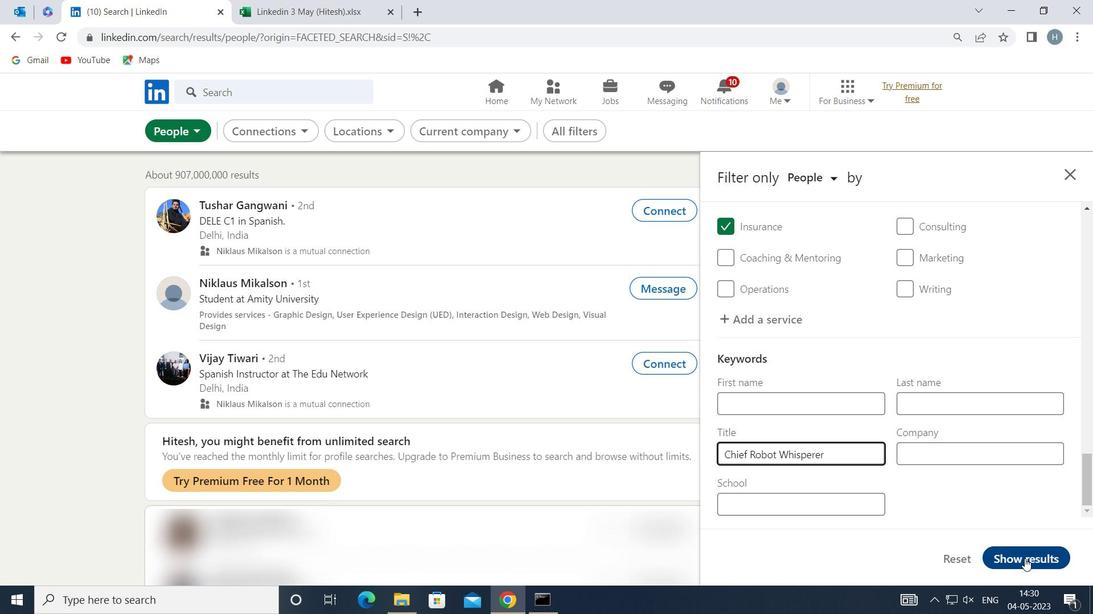 
Action: Mouse moved to (914, 393)
Screenshot: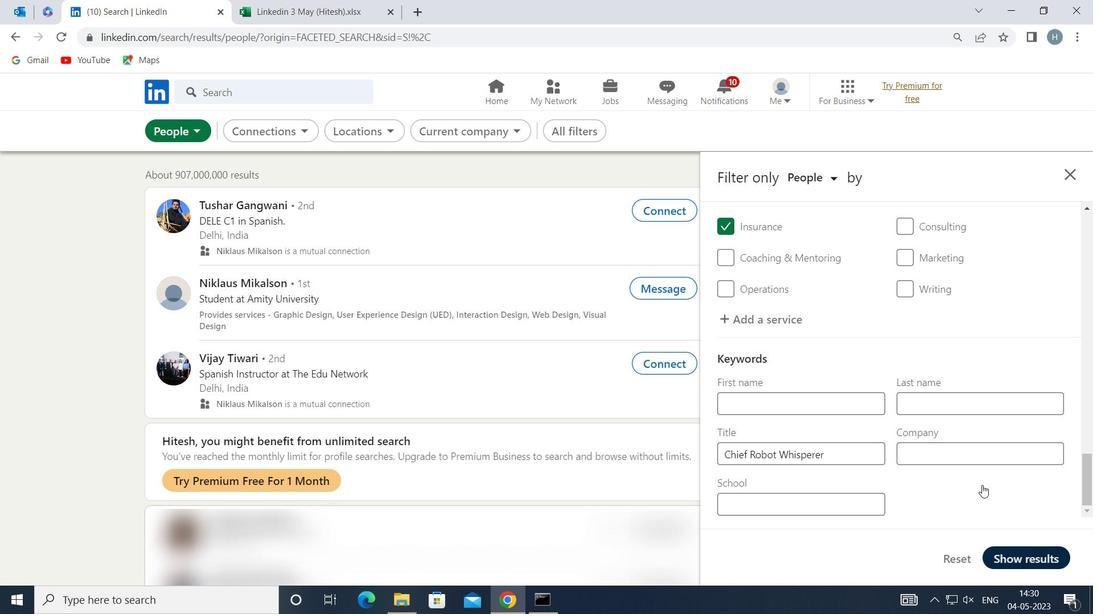 
